 Task: Find connections with filter location Kandahār with filter topic #DigitalMarketingwith filter profile language English with filter current company ICICI Bank with filter school University Grants Commission (ugc) with filter industry Civic and Social Organizations with filter service category FIle Management with filter keywords title Executive Assistant
Action: Mouse moved to (625, 134)
Screenshot: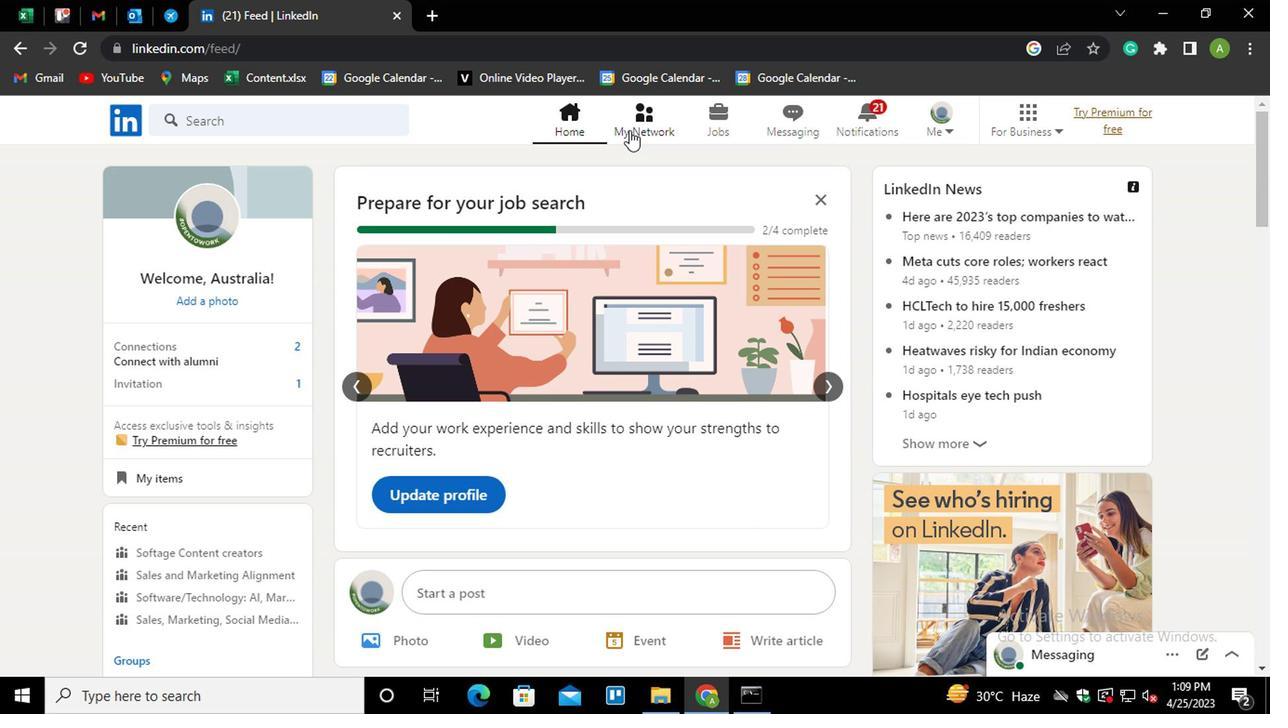 
Action: Mouse pressed left at (625, 134)
Screenshot: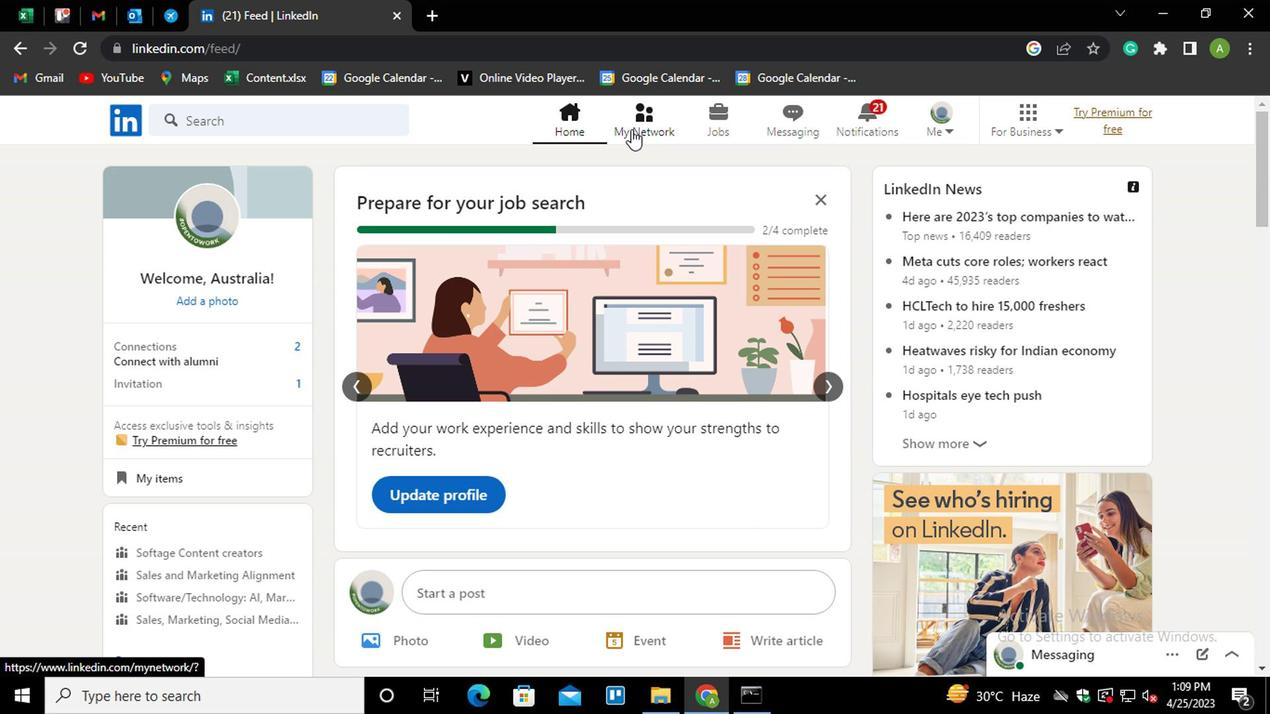 
Action: Mouse moved to (233, 225)
Screenshot: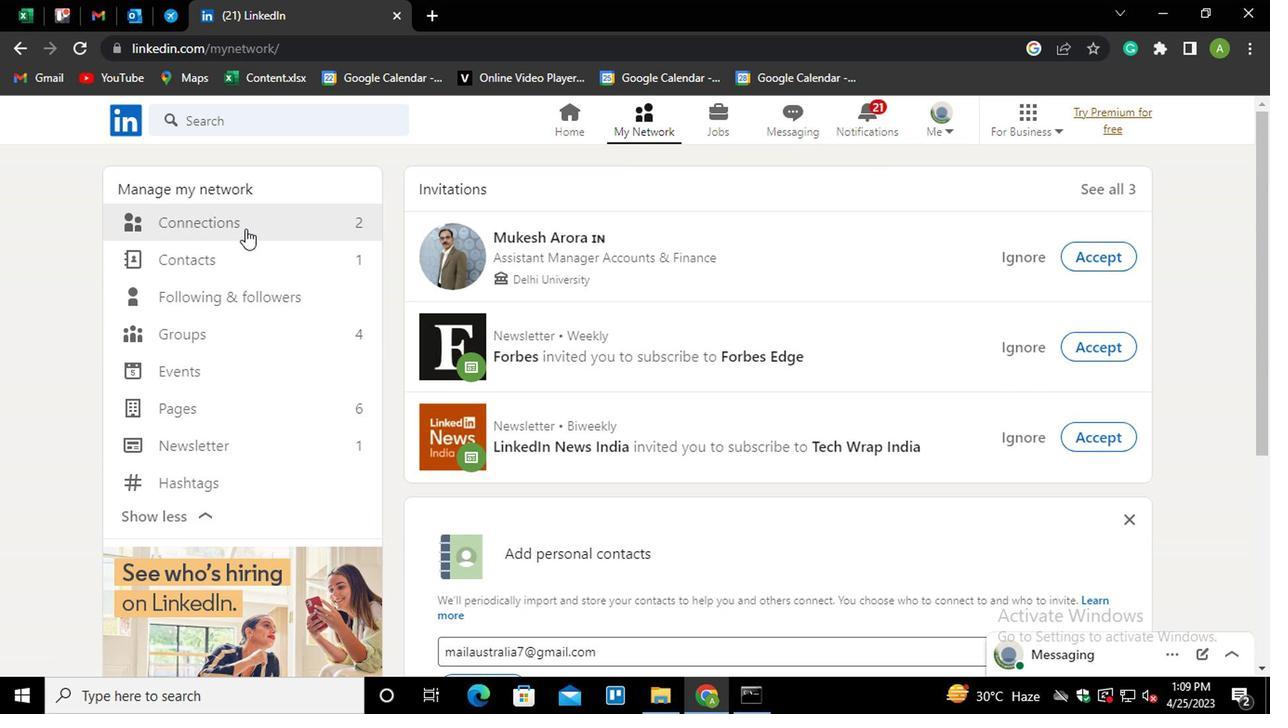 
Action: Mouse pressed left at (233, 225)
Screenshot: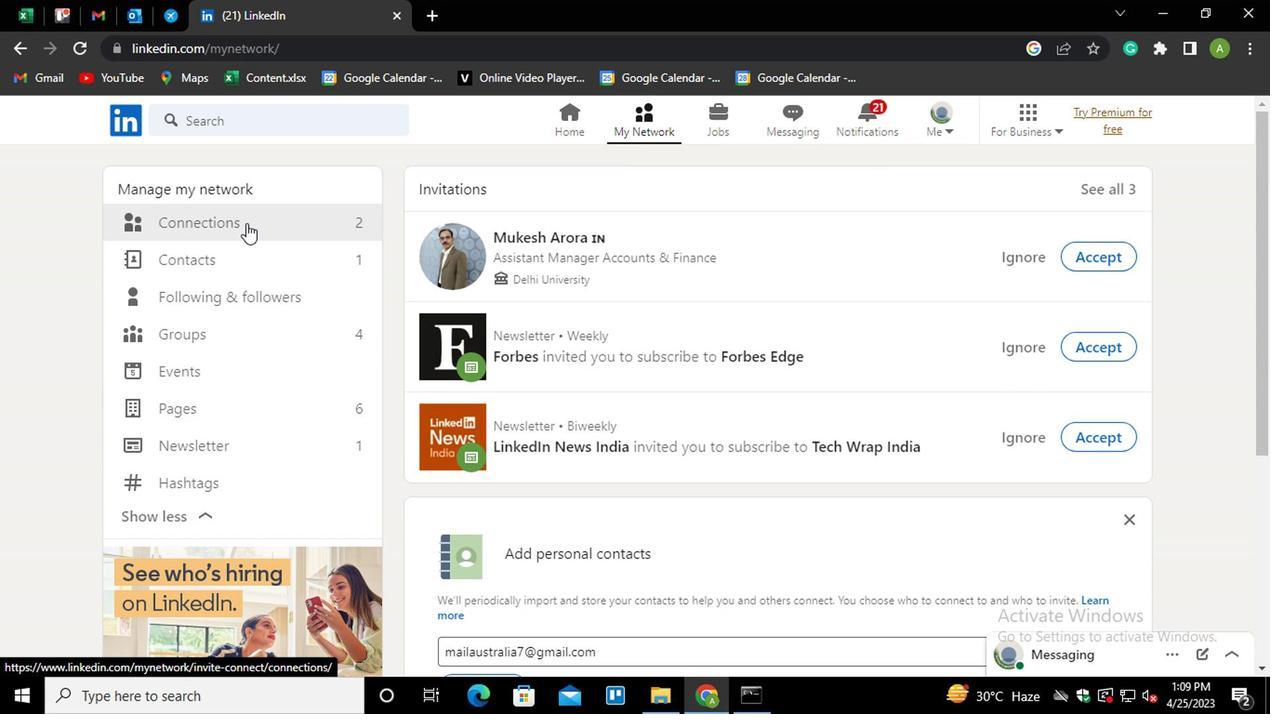 
Action: Mouse moved to (730, 223)
Screenshot: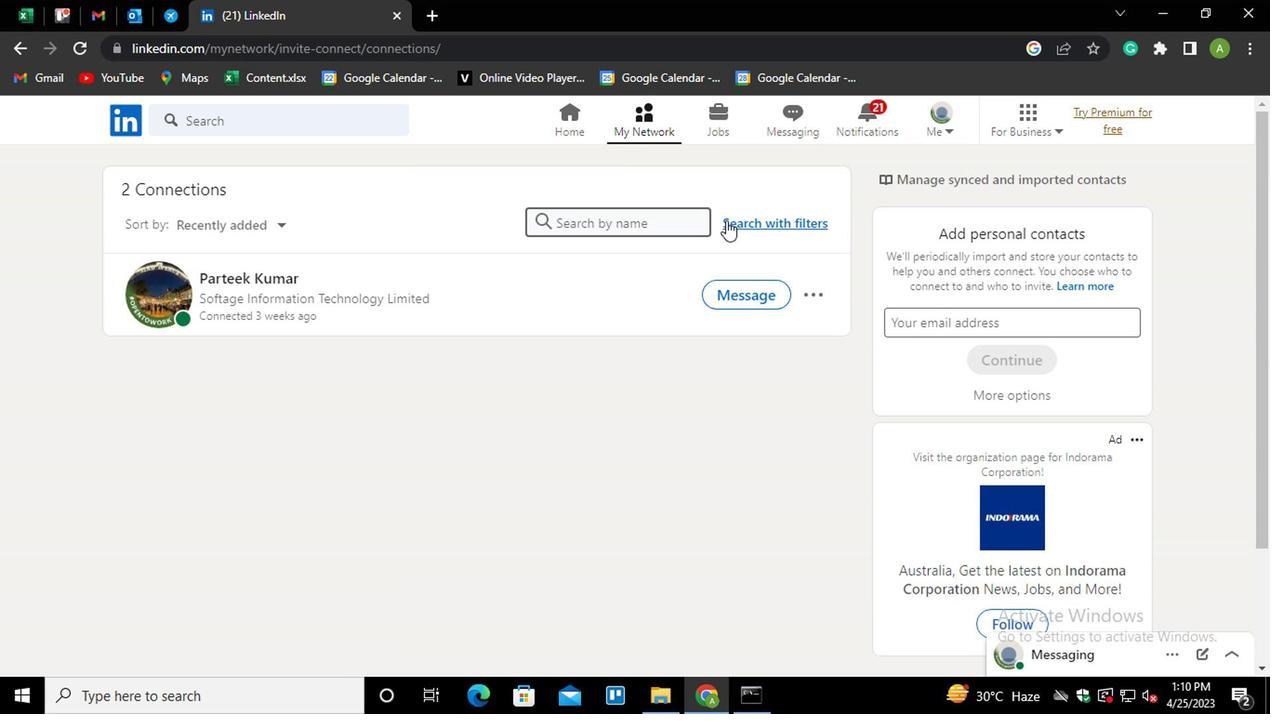 
Action: Mouse pressed left at (730, 223)
Screenshot: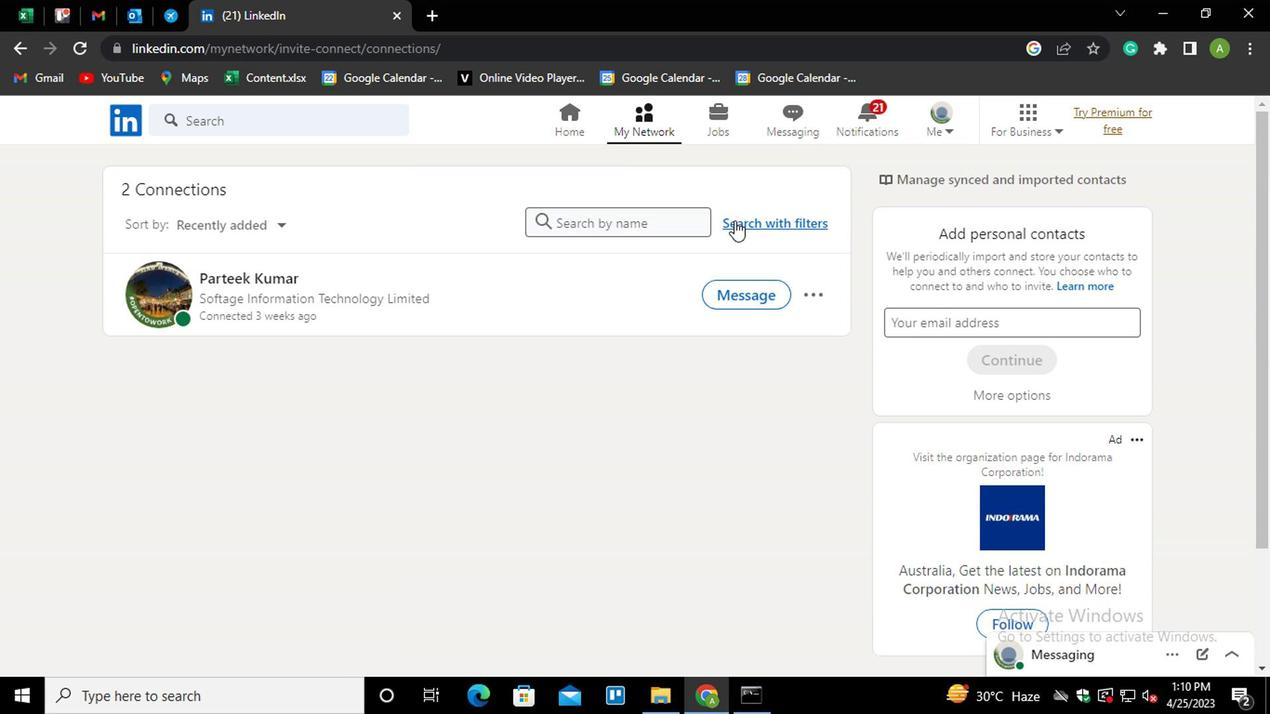 
Action: Mouse moved to (616, 173)
Screenshot: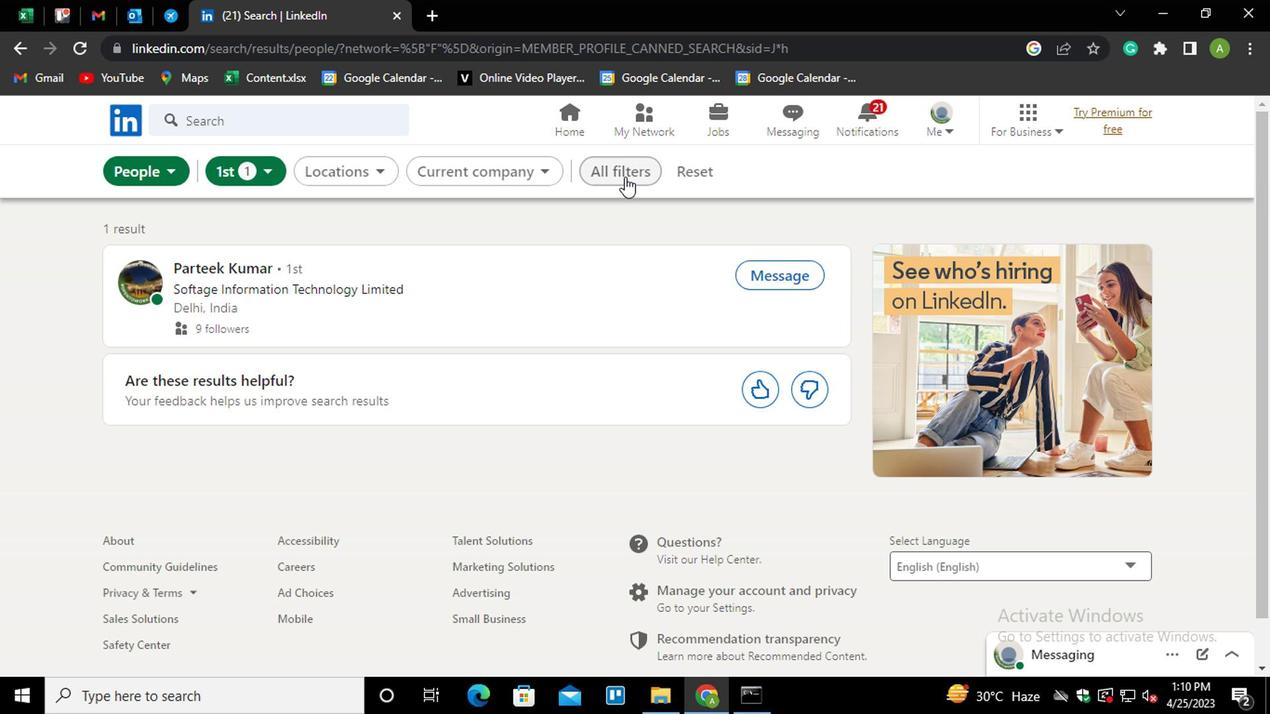 
Action: Mouse pressed left at (616, 173)
Screenshot: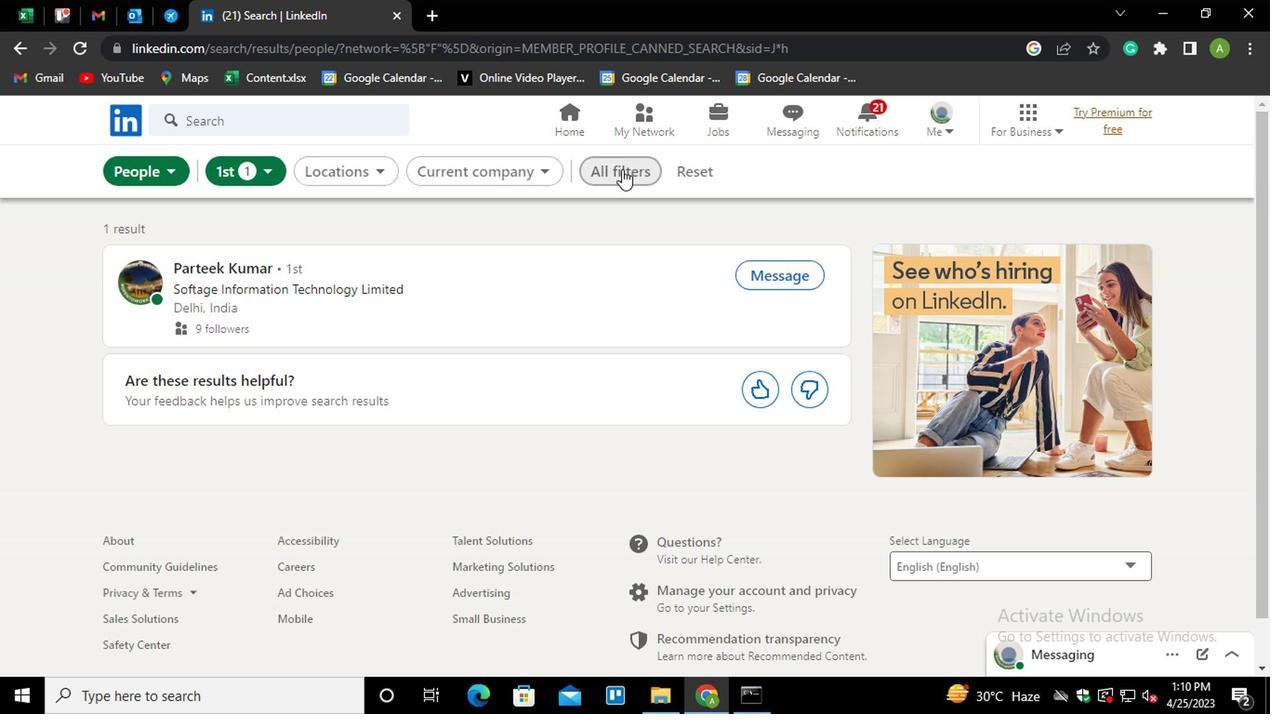 
Action: Mouse moved to (863, 379)
Screenshot: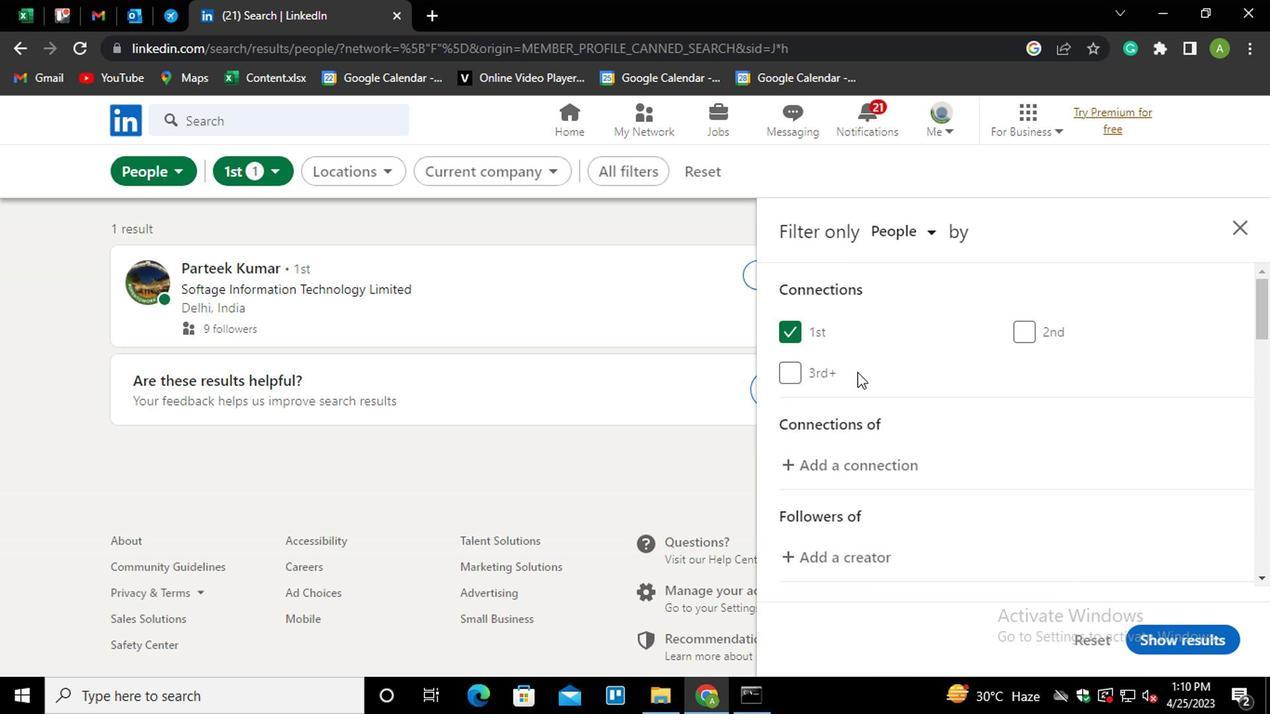 
Action: Mouse scrolled (863, 379) with delta (0, 0)
Screenshot: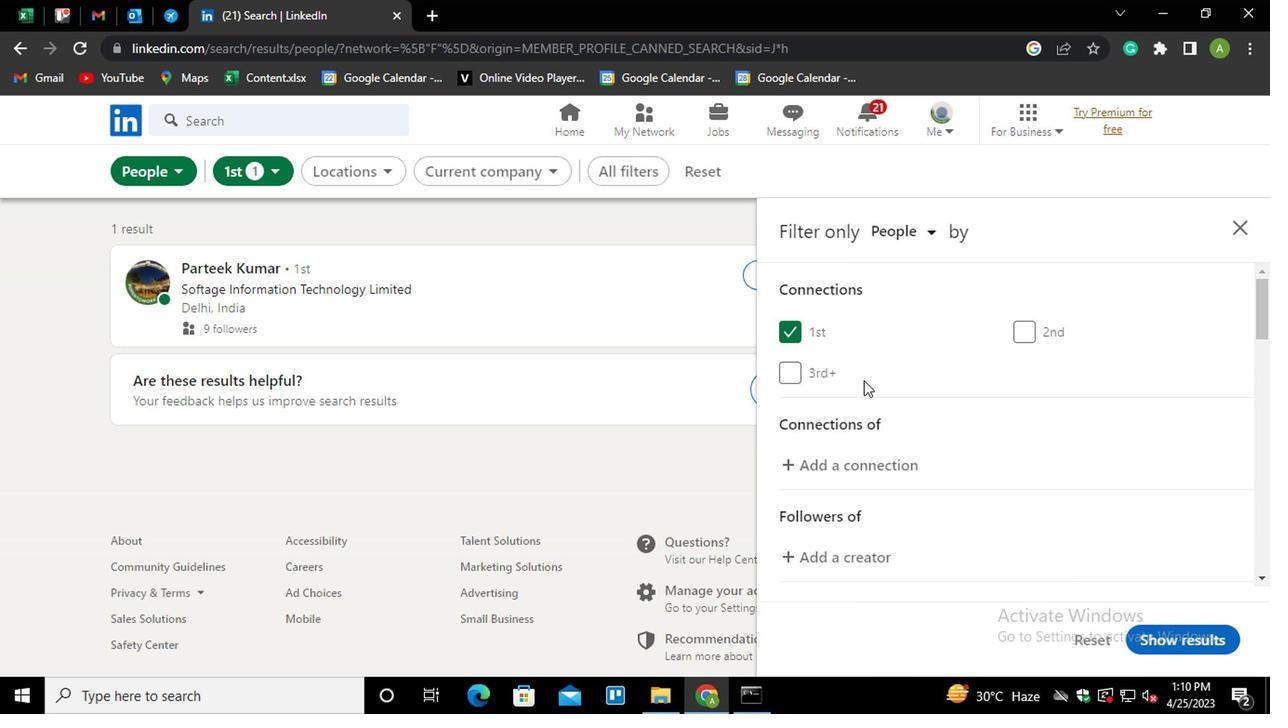 
Action: Mouse scrolled (863, 379) with delta (0, 0)
Screenshot: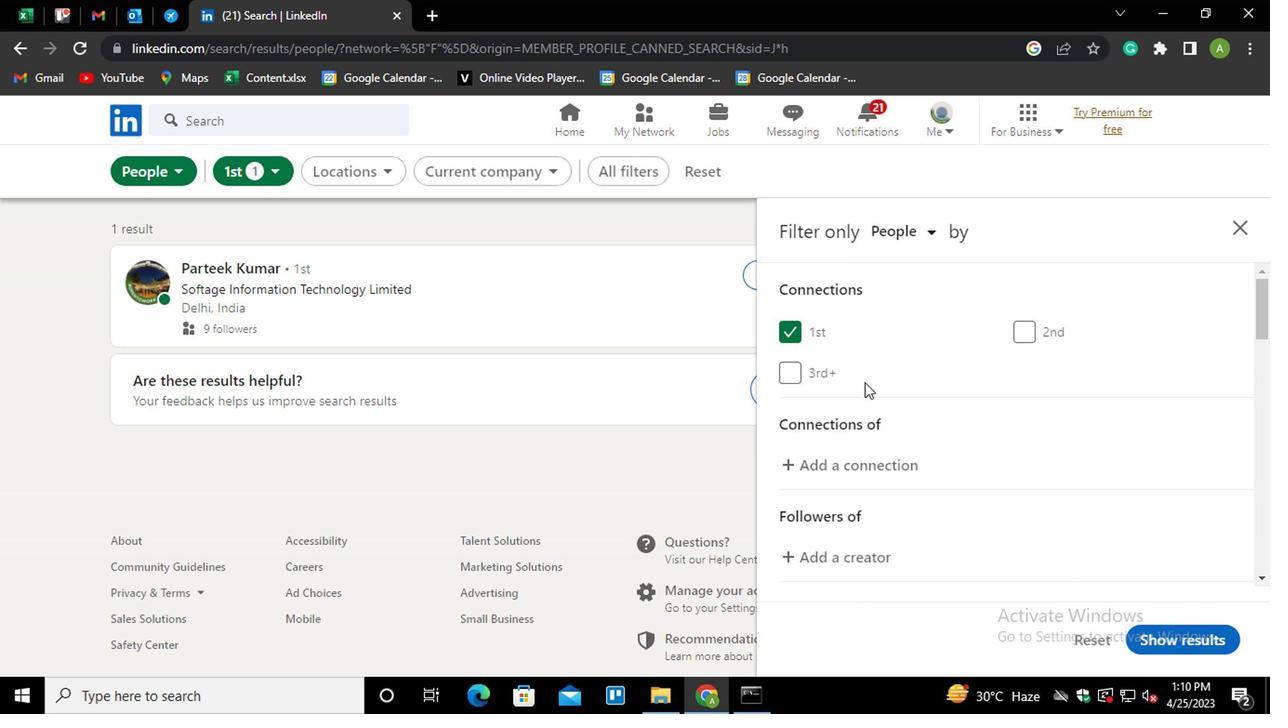 
Action: Mouse moved to (857, 534)
Screenshot: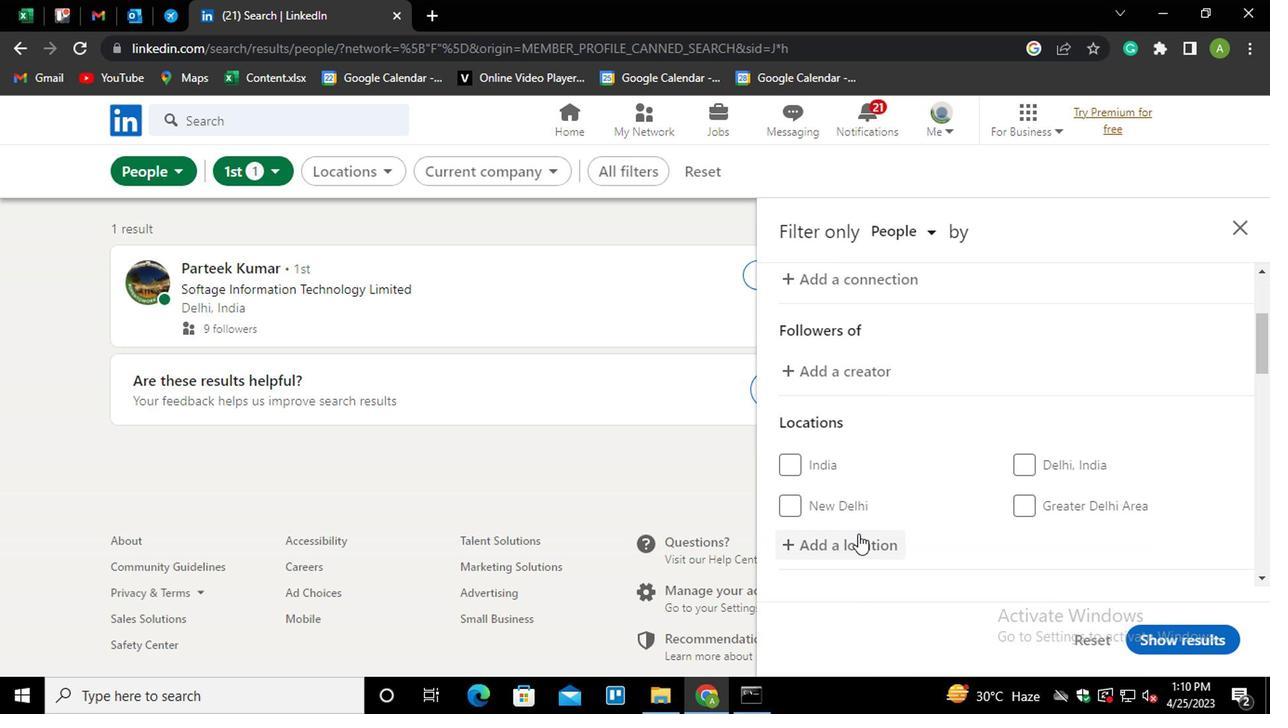
Action: Mouse pressed left at (857, 534)
Screenshot: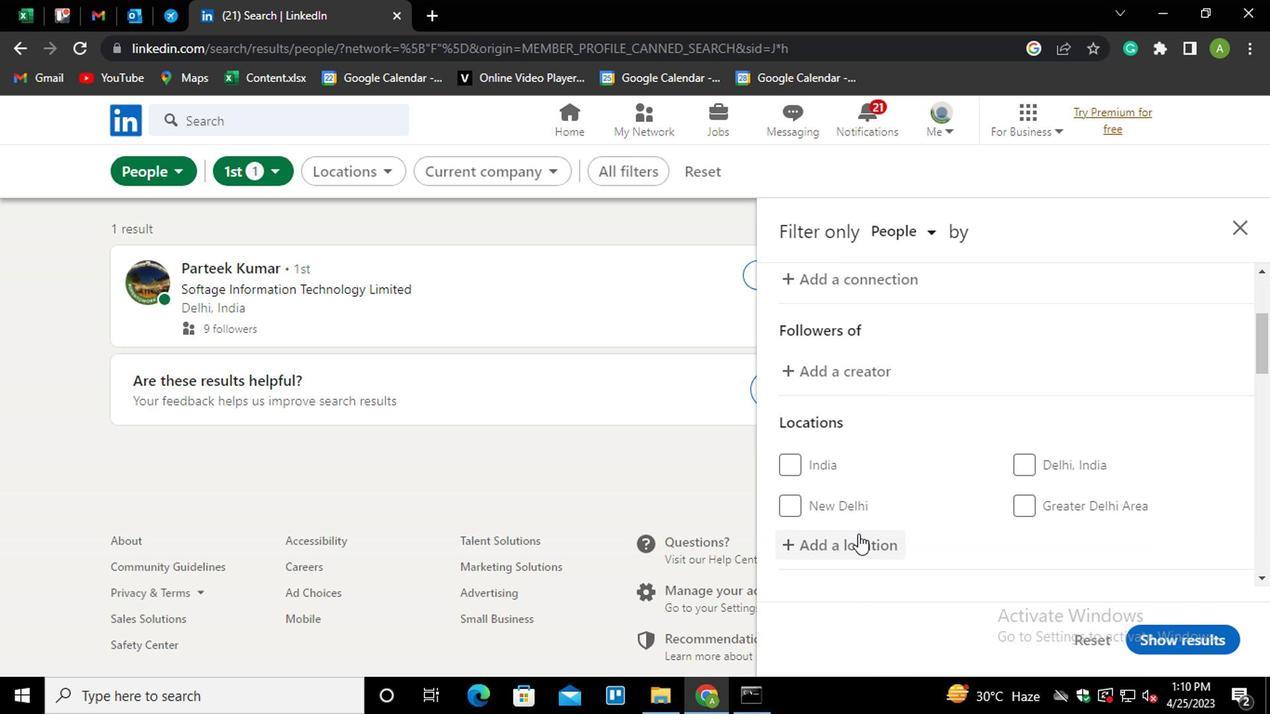
Action: Mouse moved to (855, 534)
Screenshot: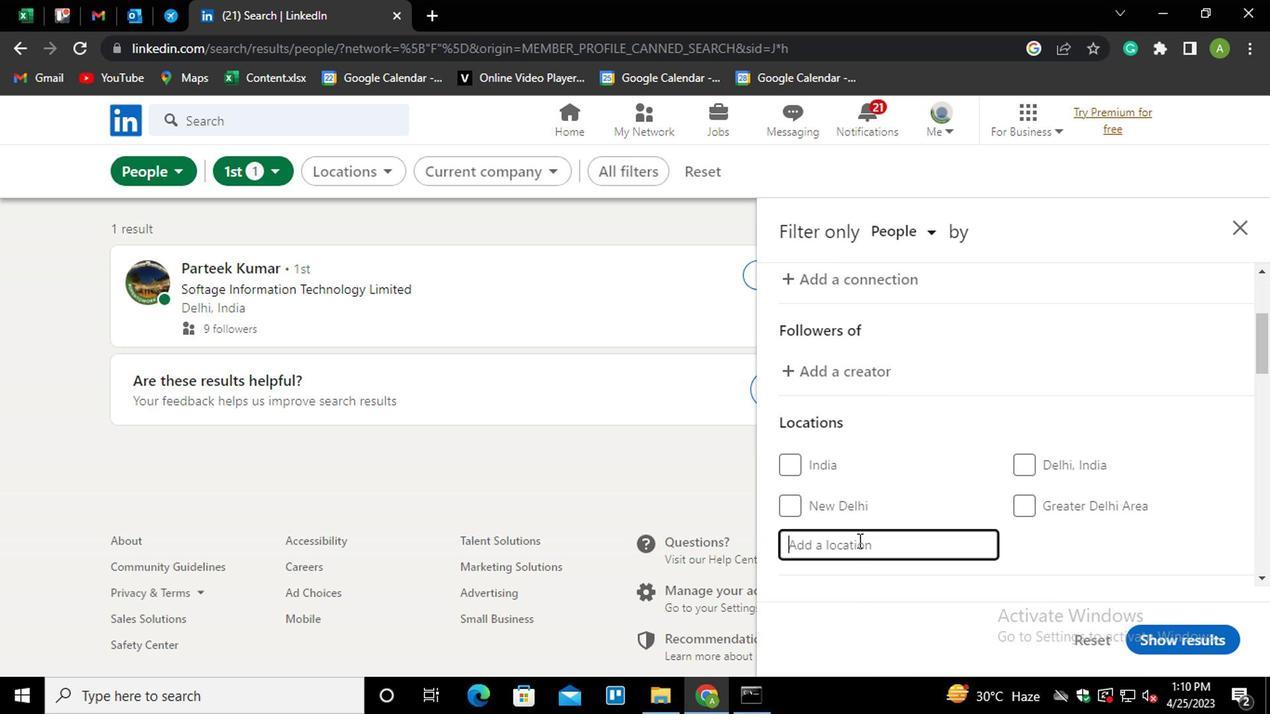 
Action: Mouse pressed left at (855, 534)
Screenshot: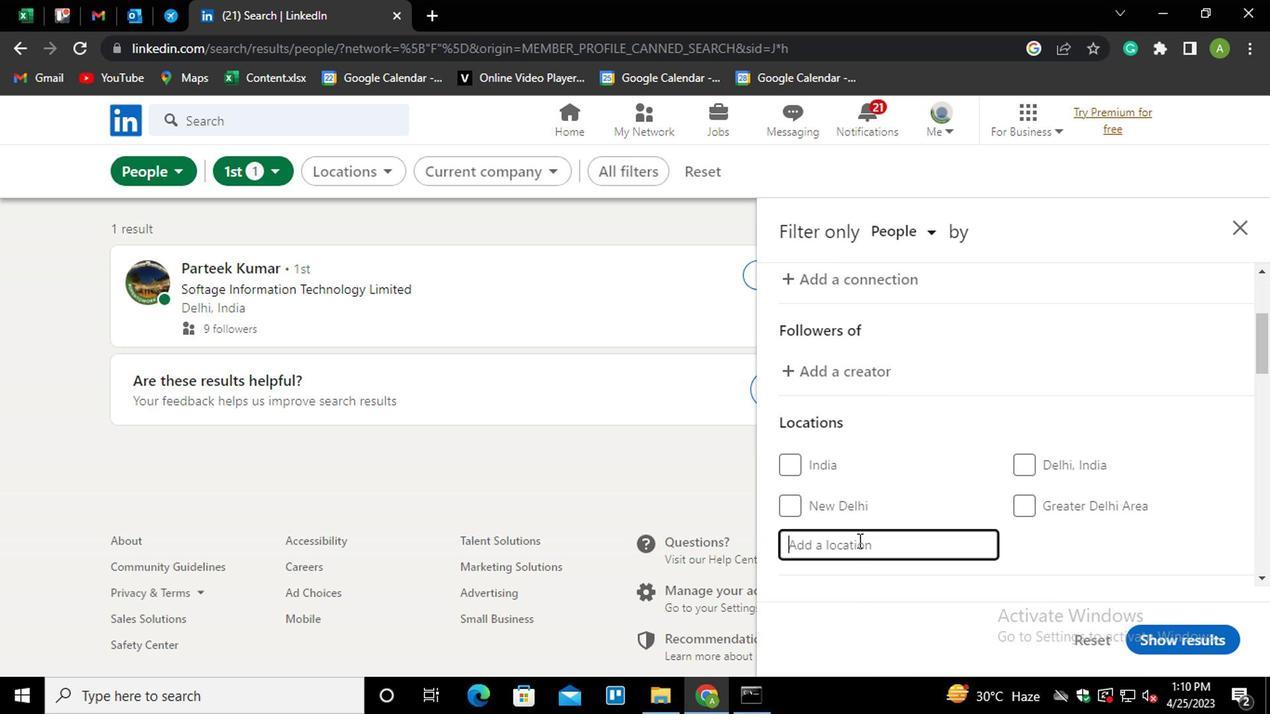 
Action: Mouse moved to (855, 529)
Screenshot: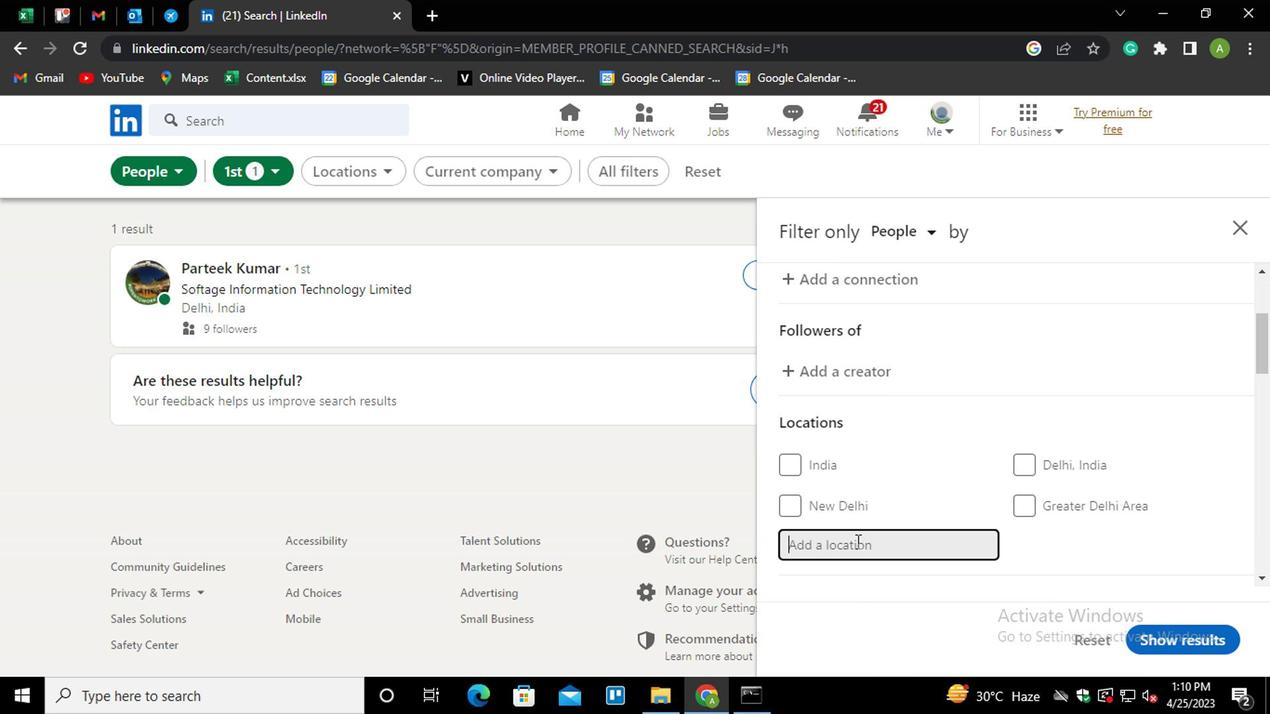 
Action: Mouse scrolled (855, 528) with delta (0, -1)
Screenshot: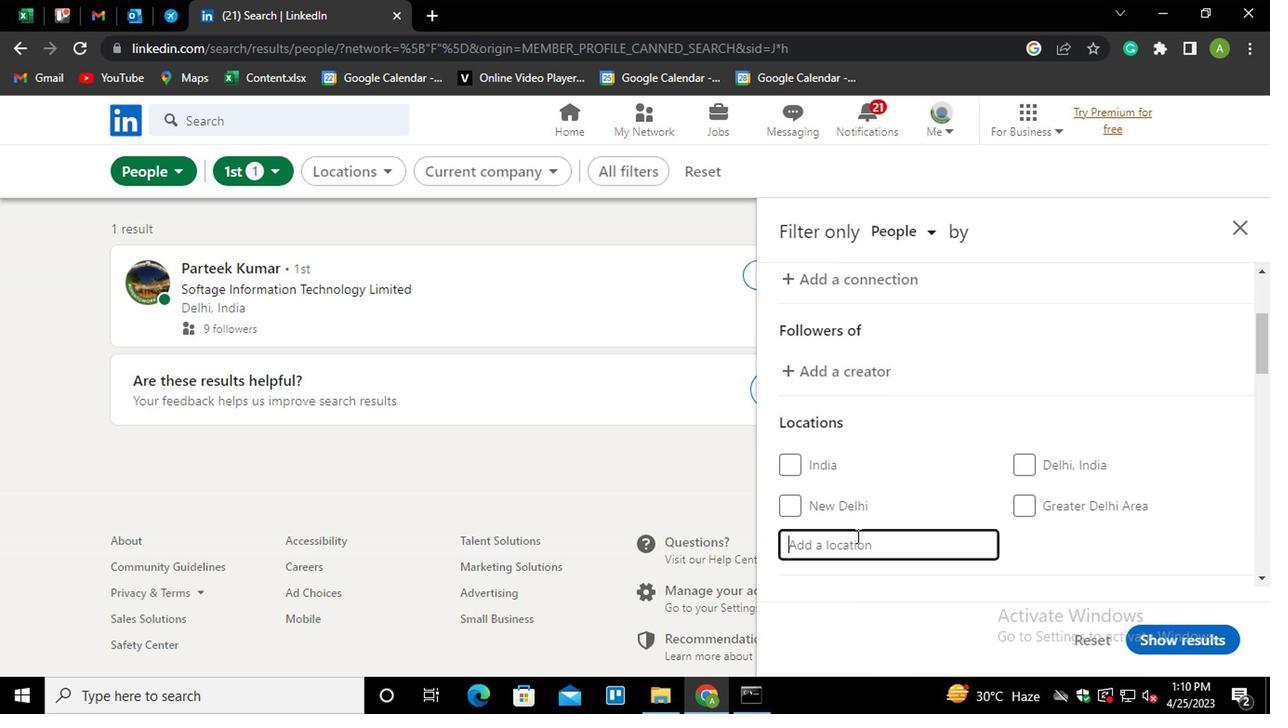 
Action: Mouse moved to (852, 443)
Screenshot: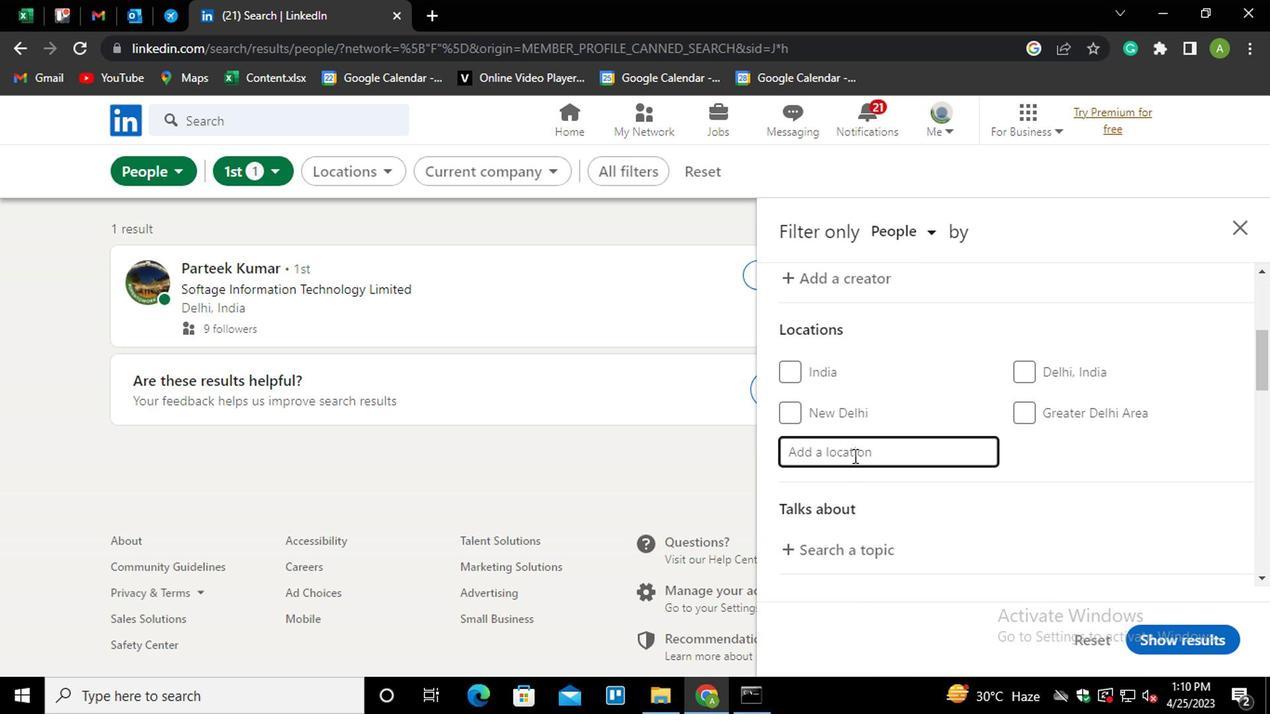 
Action: Key pressed <Key.shift_r>Kandahar
Screenshot: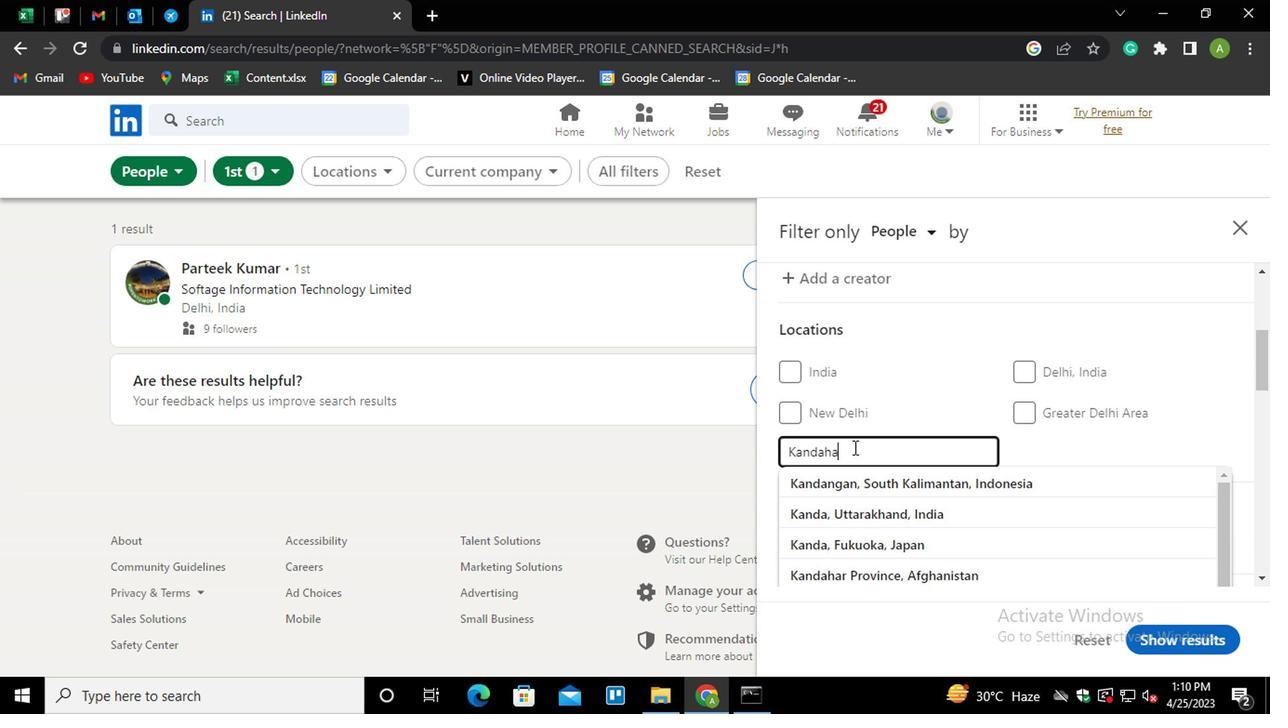 
Action: Mouse moved to (861, 473)
Screenshot: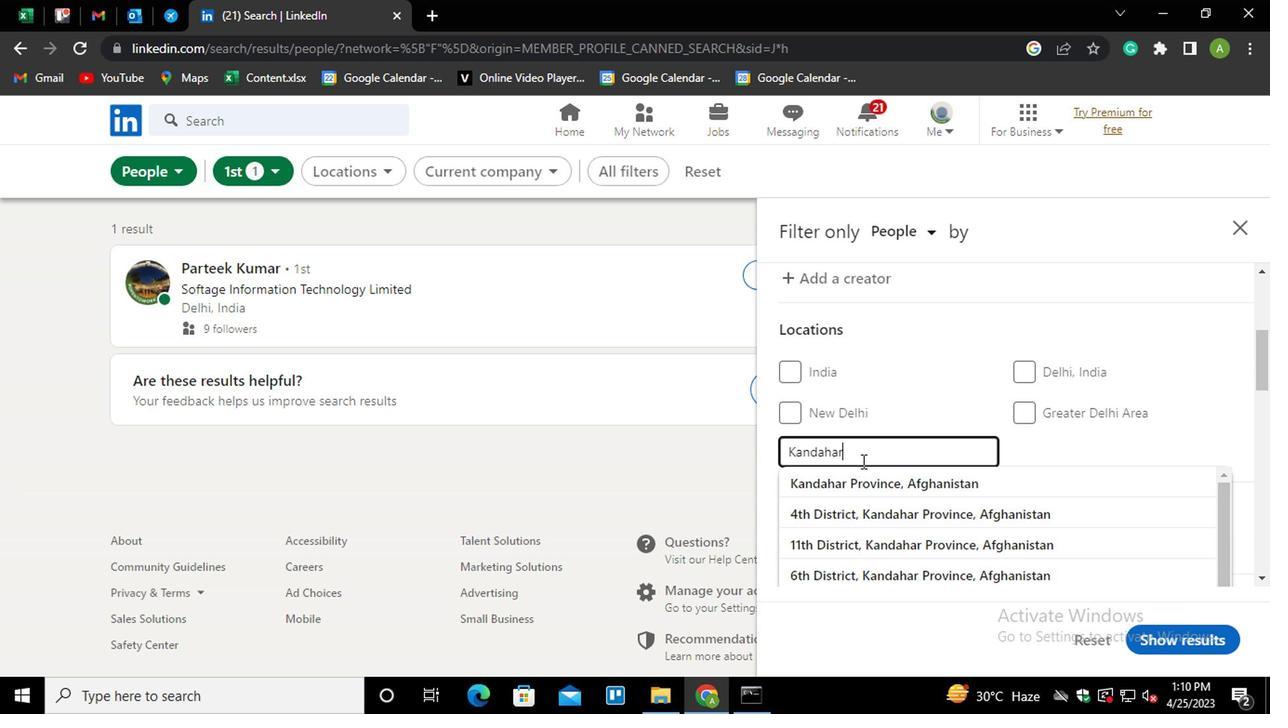 
Action: Mouse pressed left at (861, 473)
Screenshot: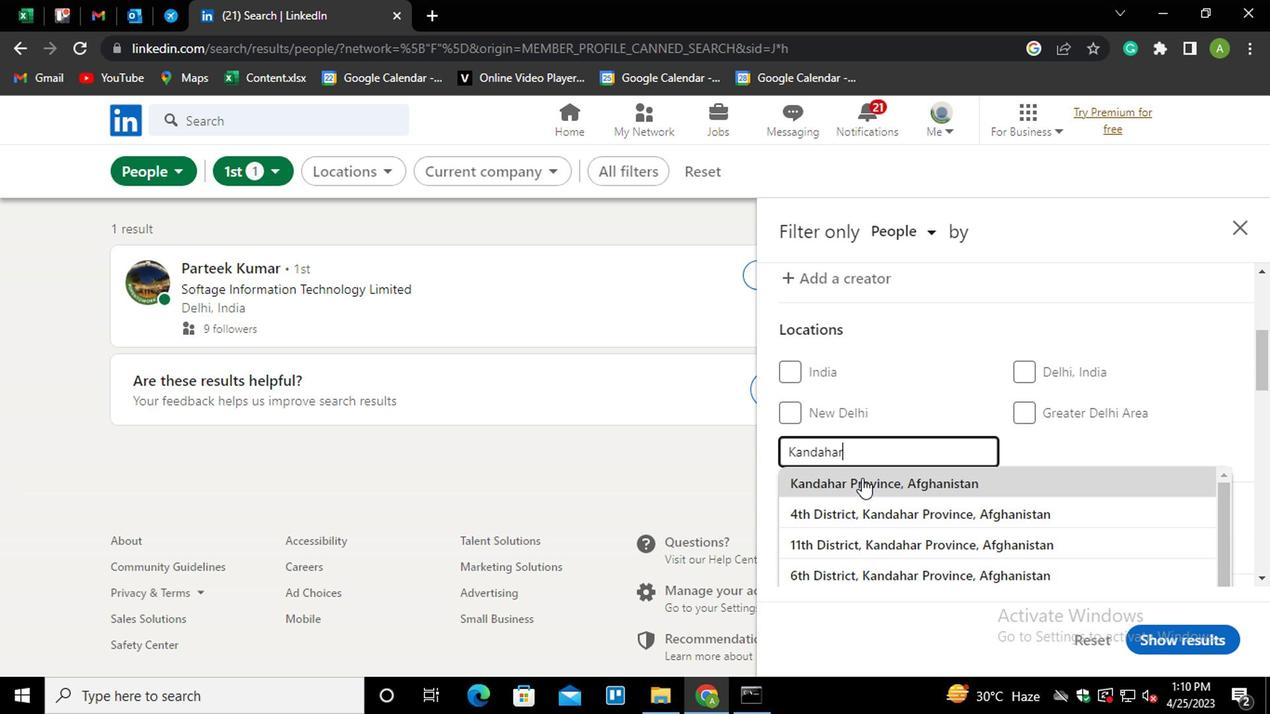 
Action: Mouse moved to (903, 466)
Screenshot: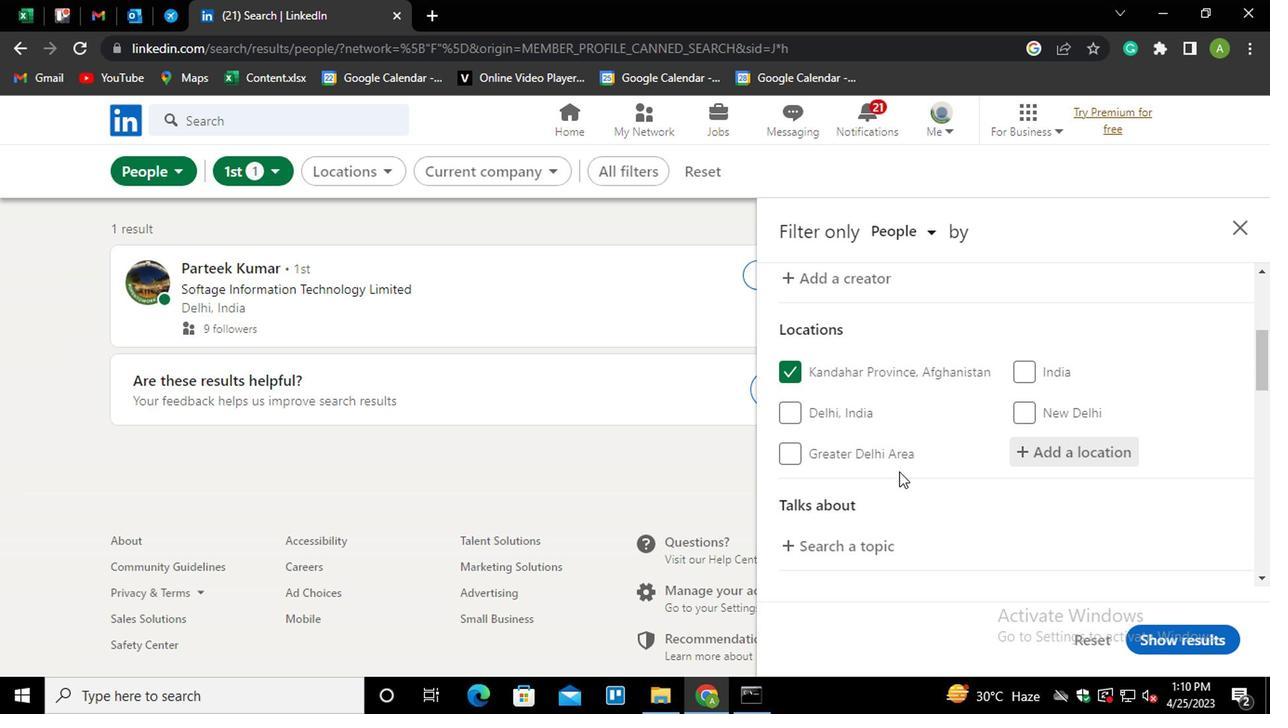 
Action: Mouse scrolled (903, 466) with delta (0, 0)
Screenshot: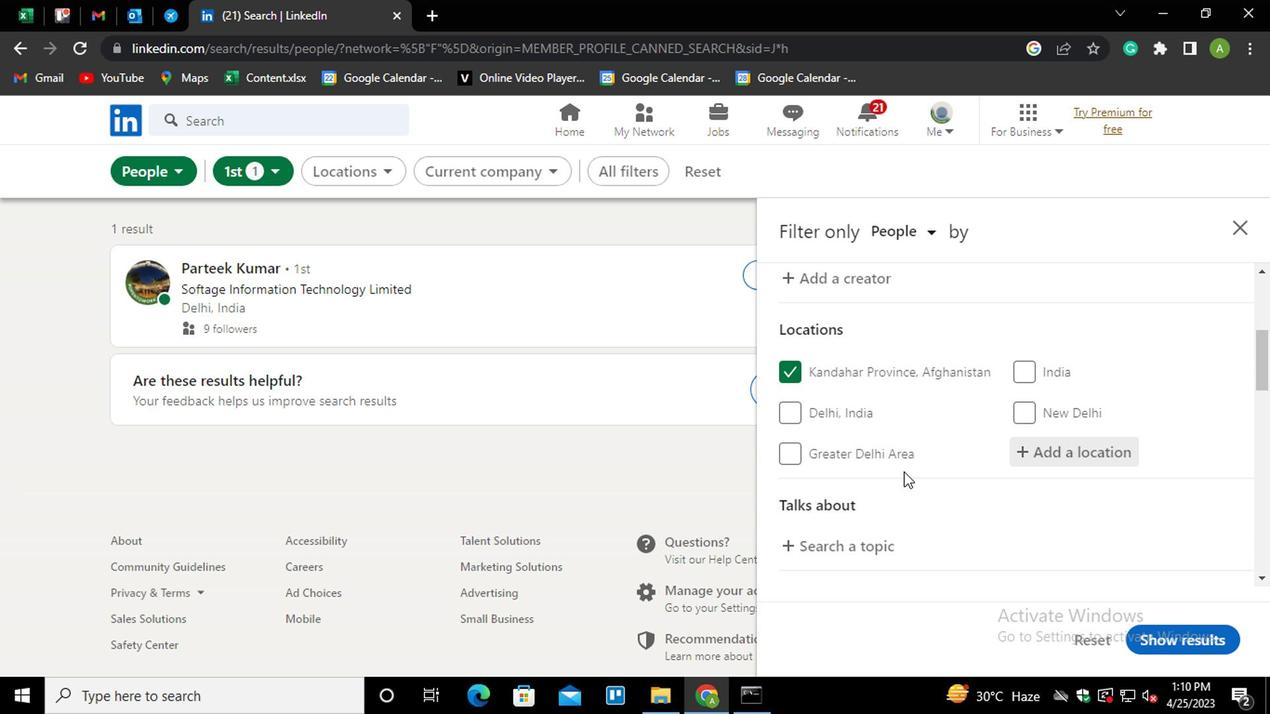 
Action: Mouse moved to (841, 441)
Screenshot: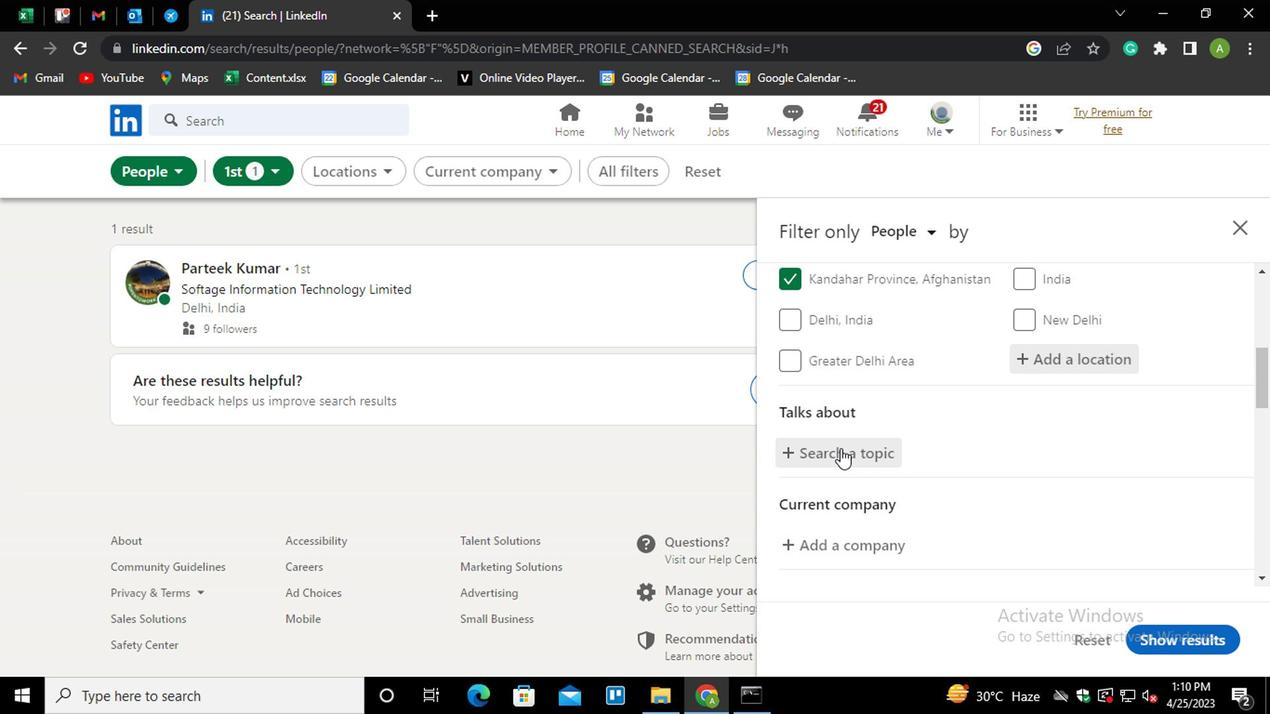 
Action: Mouse scrolled (841, 440) with delta (0, 0)
Screenshot: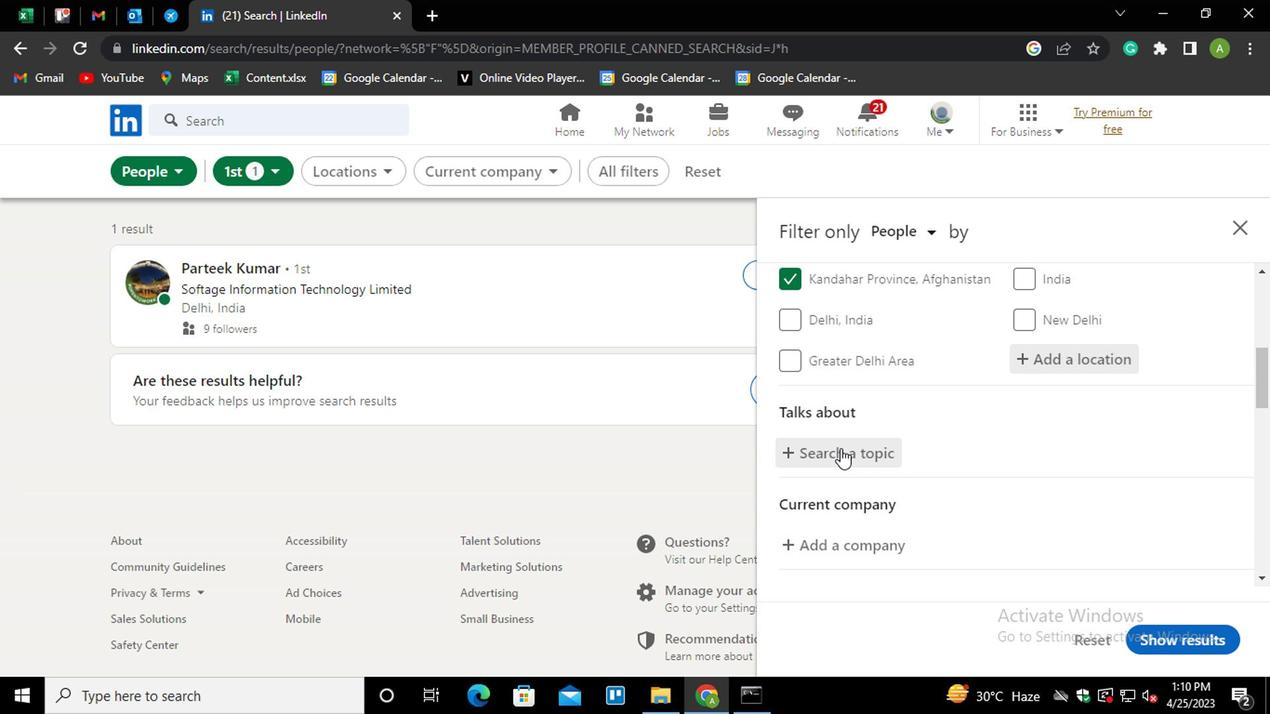 
Action: Mouse moved to (852, 366)
Screenshot: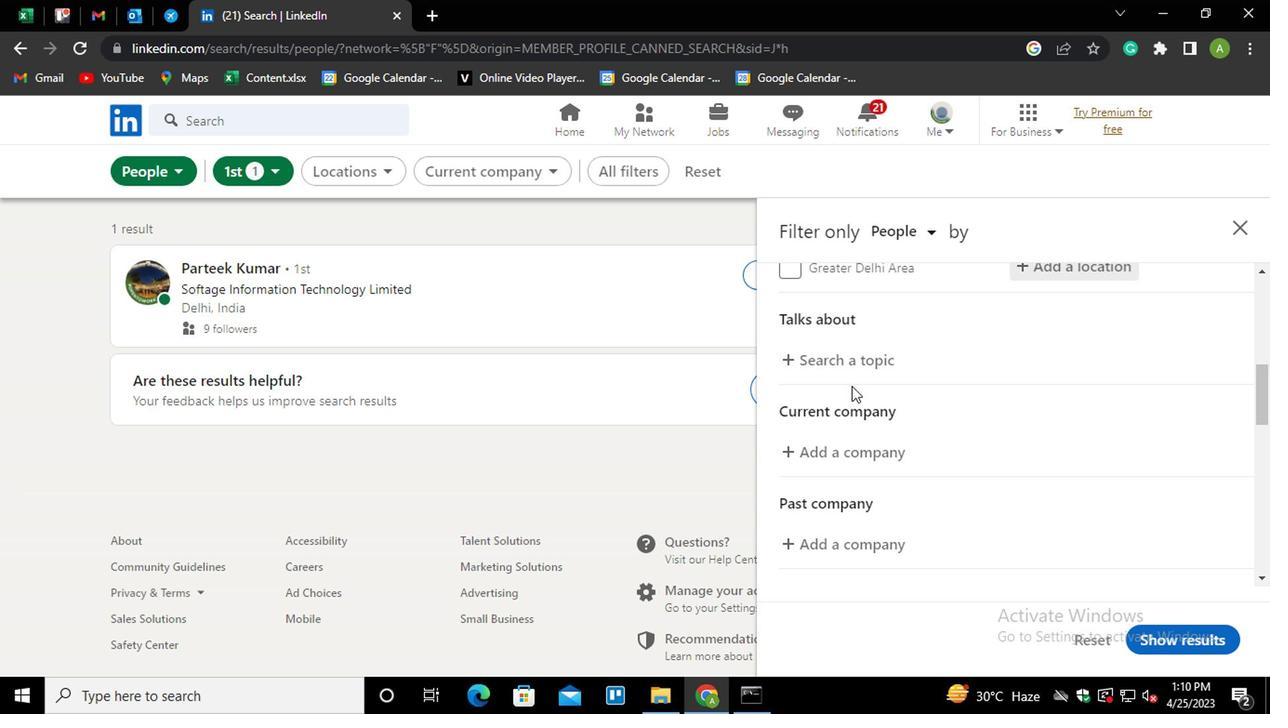 
Action: Mouse pressed left at (852, 366)
Screenshot: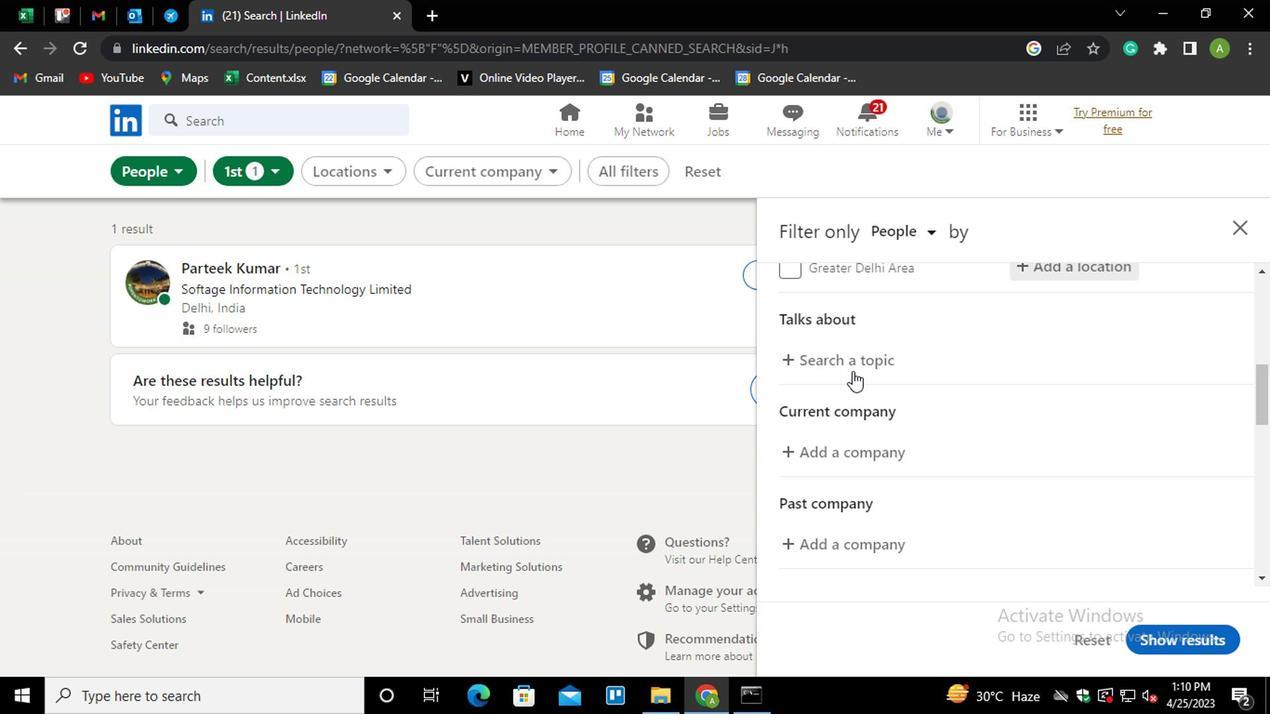 
Action: Mouse moved to (852, 364)
Screenshot: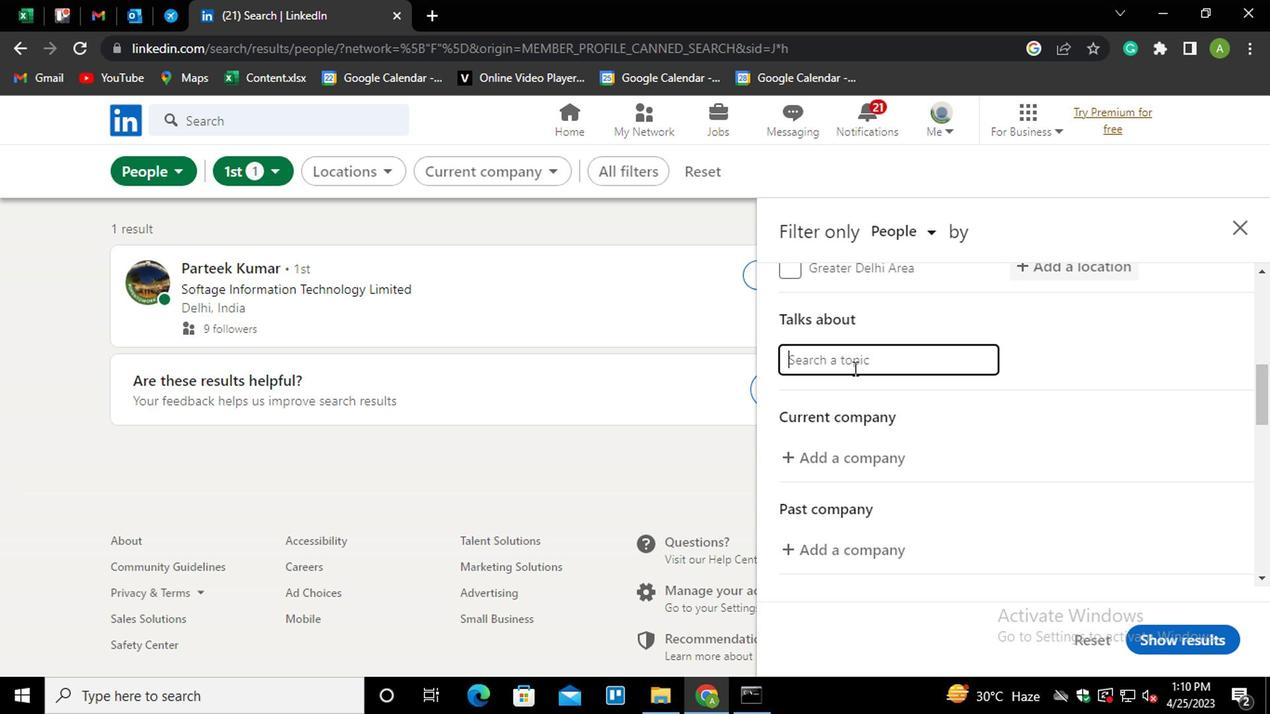 
Action: Key pressed <Key.shift>#<Key.shift>DIGITAL<Key.shift_r>MARKETINGWITH
Screenshot: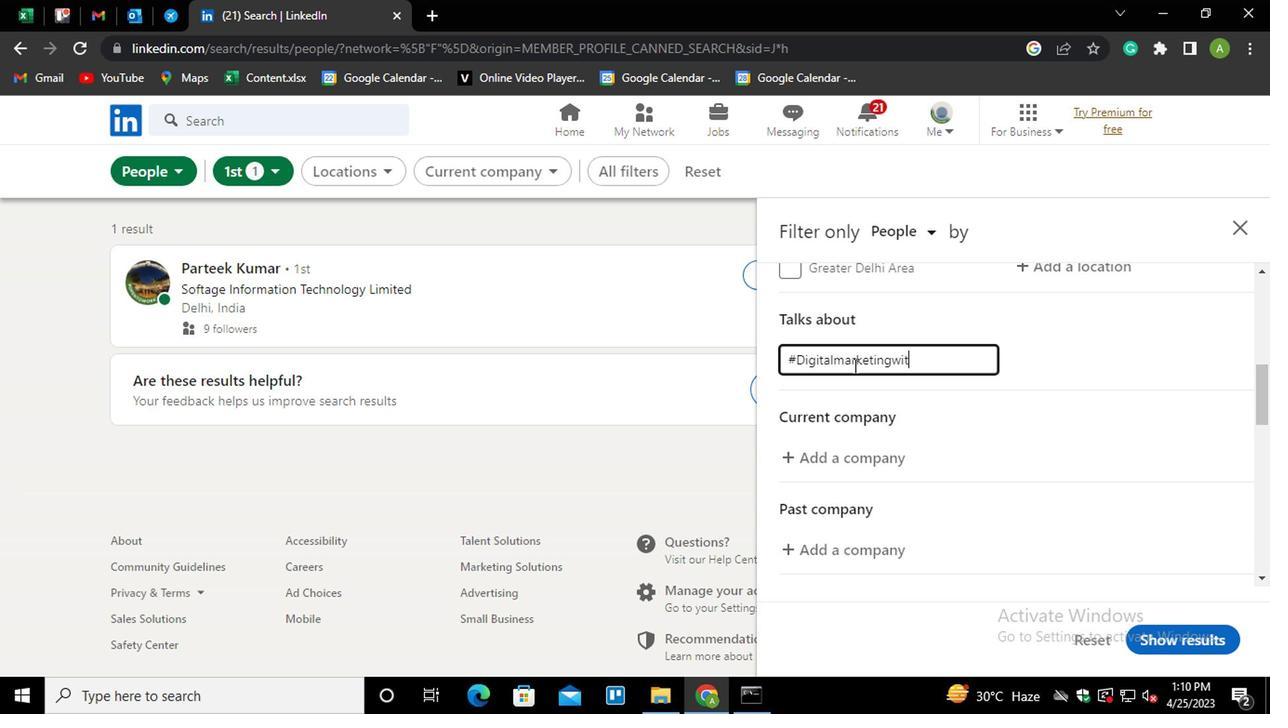 
Action: Mouse moved to (1059, 359)
Screenshot: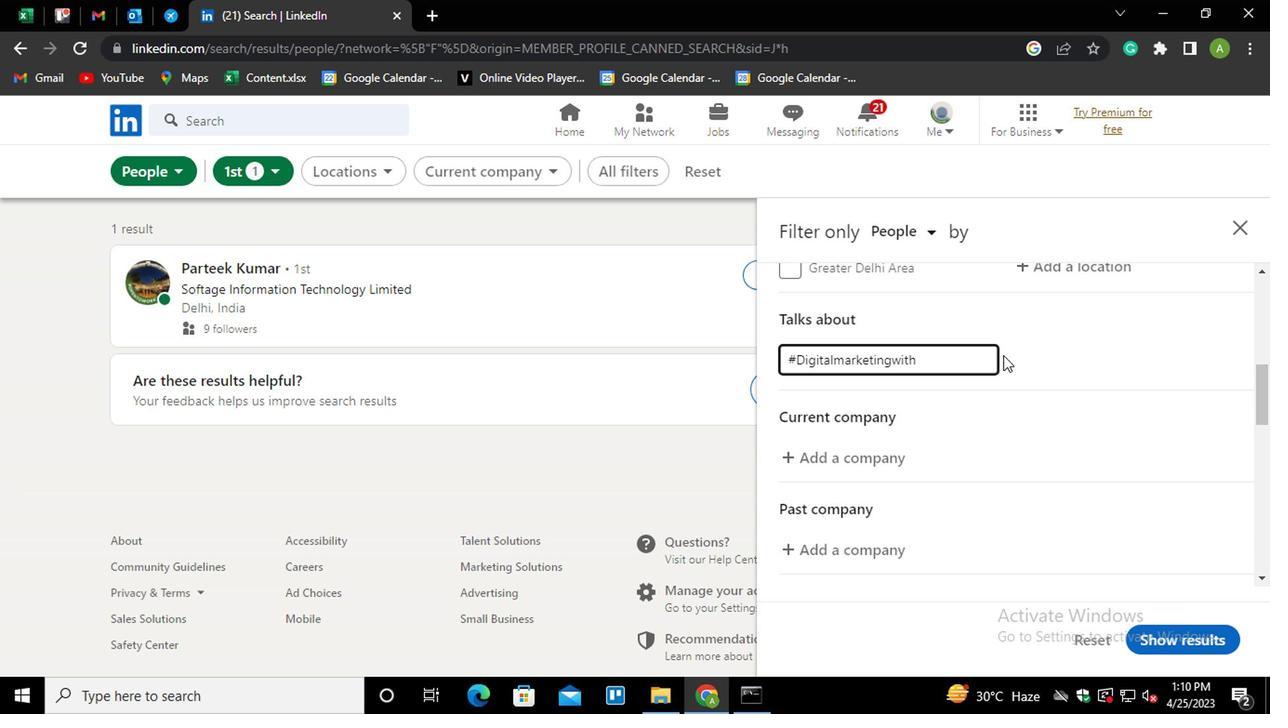 
Action: Mouse pressed left at (1059, 359)
Screenshot: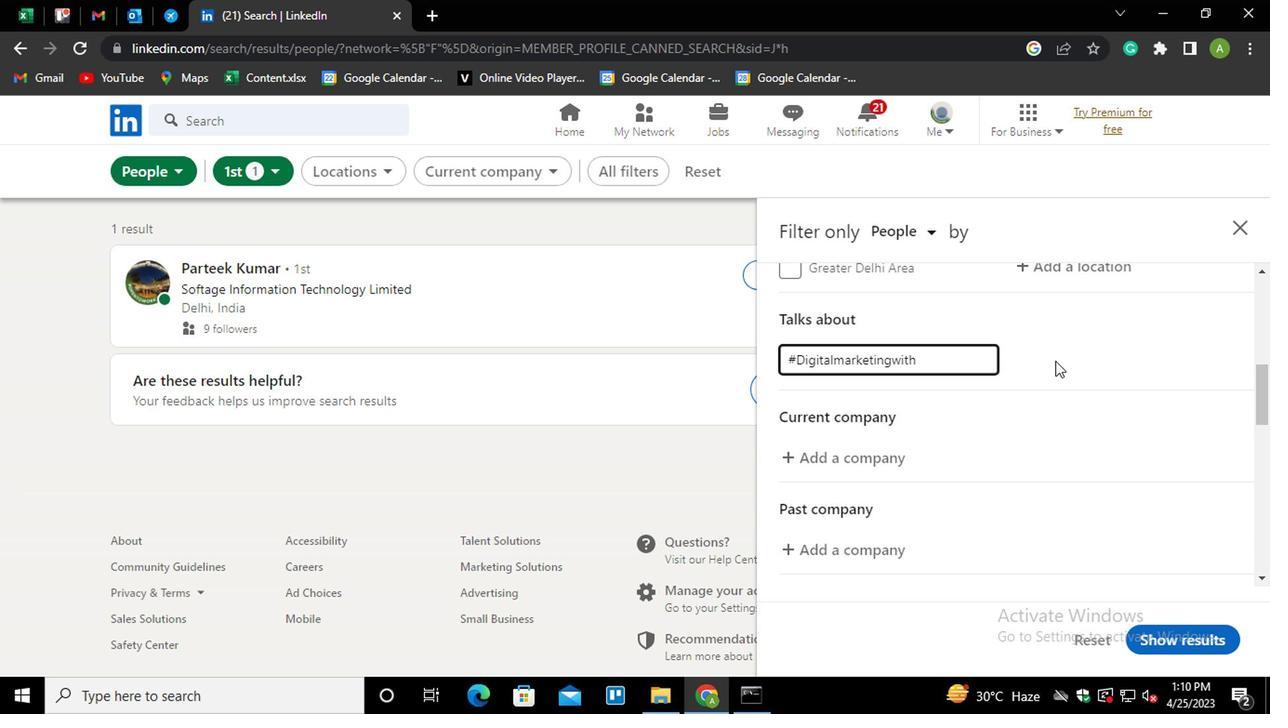 
Action: Mouse moved to (1059, 359)
Screenshot: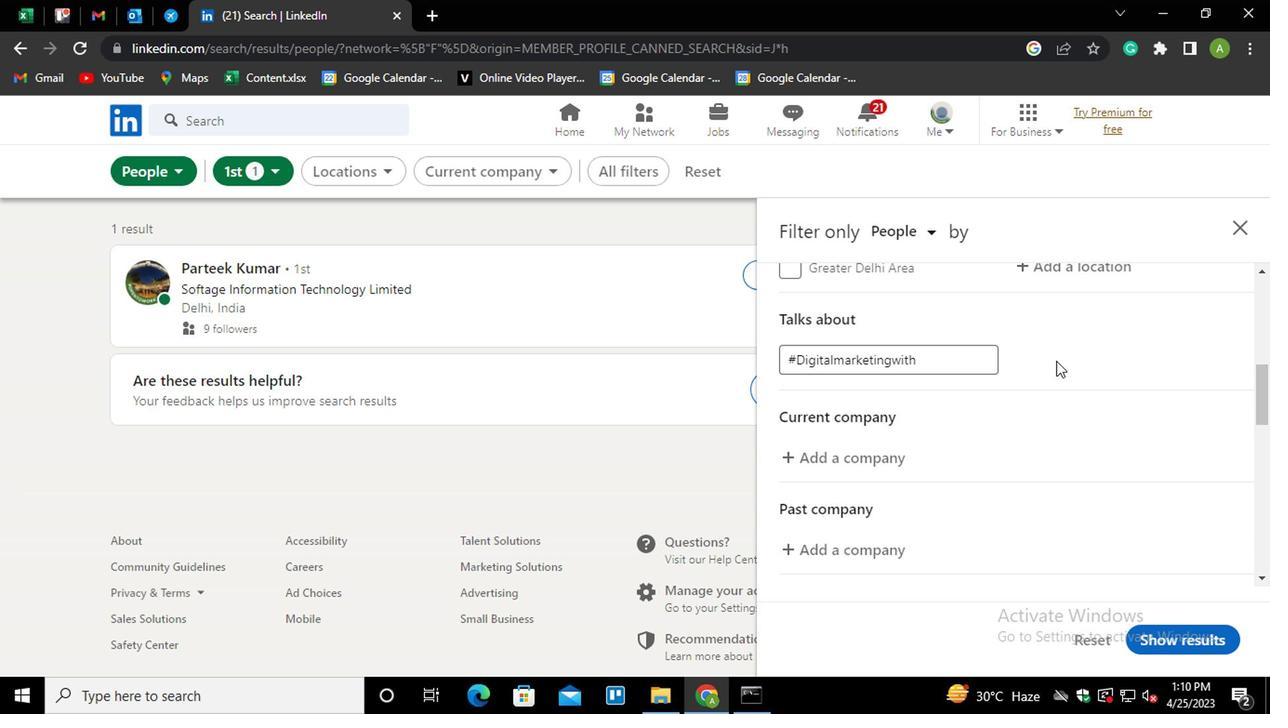 
Action: Mouse scrolled (1059, 358) with delta (0, 0)
Screenshot: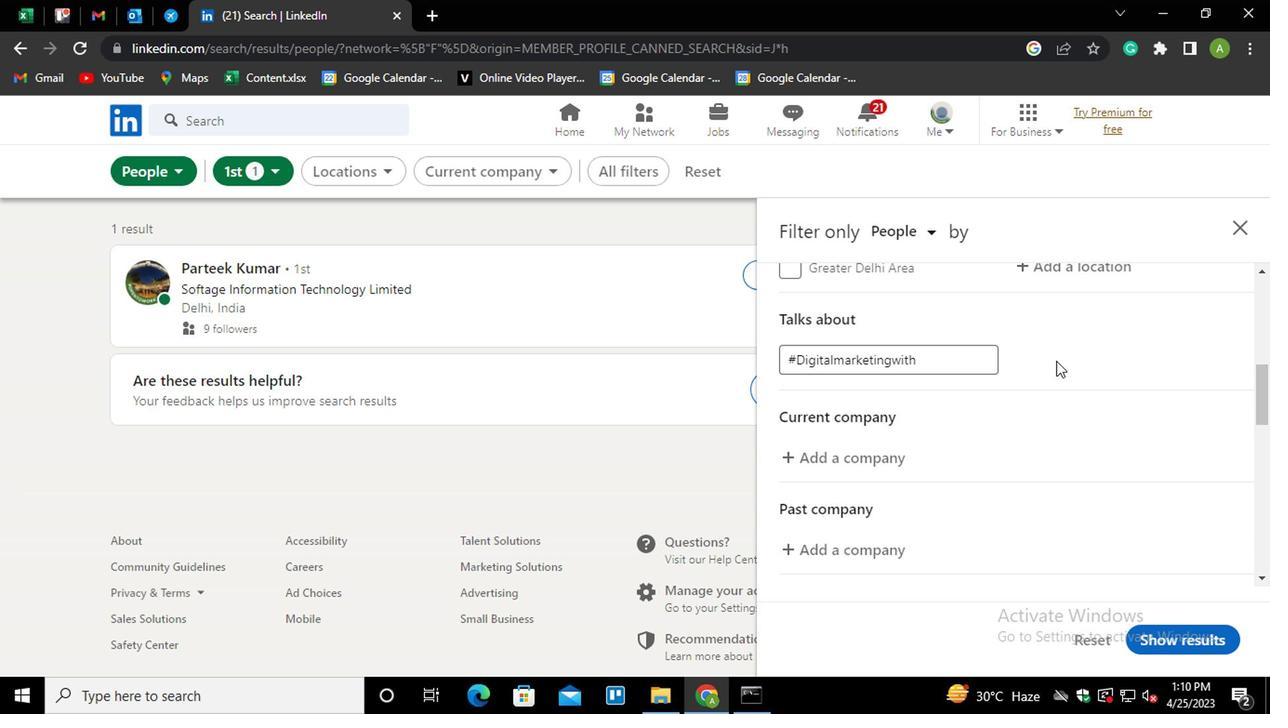 
Action: Mouse scrolled (1059, 358) with delta (0, 0)
Screenshot: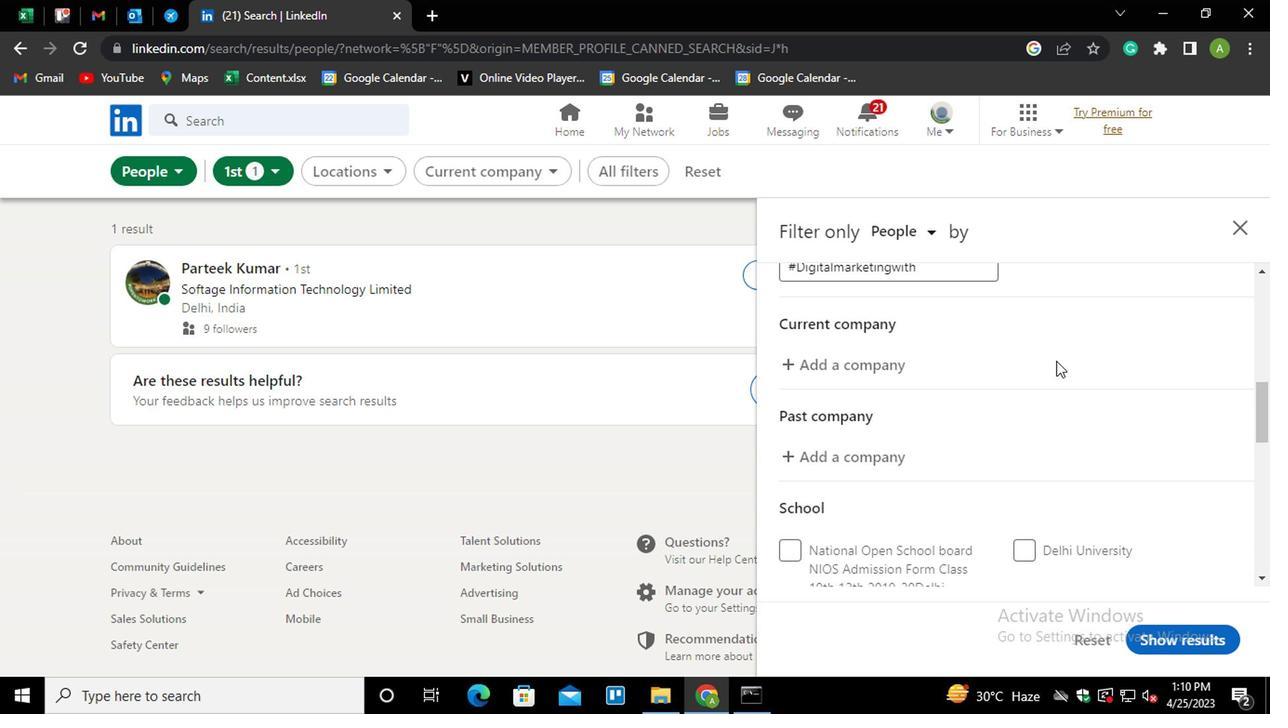 
Action: Mouse scrolled (1059, 358) with delta (0, 0)
Screenshot: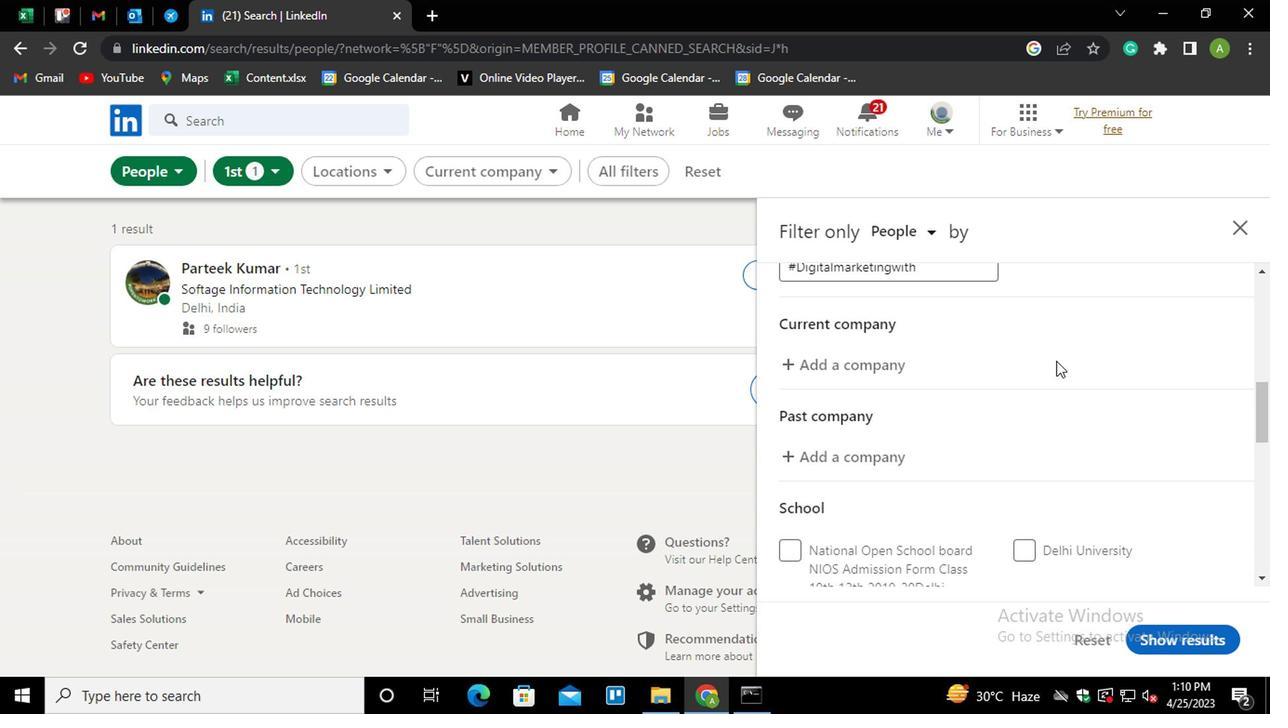 
Action: Mouse scrolled (1059, 358) with delta (0, 0)
Screenshot: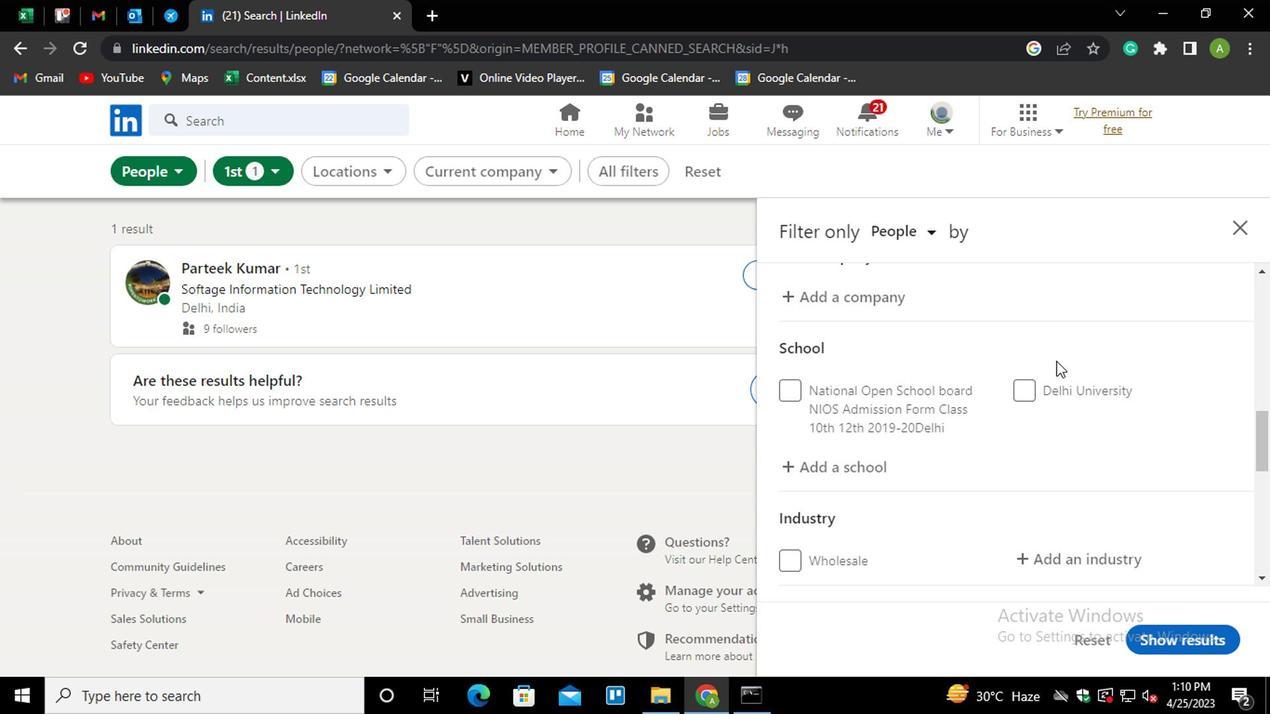 
Action: Mouse moved to (1058, 362)
Screenshot: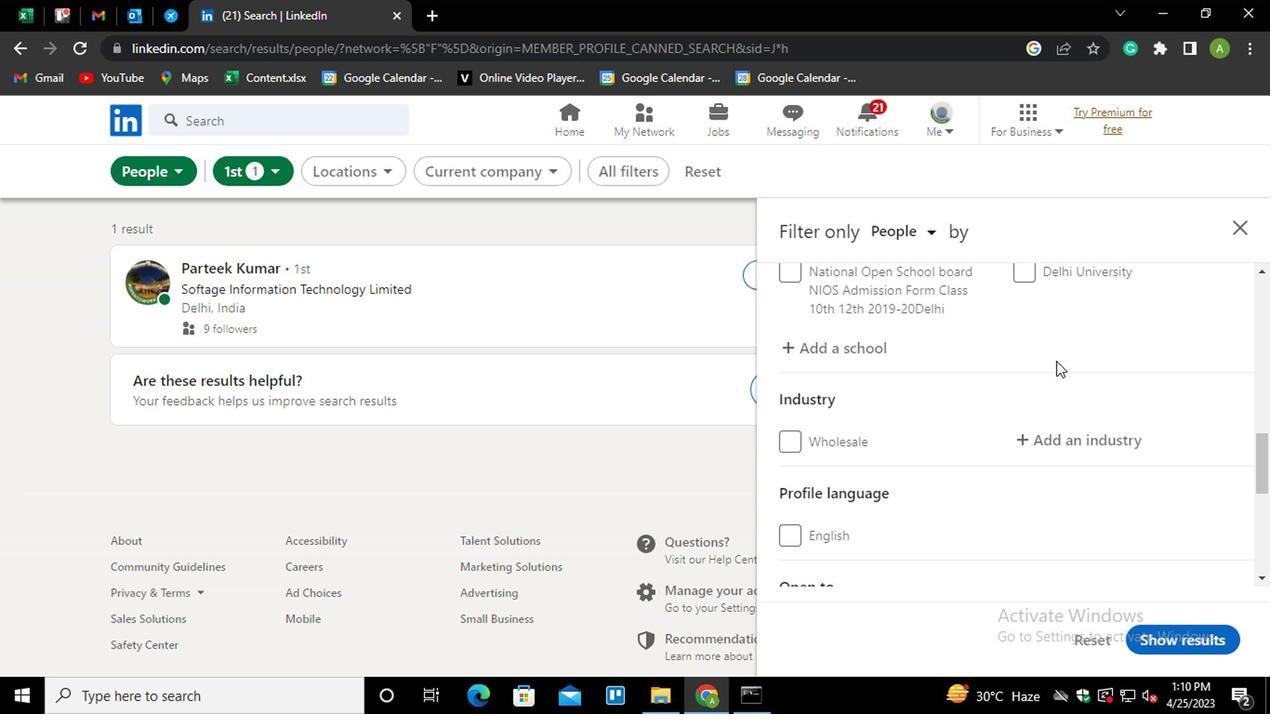 
Action: Mouse scrolled (1058, 362) with delta (0, 0)
Screenshot: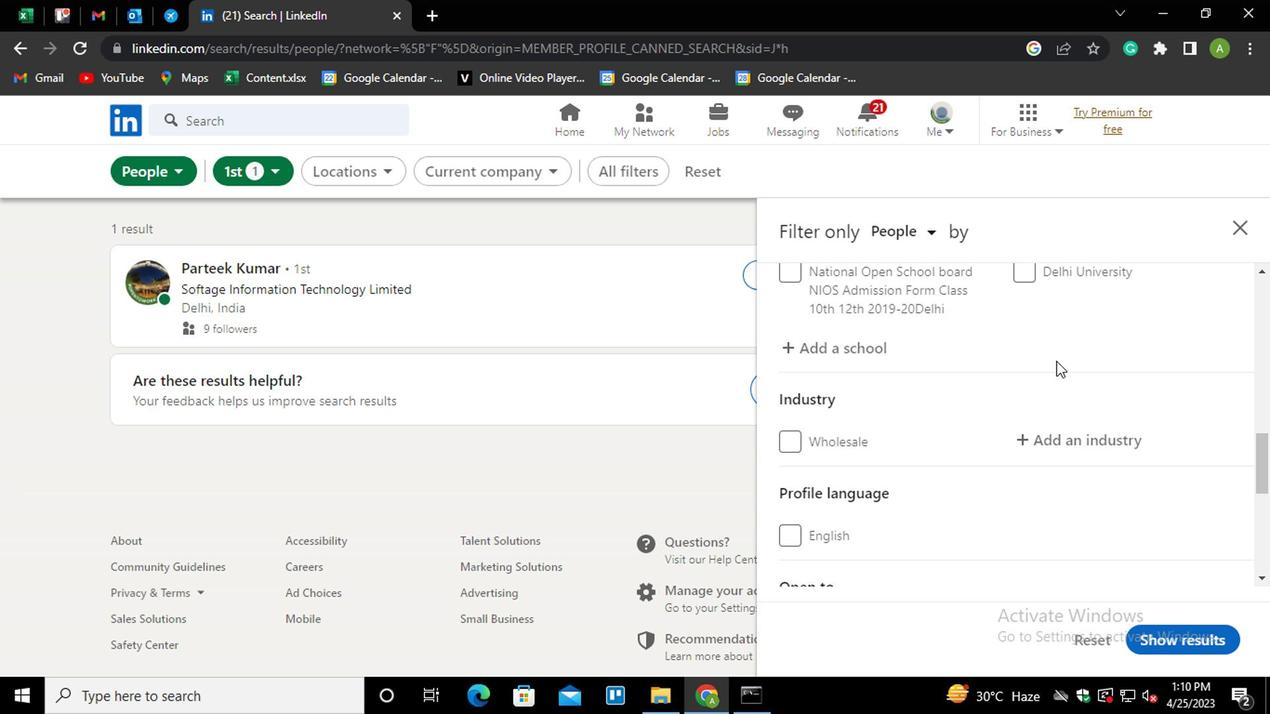 
Action: Mouse moved to (793, 438)
Screenshot: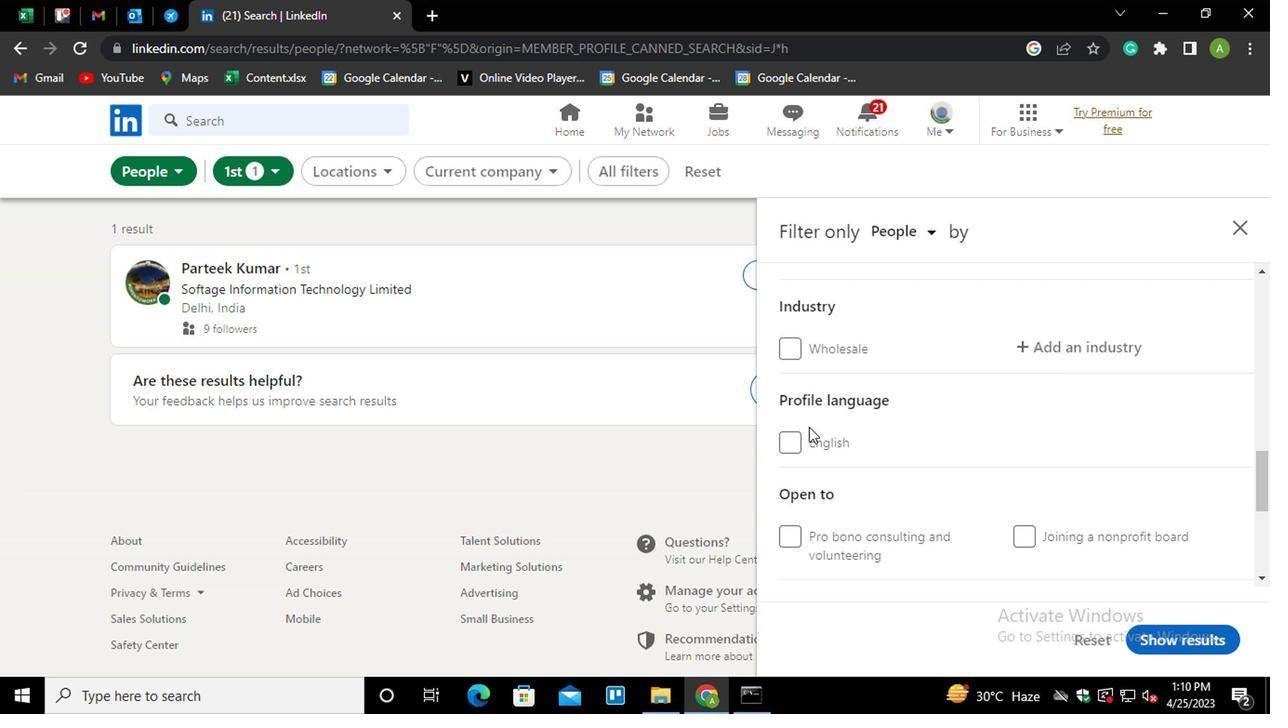 
Action: Mouse pressed left at (793, 438)
Screenshot: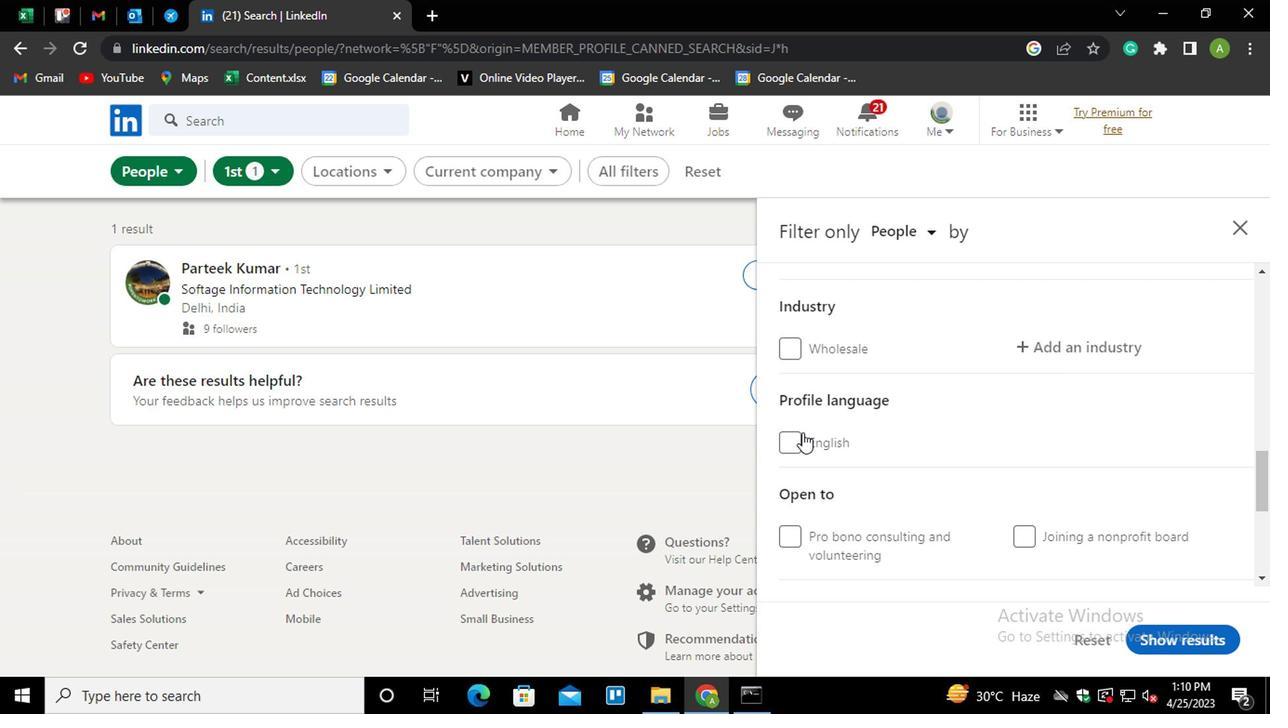 
Action: Mouse moved to (956, 450)
Screenshot: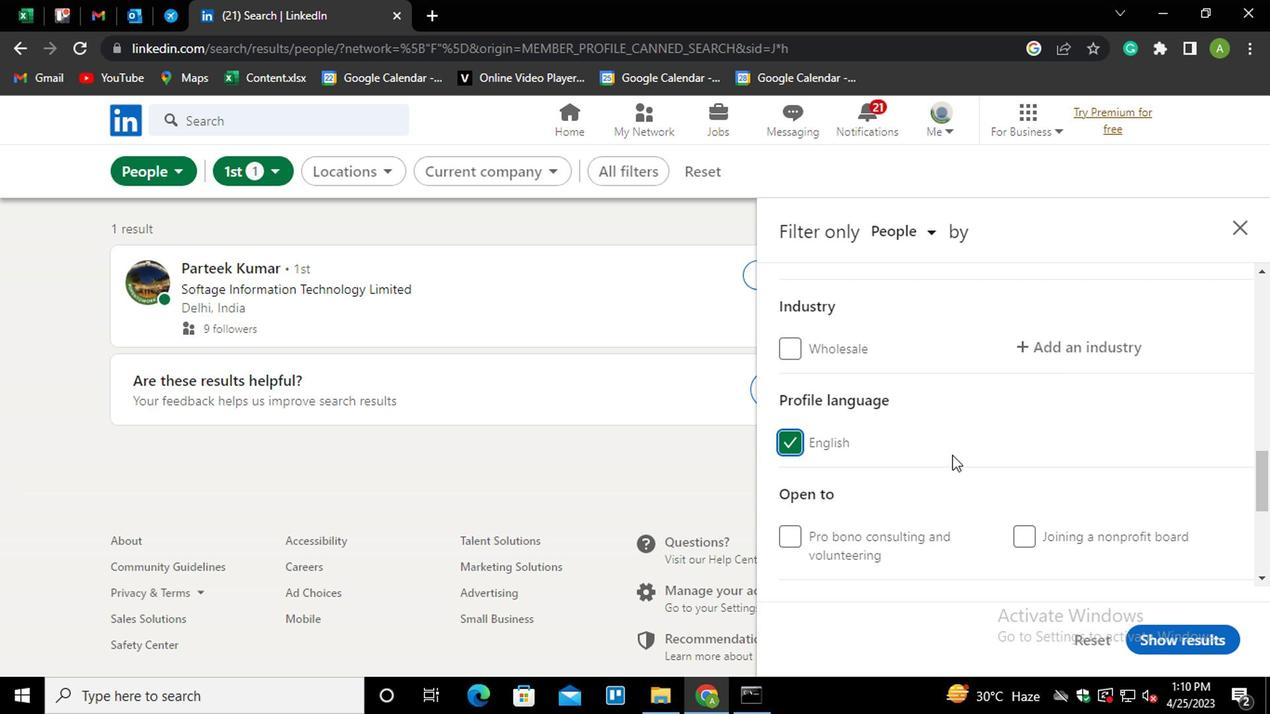 
Action: Mouse scrolled (956, 451) with delta (0, 0)
Screenshot: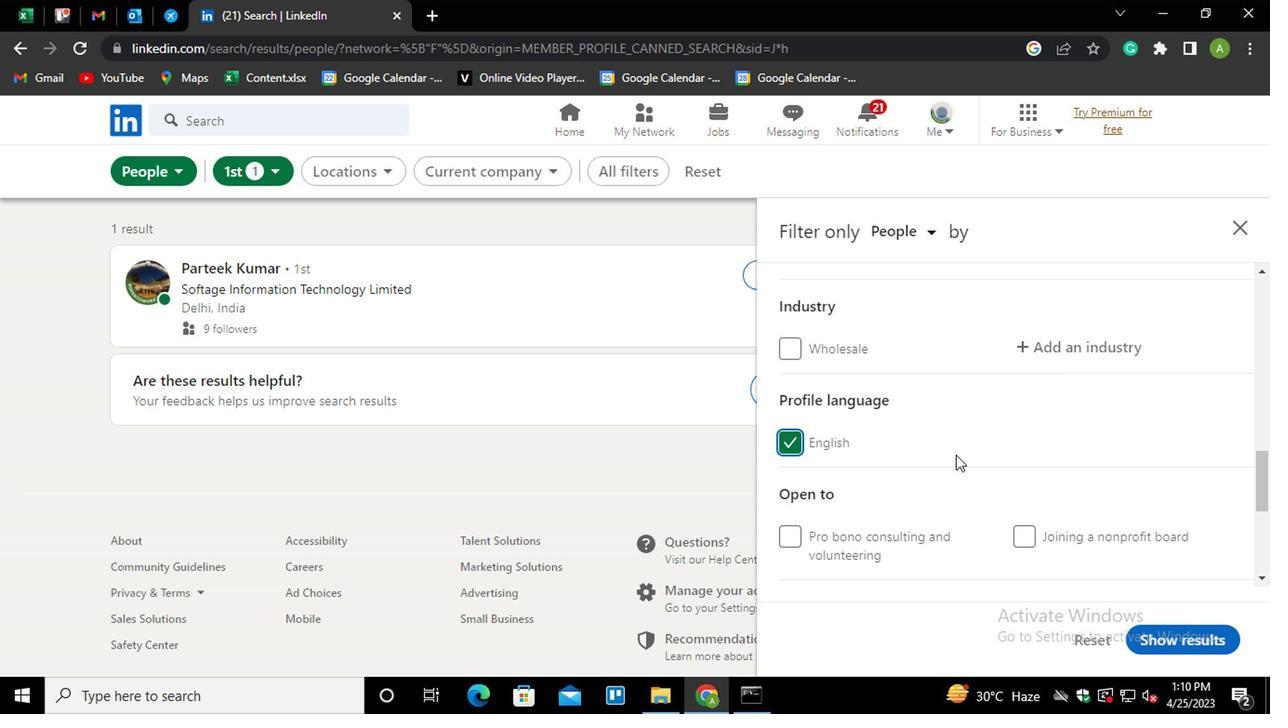 
Action: Mouse scrolled (956, 451) with delta (0, 0)
Screenshot: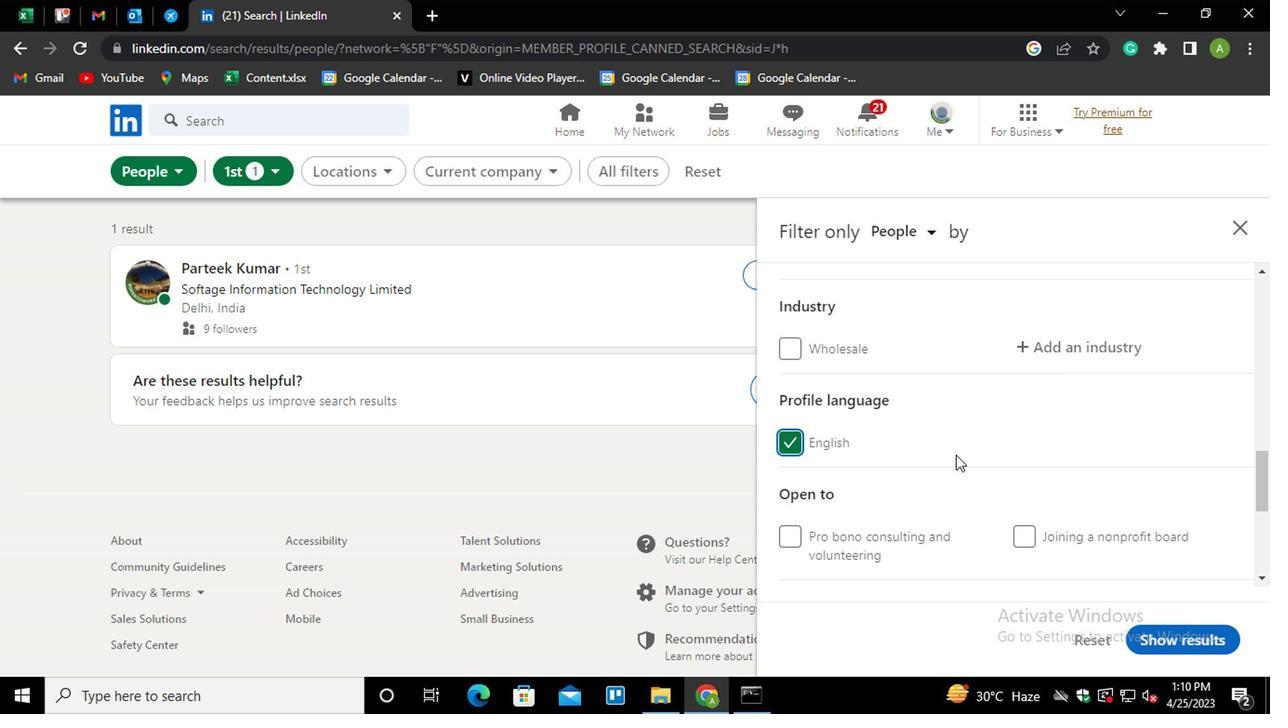 
Action: Mouse scrolled (956, 451) with delta (0, 0)
Screenshot: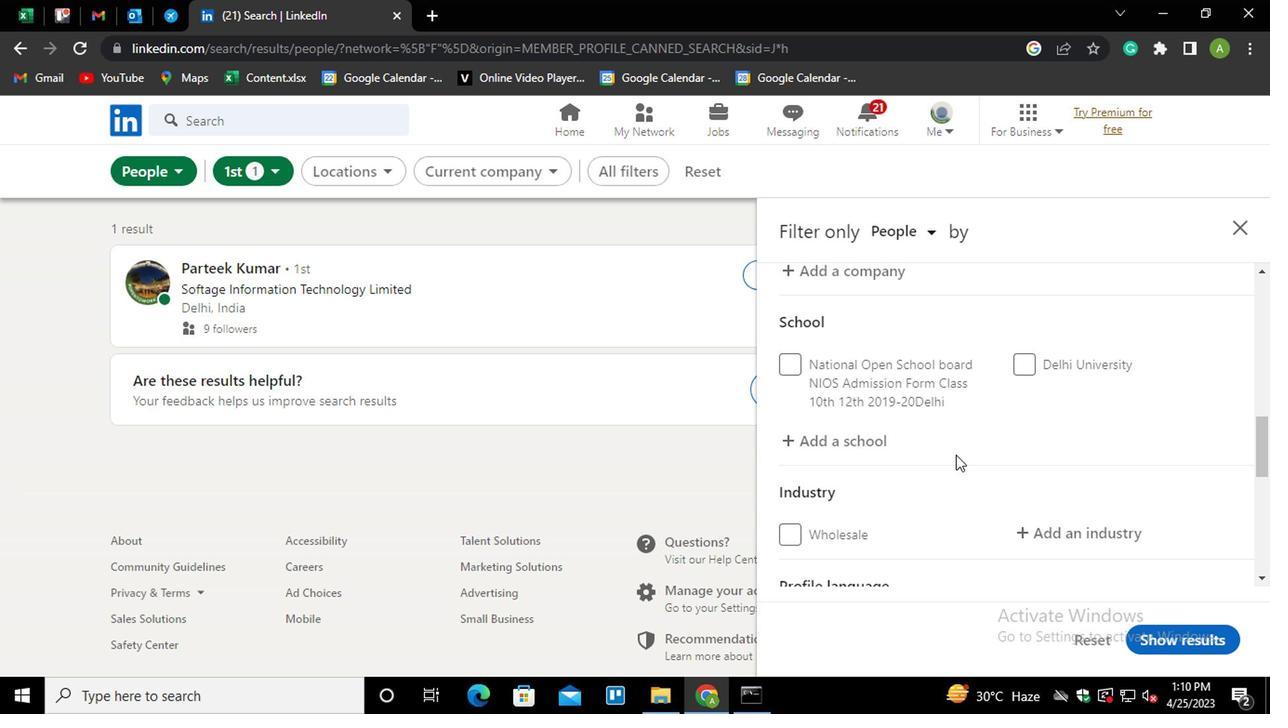 
Action: Mouse scrolled (956, 451) with delta (0, 0)
Screenshot: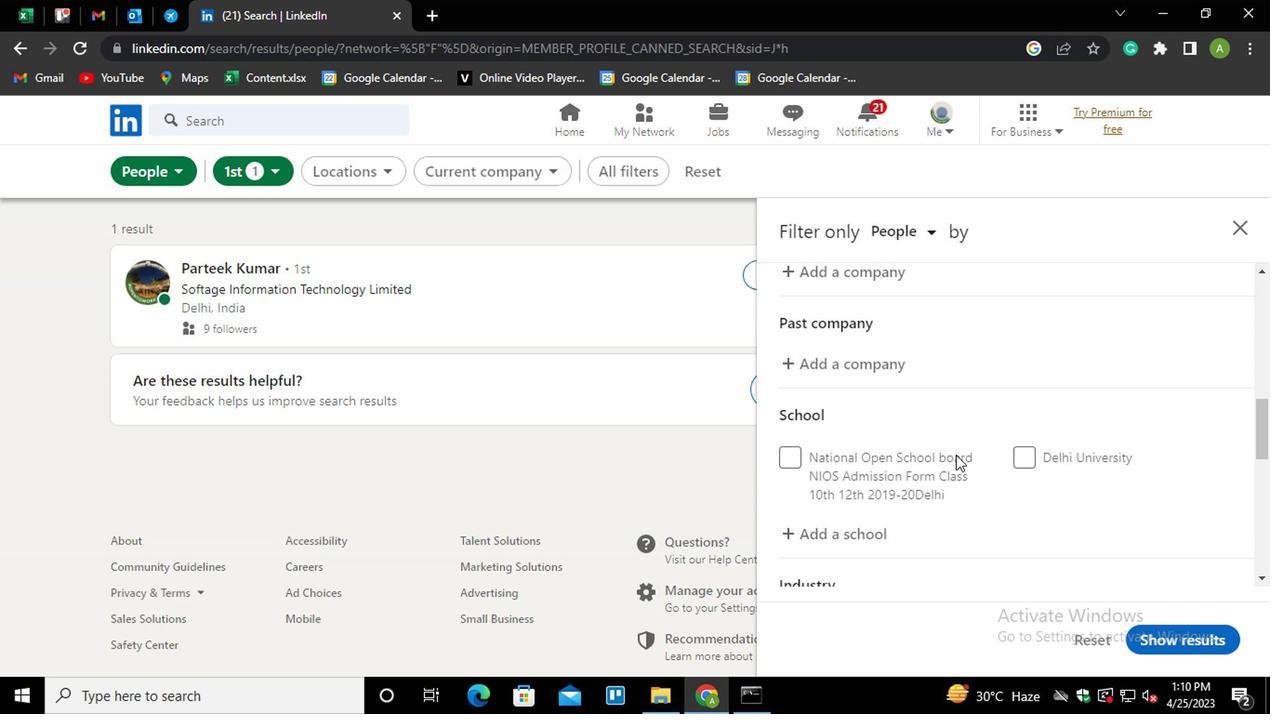 
Action: Mouse scrolled (956, 451) with delta (0, 0)
Screenshot: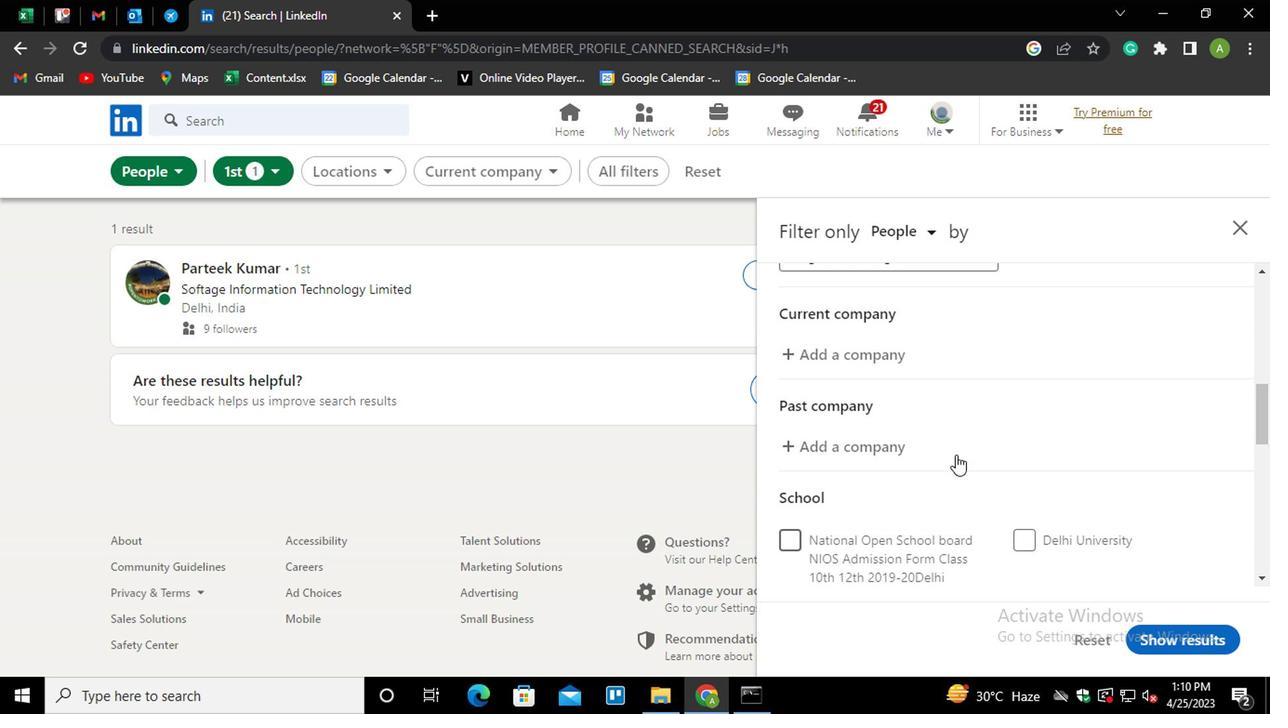 
Action: Mouse moved to (905, 452)
Screenshot: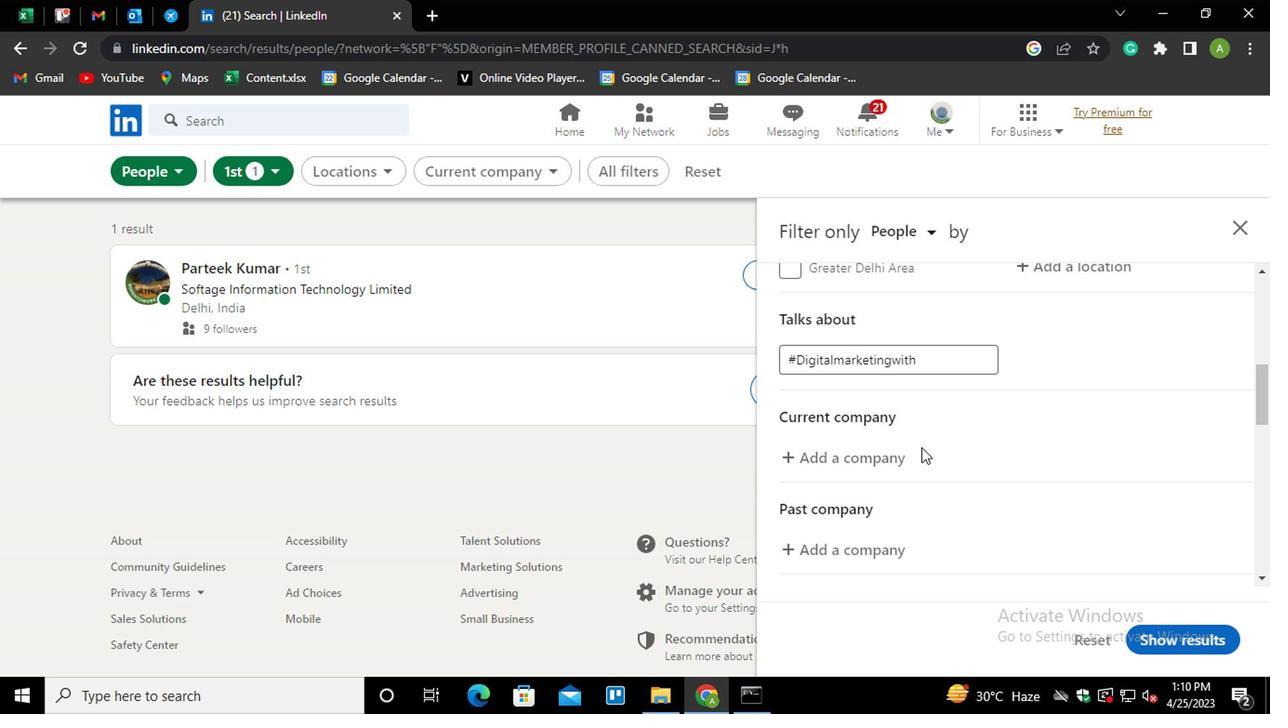 
Action: Mouse pressed left at (905, 452)
Screenshot: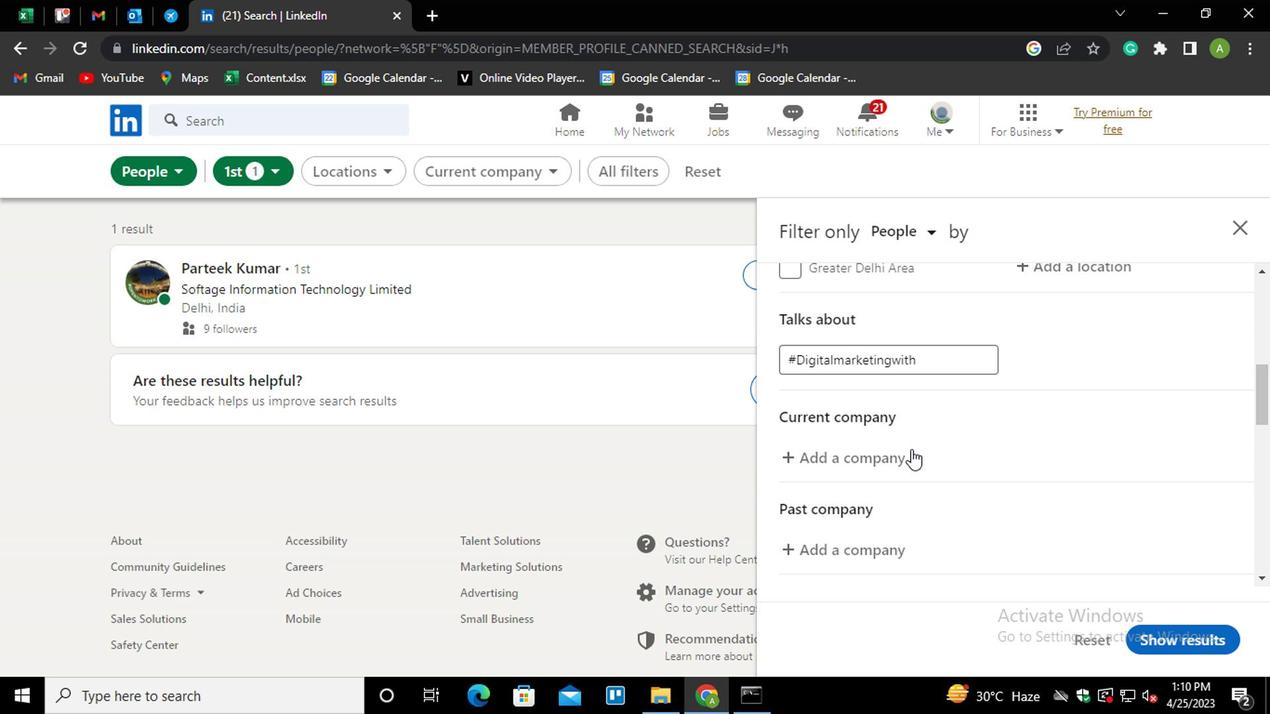 
Action: Key pressed <Key.shift><Key.shift><Key.shift><Key.shift><Key.shift><Key.shift>ICI<Key.down><Key.enter>
Screenshot: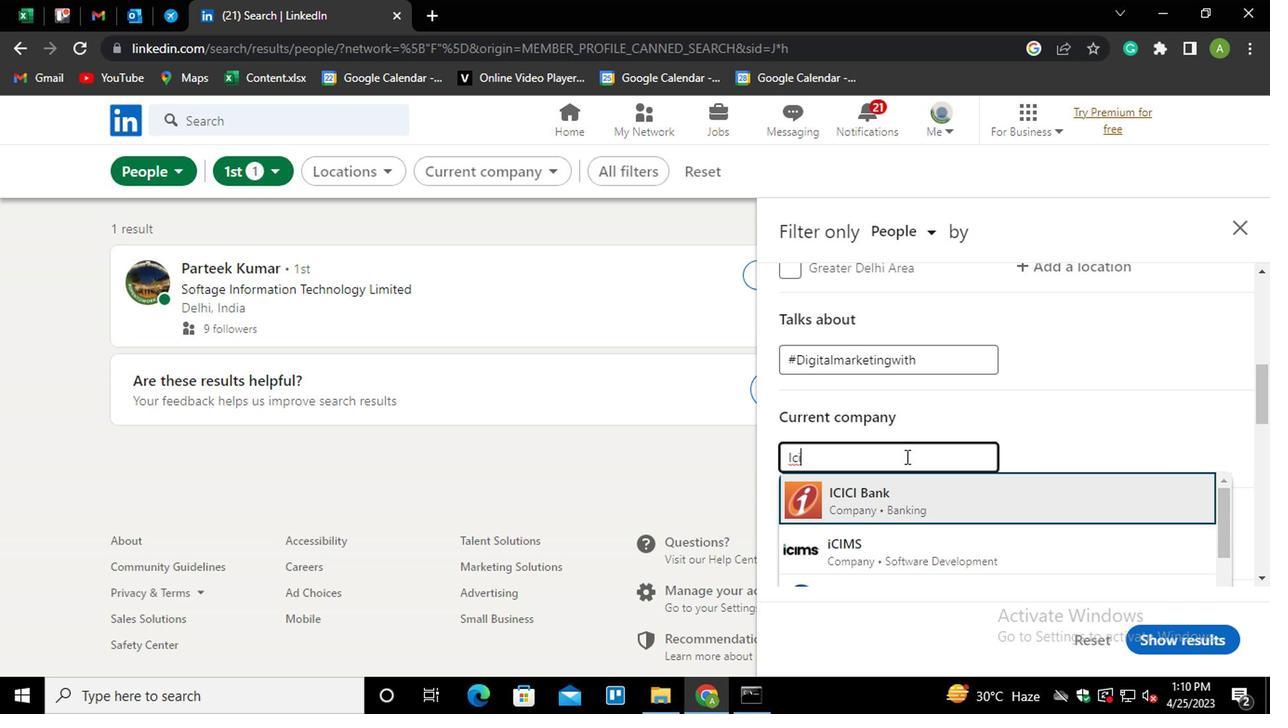 
Action: Mouse moved to (900, 463)
Screenshot: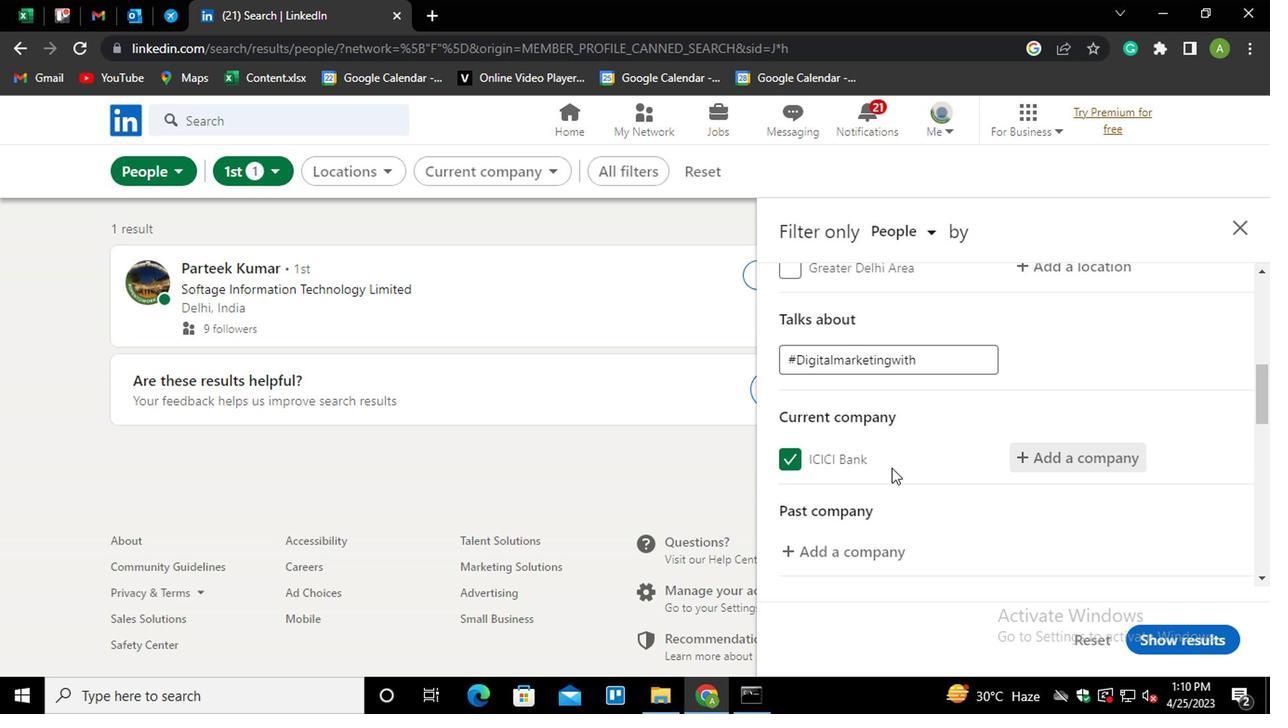 
Action: Mouse scrolled (900, 462) with delta (0, 0)
Screenshot: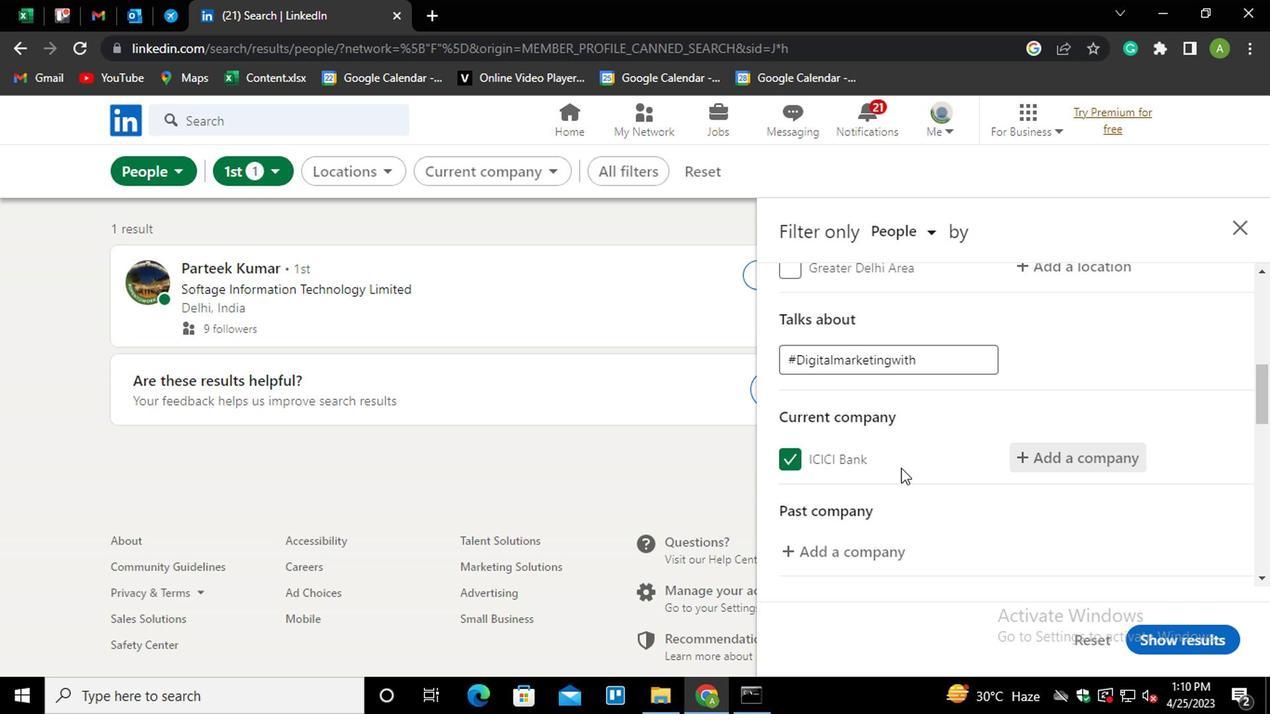 
Action: Mouse scrolled (900, 462) with delta (0, 0)
Screenshot: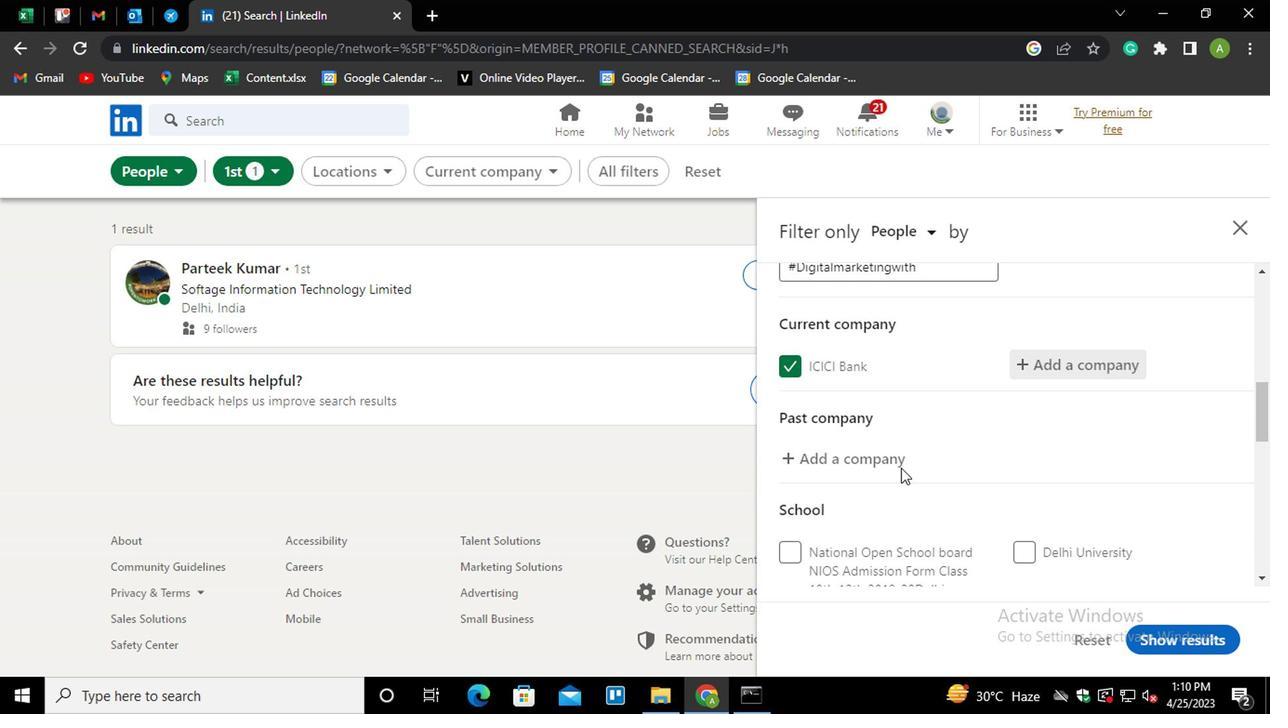 
Action: Mouse moved to (906, 473)
Screenshot: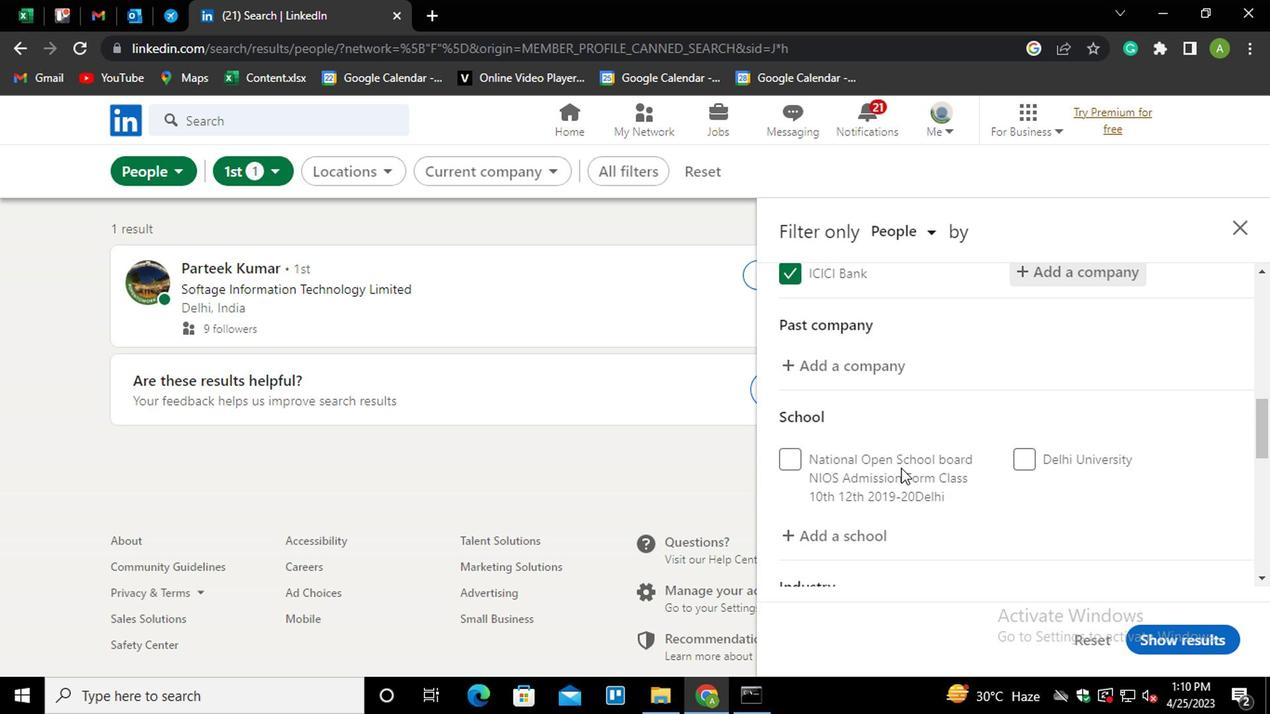
Action: Mouse scrolled (906, 472) with delta (0, 0)
Screenshot: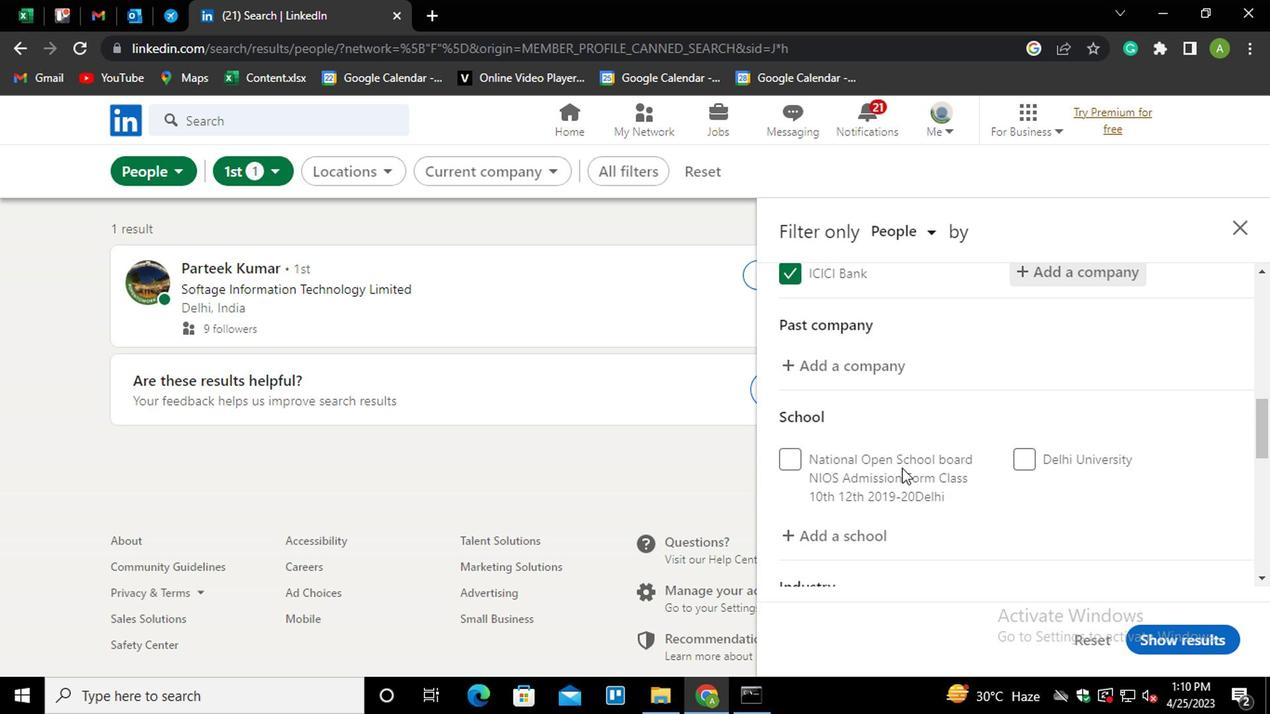 
Action: Mouse moved to (855, 444)
Screenshot: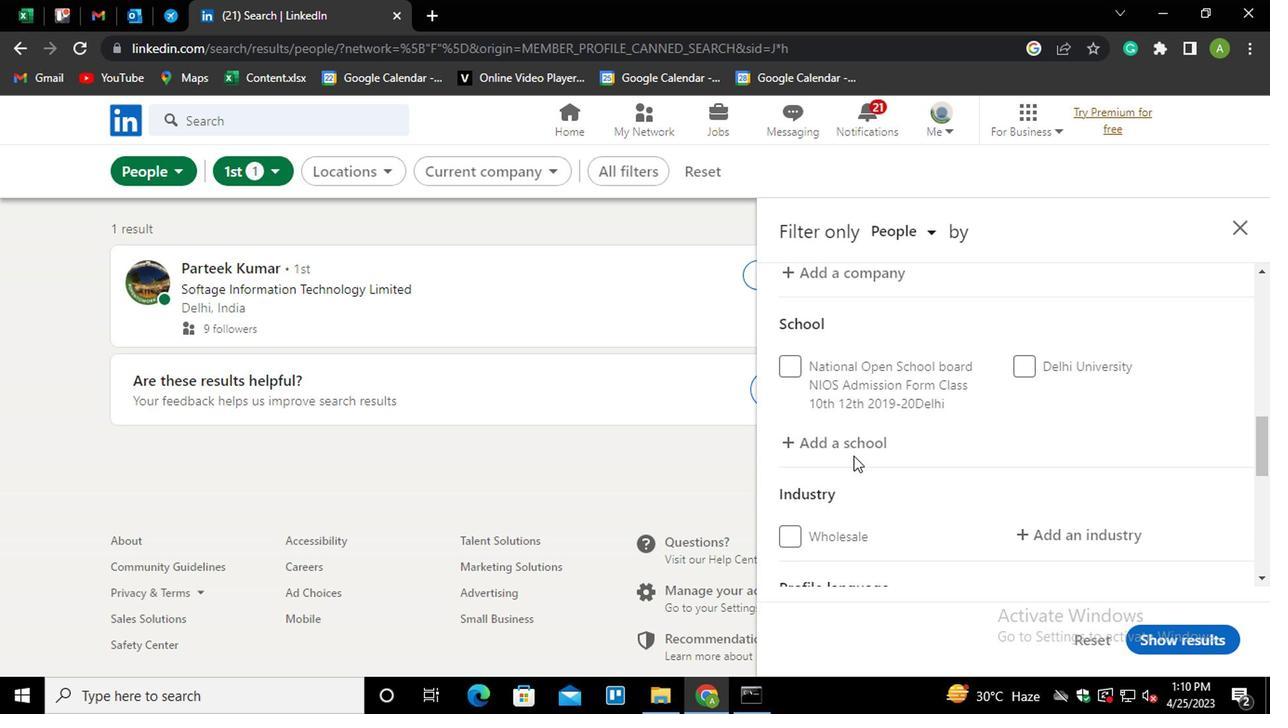 
Action: Mouse pressed left at (855, 444)
Screenshot: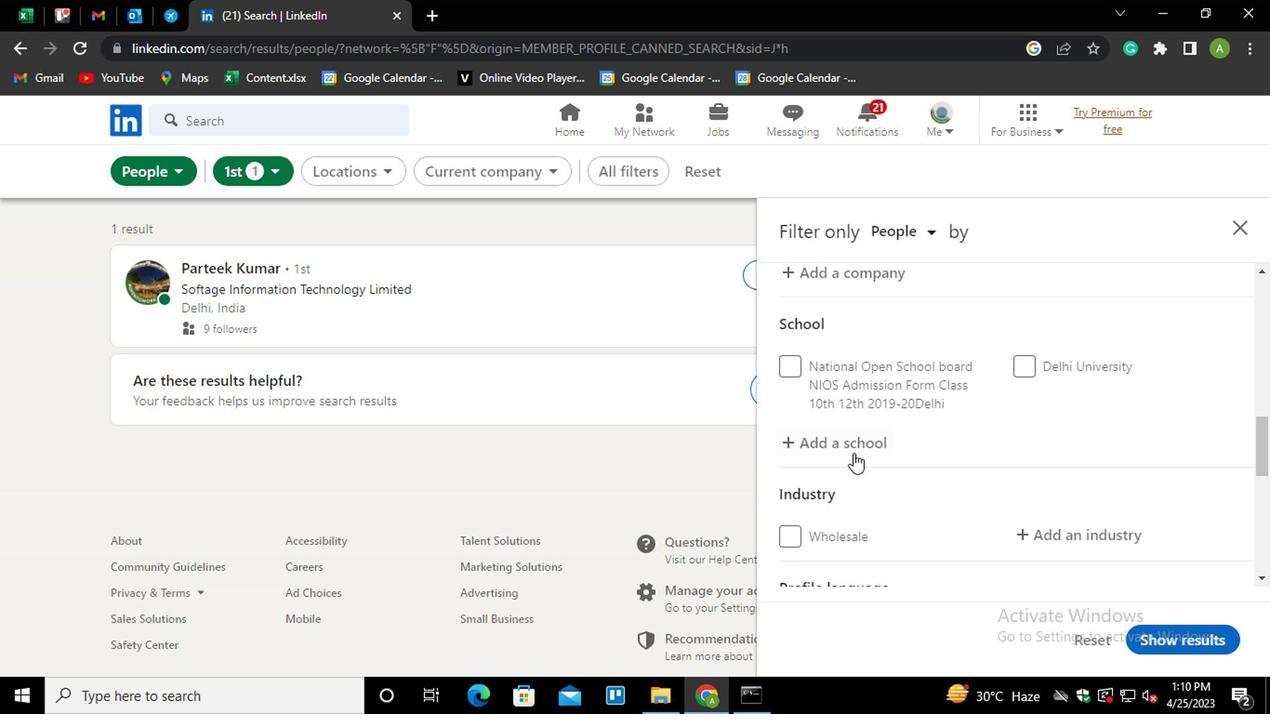 
Action: Mouse moved to (889, 443)
Screenshot: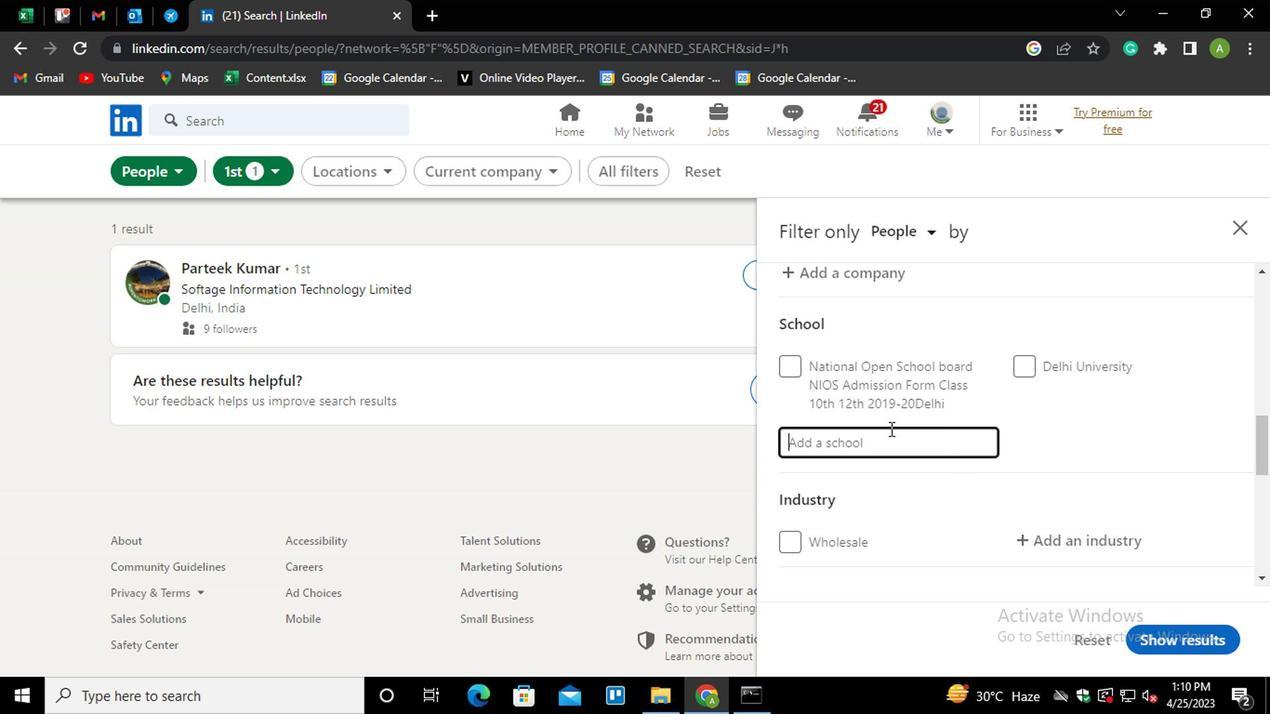 
Action: Mouse pressed left at (889, 443)
Screenshot: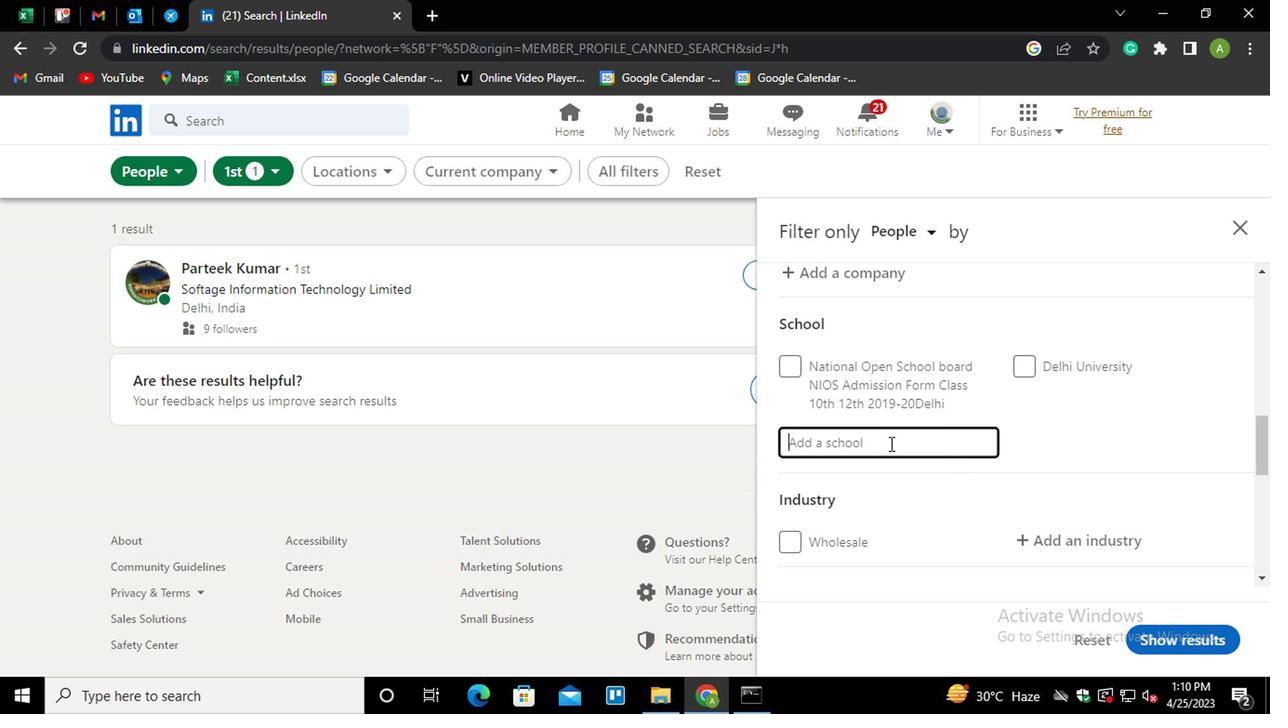
Action: Key pressed <Key.shift>ctrl+U<Key.shift>GC
Screenshot: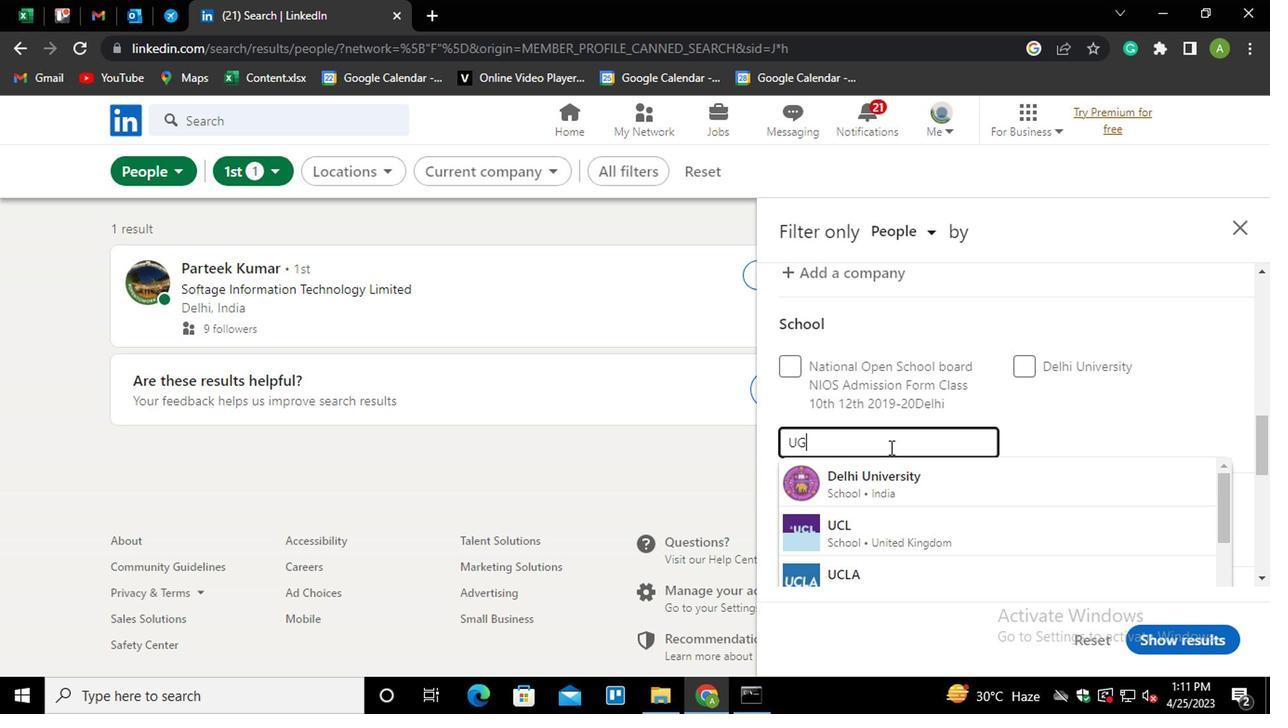 
Action: Mouse moved to (898, 488)
Screenshot: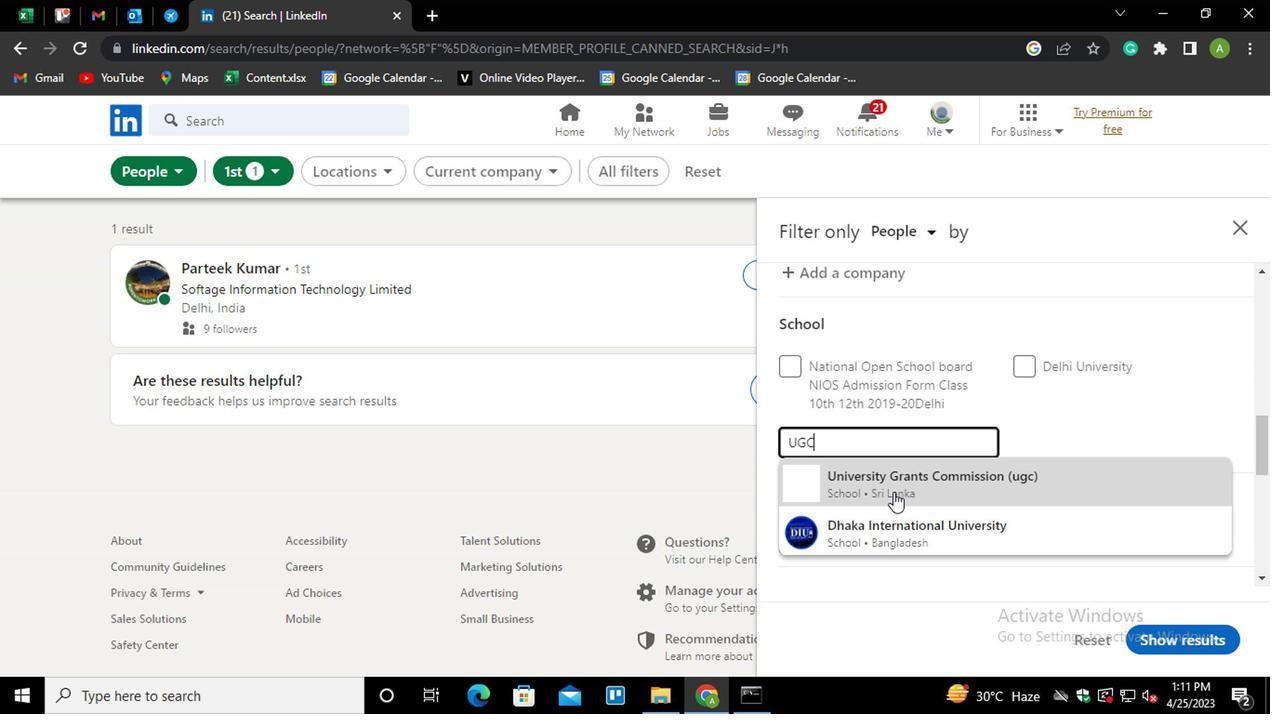 
Action: Mouse pressed left at (898, 488)
Screenshot: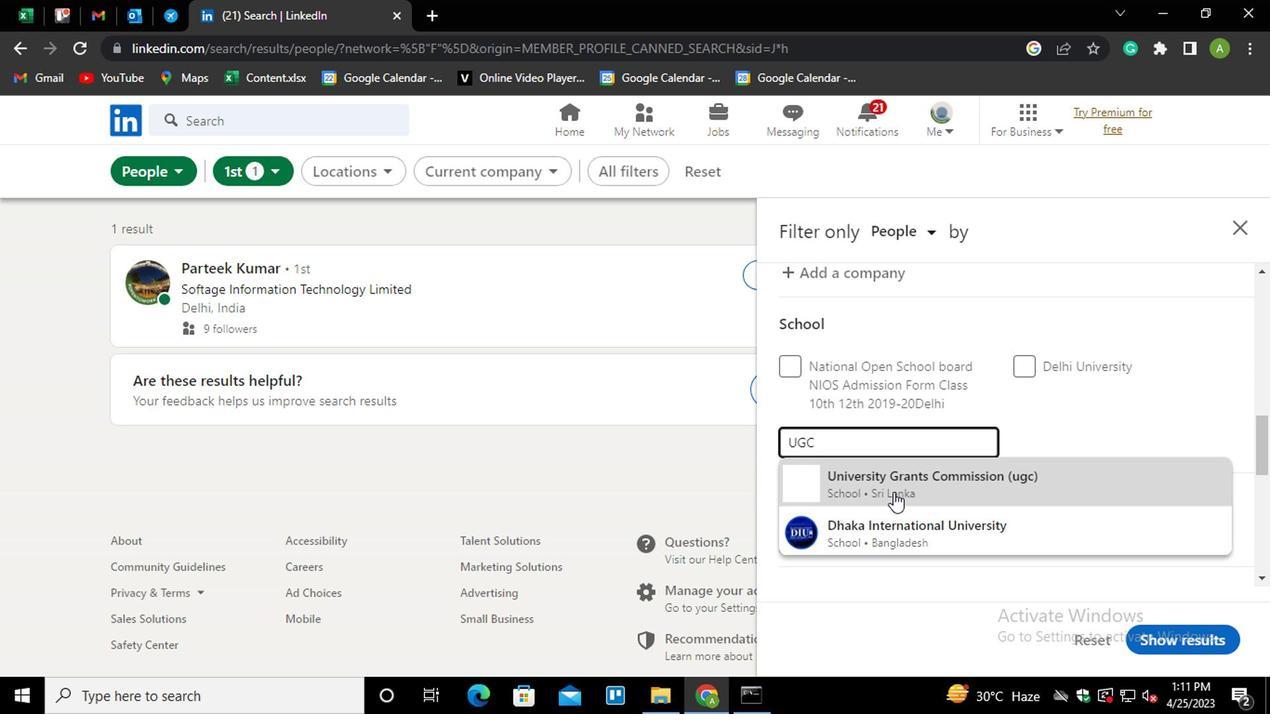 
Action: Mouse moved to (909, 464)
Screenshot: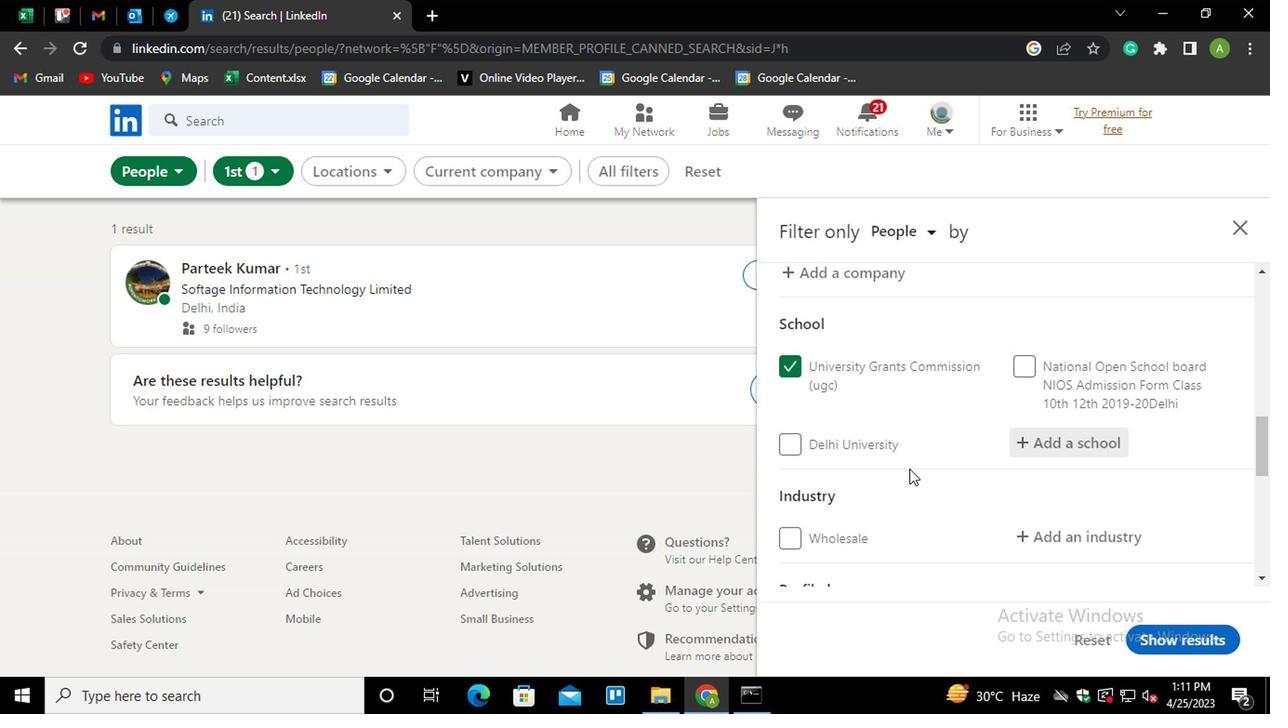 
Action: Mouse scrolled (909, 463) with delta (0, 0)
Screenshot: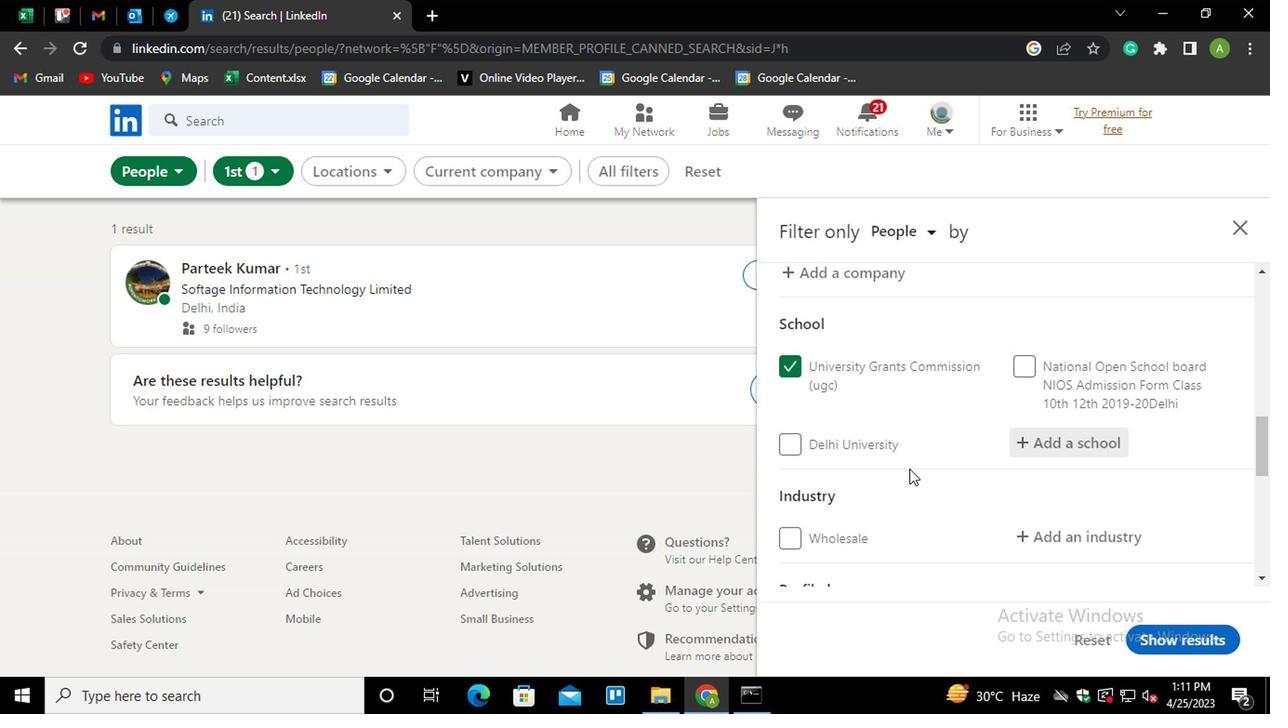 
Action: Mouse scrolled (909, 463) with delta (0, 0)
Screenshot: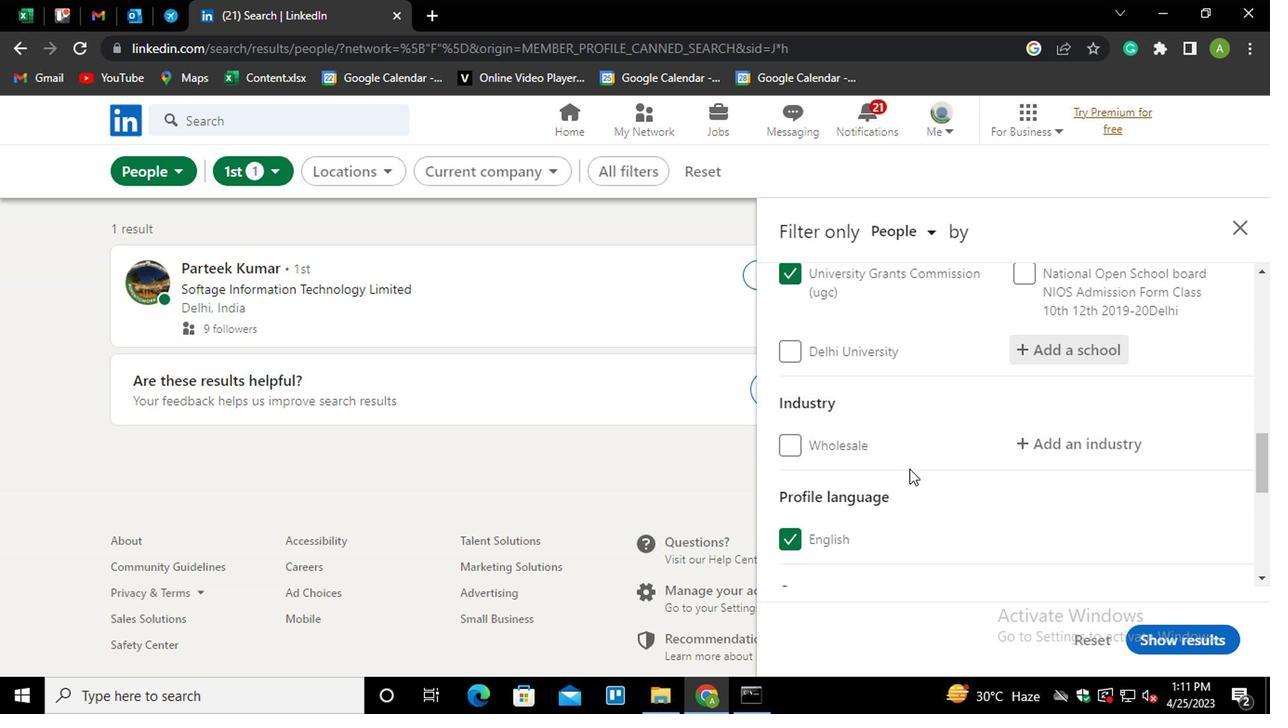 
Action: Mouse scrolled (909, 463) with delta (0, 0)
Screenshot: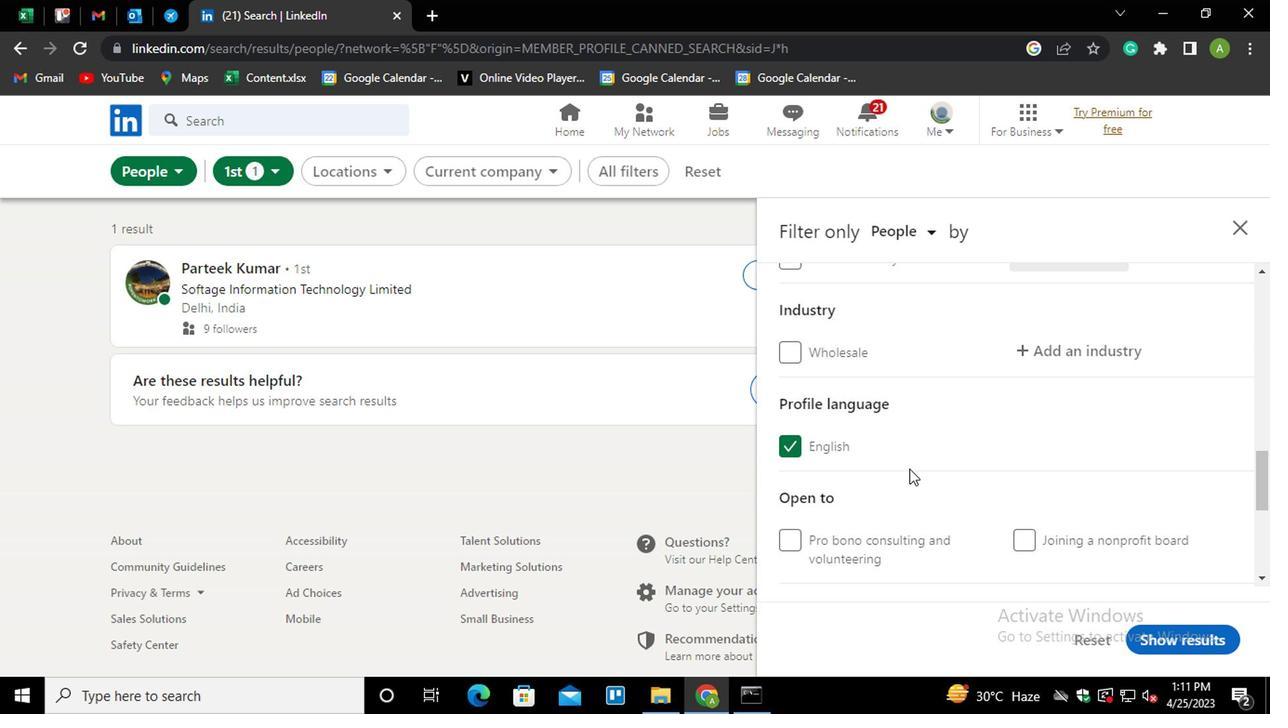 
Action: Mouse scrolled (909, 465) with delta (0, 1)
Screenshot: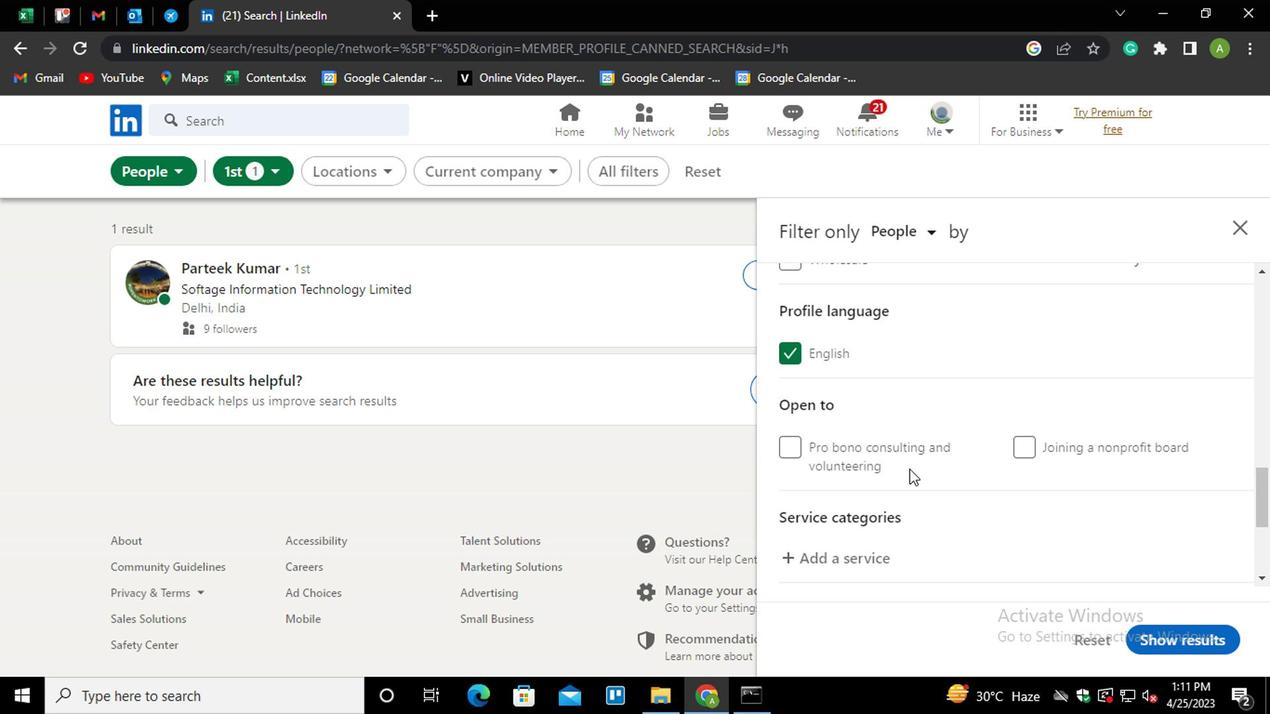 
Action: Mouse moved to (1053, 342)
Screenshot: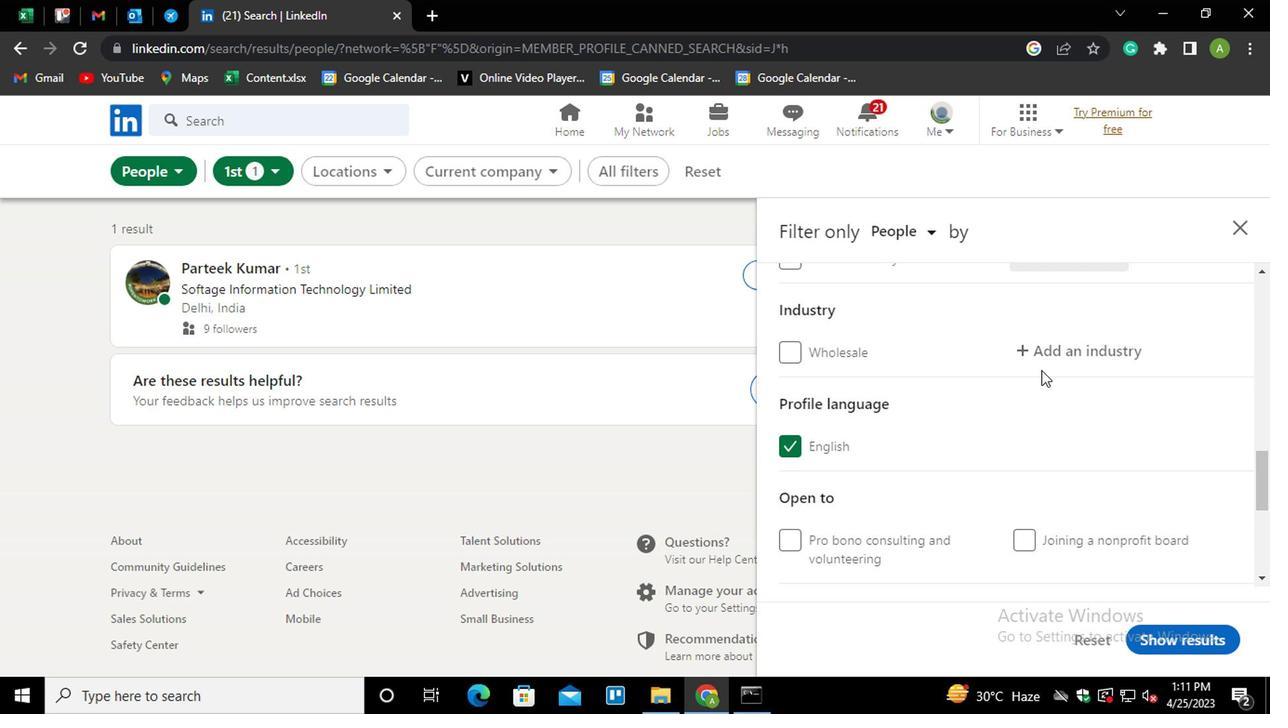 
Action: Mouse pressed left at (1053, 342)
Screenshot: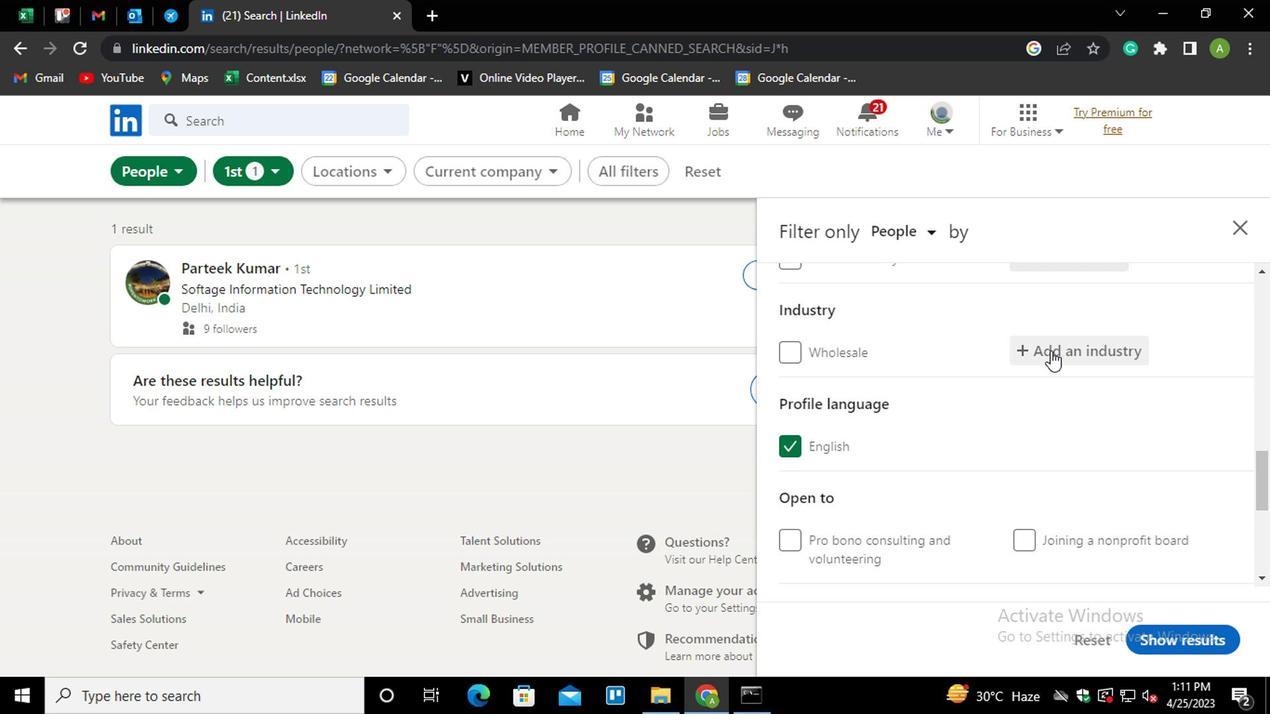 
Action: Mouse moved to (1053, 350)
Screenshot: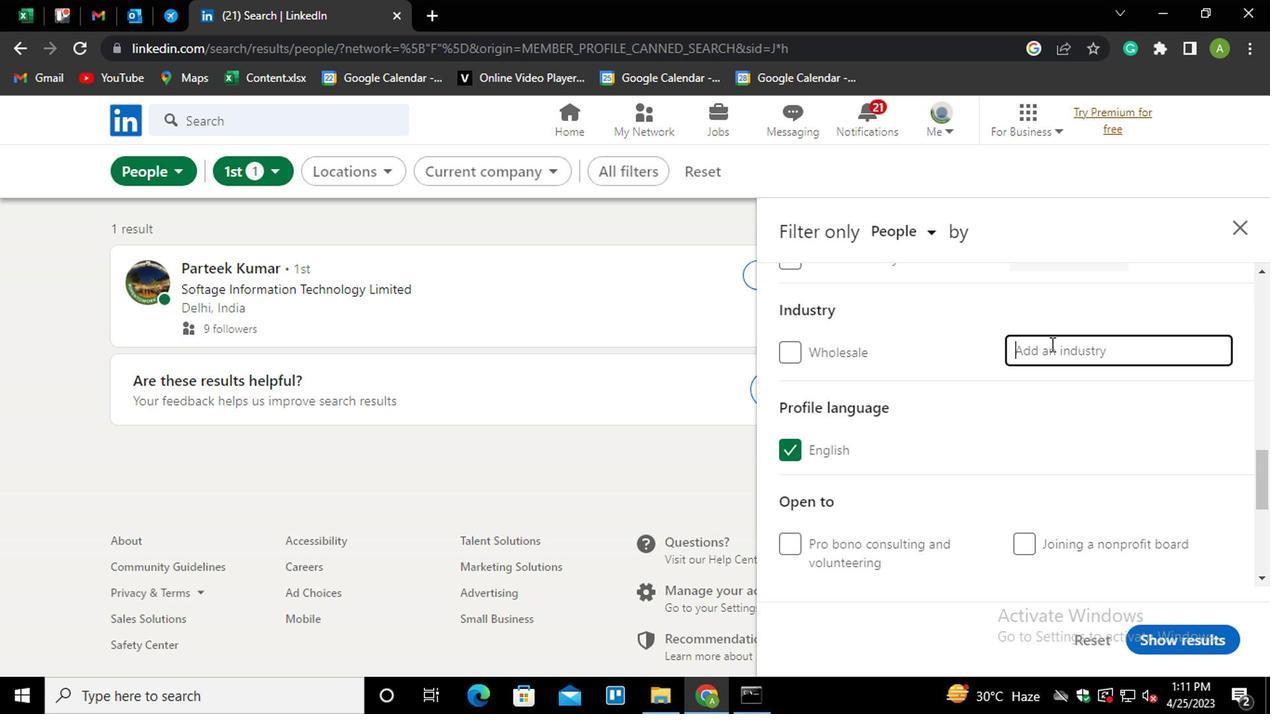 
Action: Mouse pressed left at (1053, 350)
Screenshot: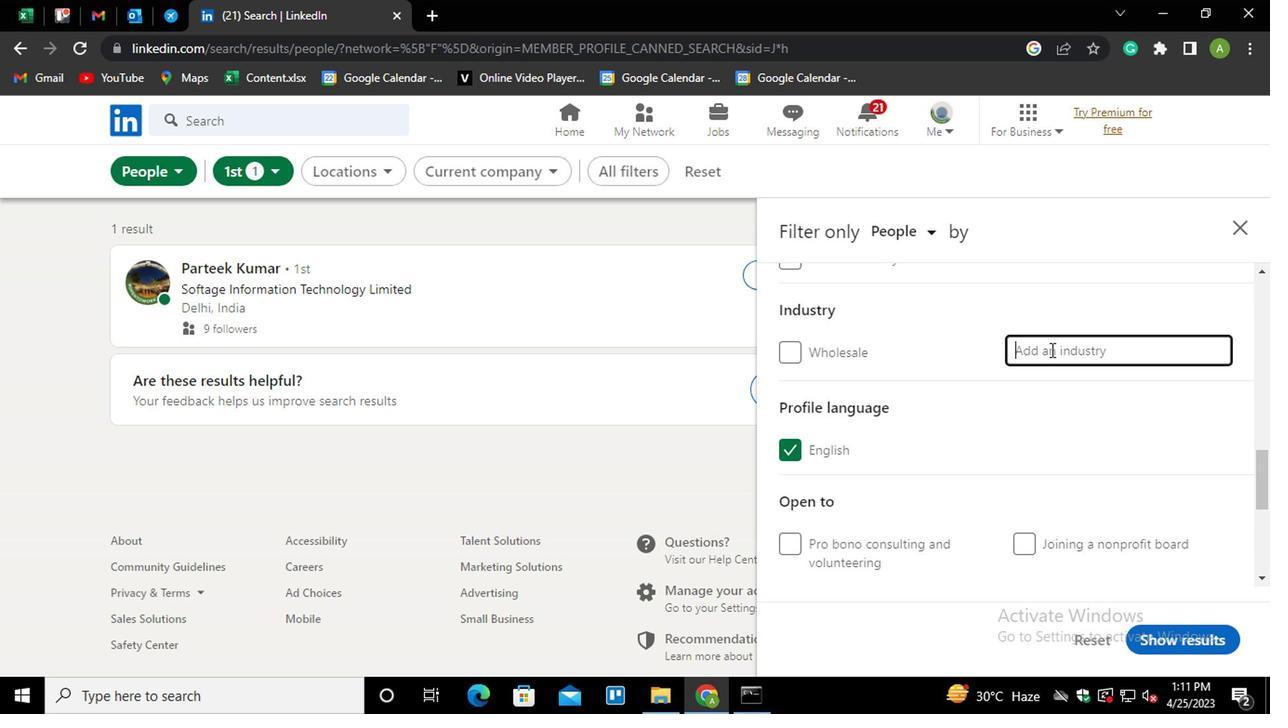 
Action: Key pressed <Key.shift>C<Key.shift_r><Key.shift_r><Key.shift_r><Key.shift_r><Key.shift_r>IVIC<Key.down><Key.down><Key.enter>
Screenshot: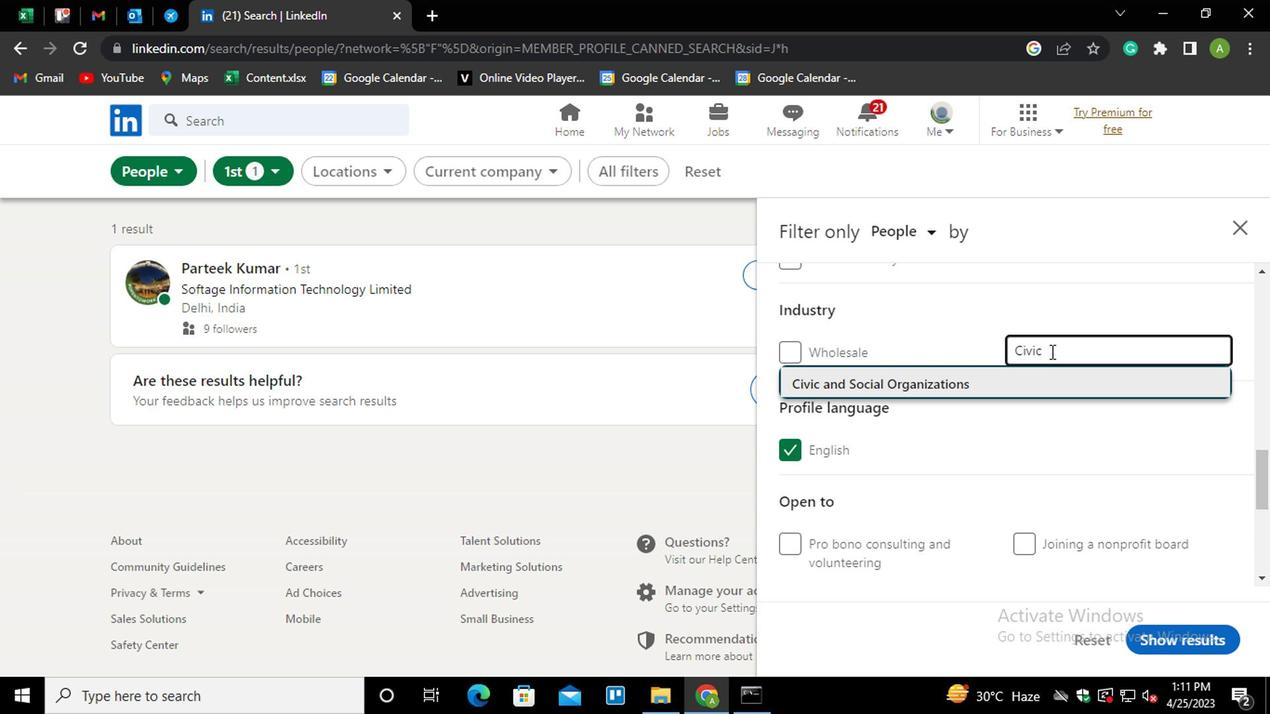 
Action: Mouse moved to (1058, 403)
Screenshot: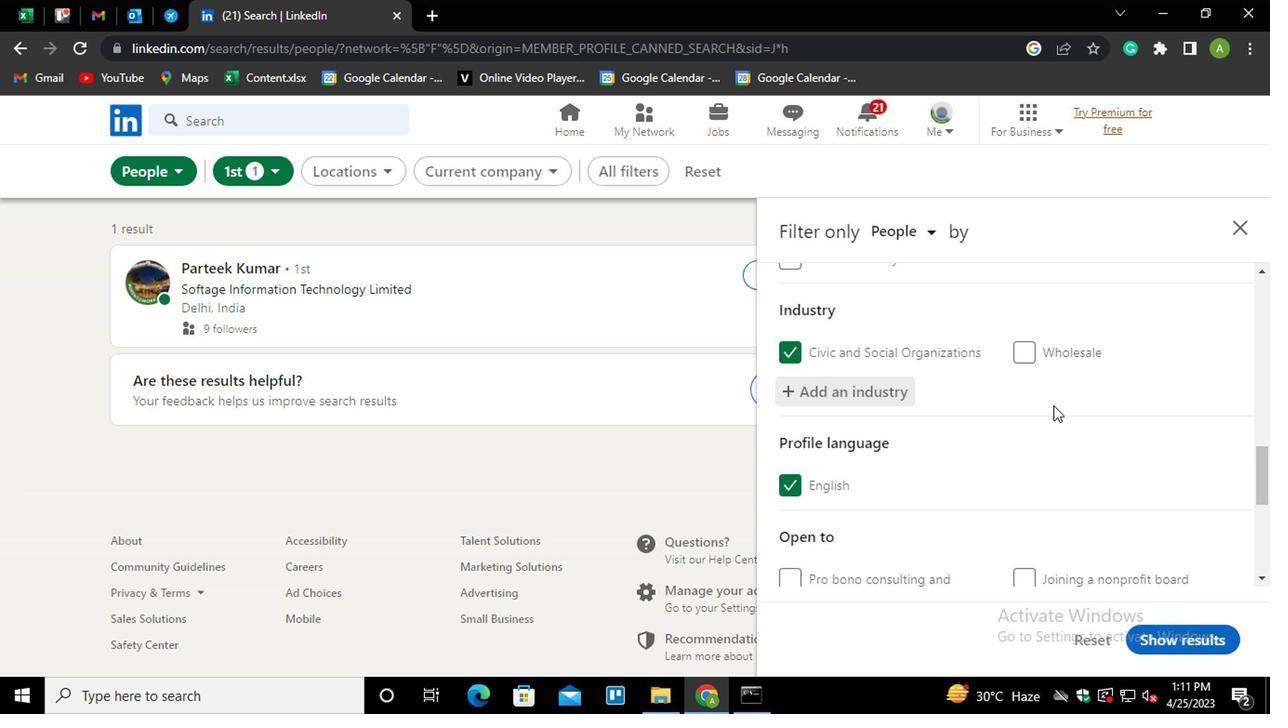 
Action: Mouse scrolled (1058, 402) with delta (0, -1)
Screenshot: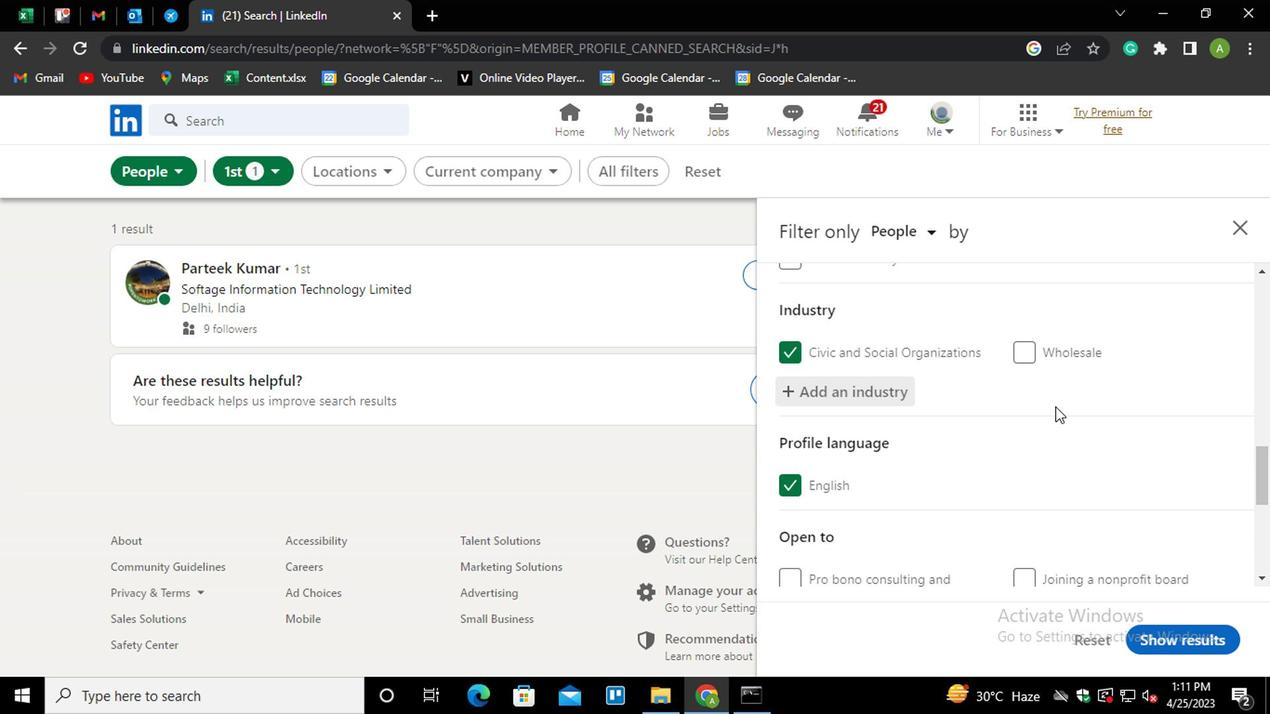 
Action: Mouse moved to (1049, 409)
Screenshot: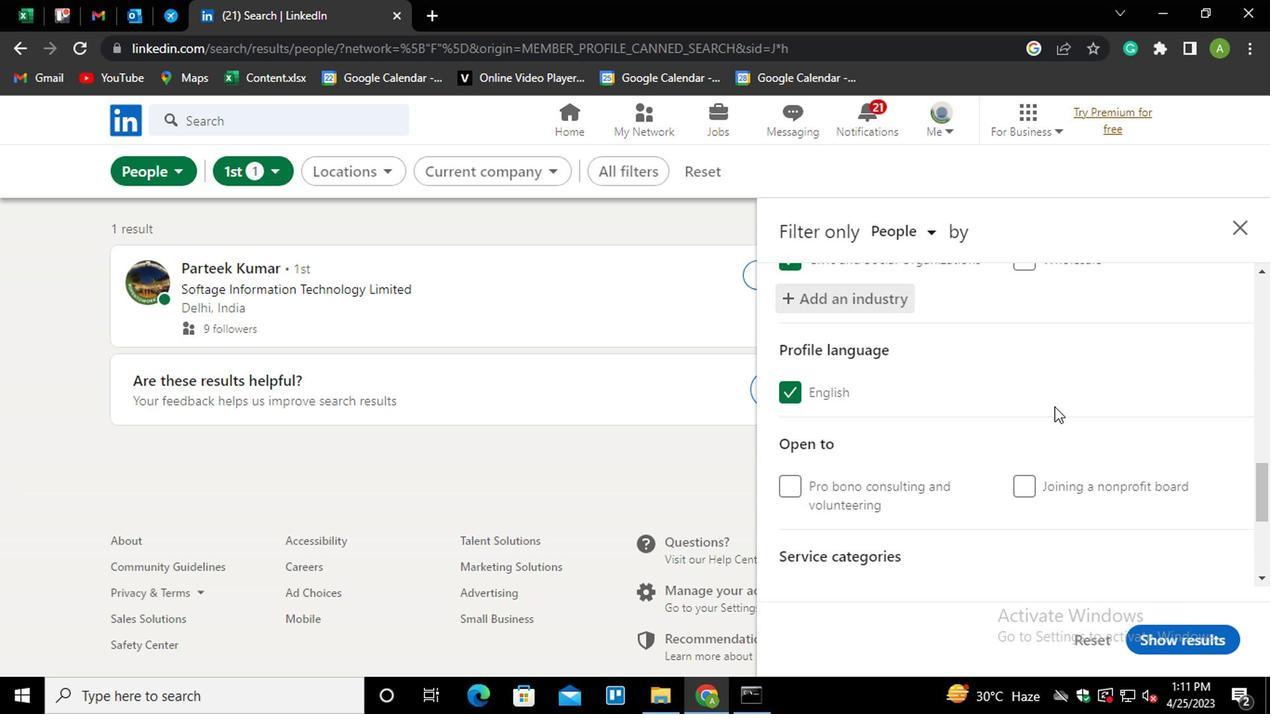 
Action: Mouse scrolled (1049, 408) with delta (0, 0)
Screenshot: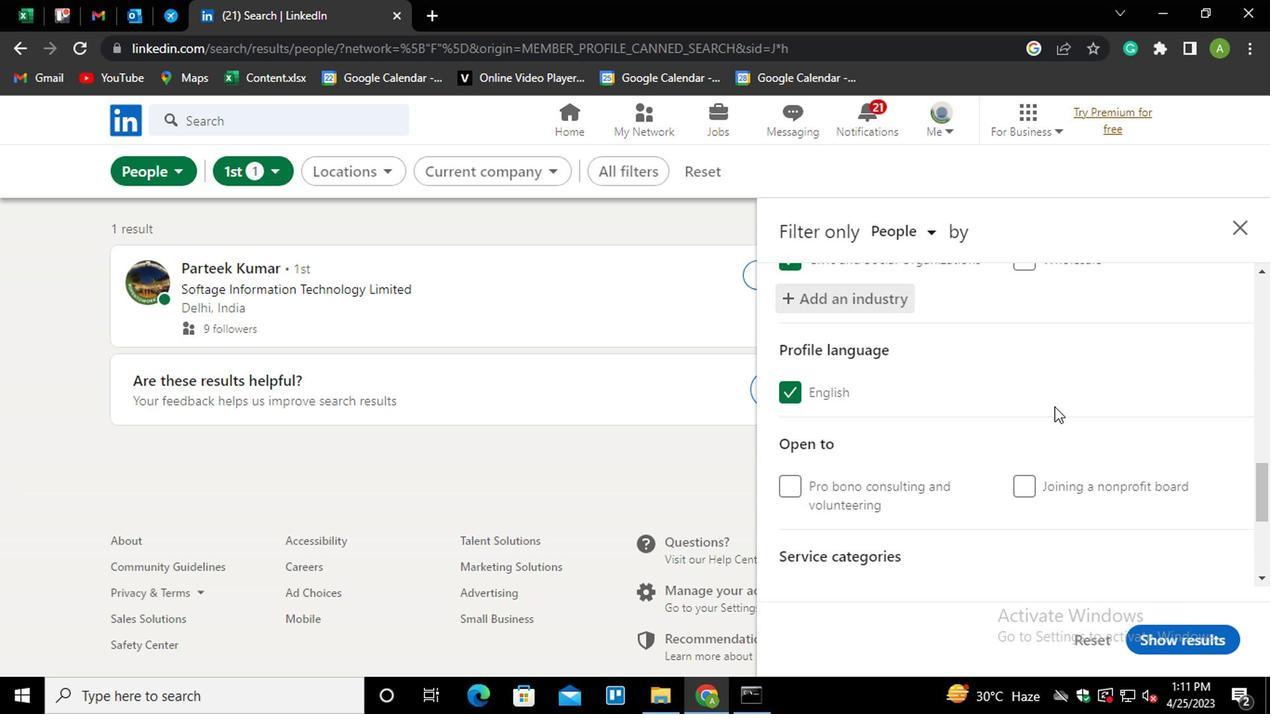 
Action: Mouse moved to (1030, 421)
Screenshot: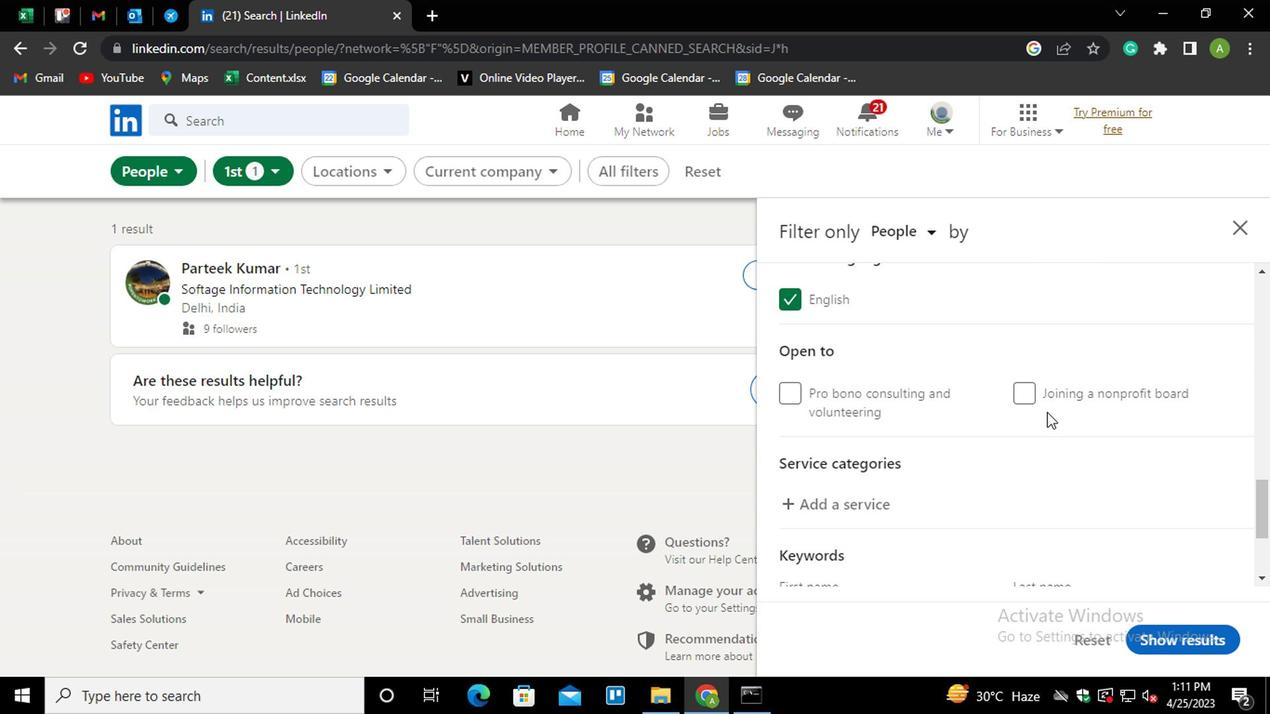 
Action: Mouse scrolled (1030, 421) with delta (0, 0)
Screenshot: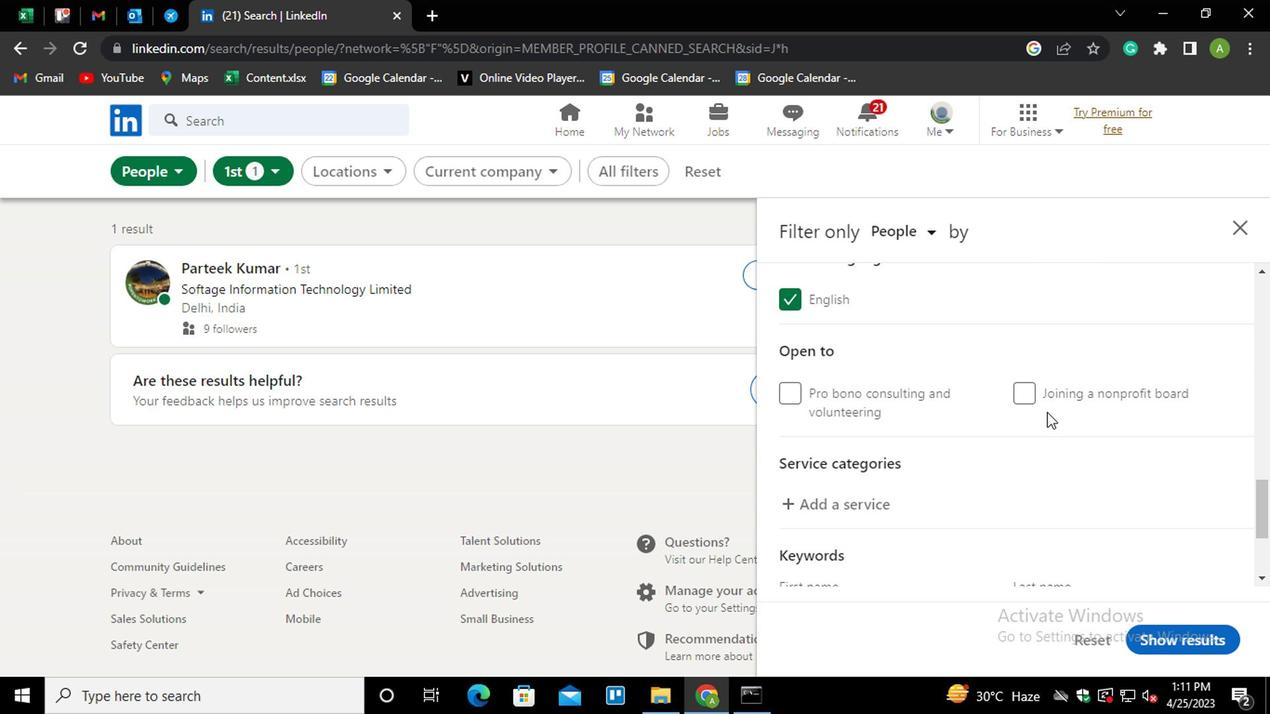 
Action: Mouse moved to (826, 409)
Screenshot: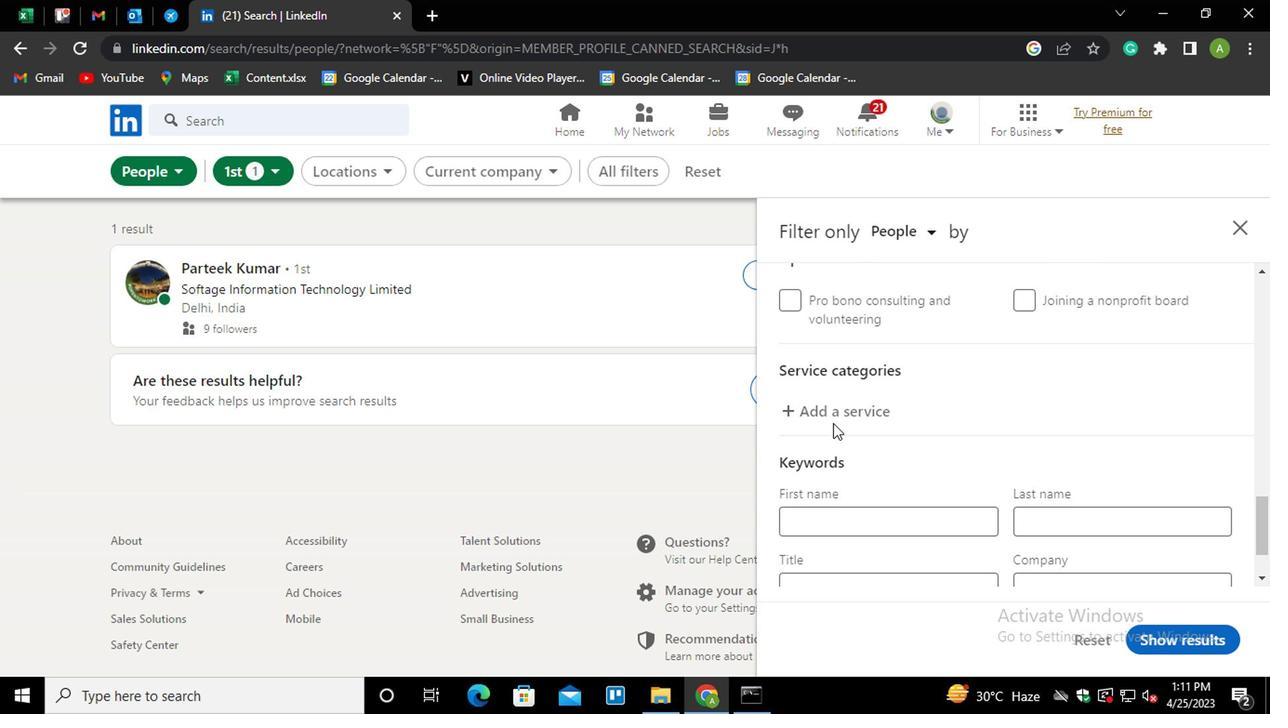 
Action: Mouse pressed left at (826, 409)
Screenshot: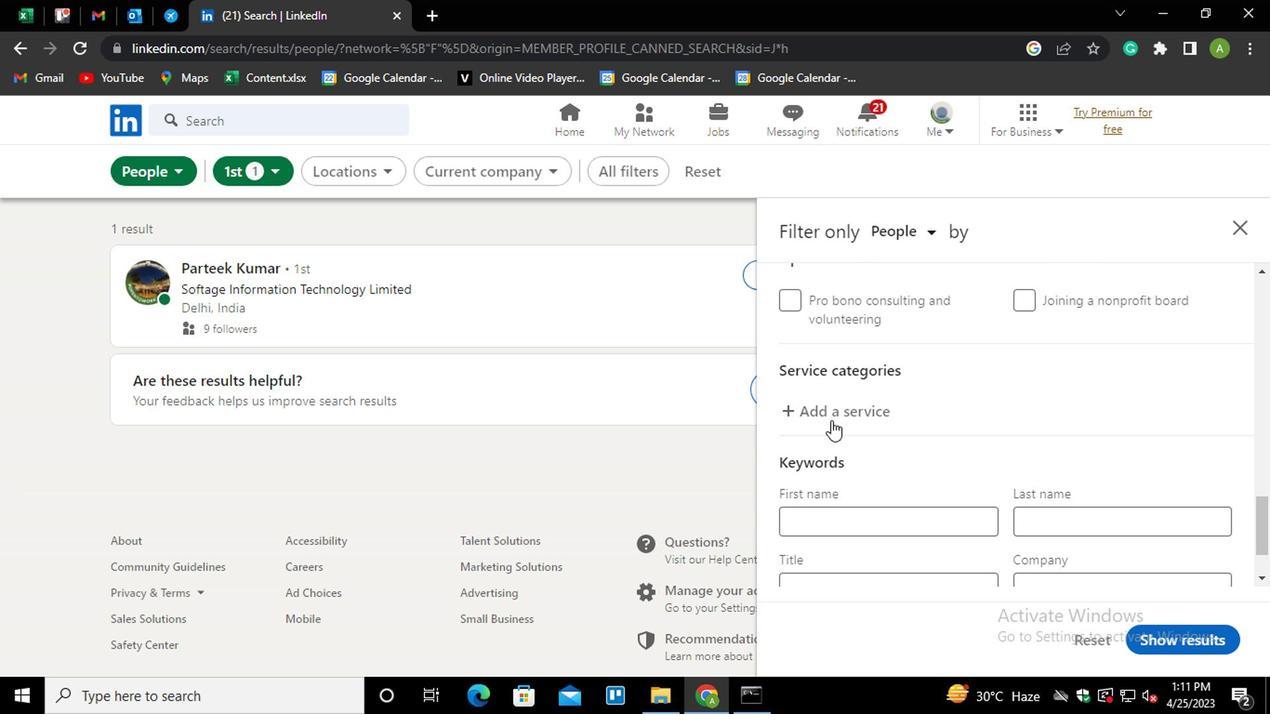 
Action: Mouse moved to (834, 411)
Screenshot: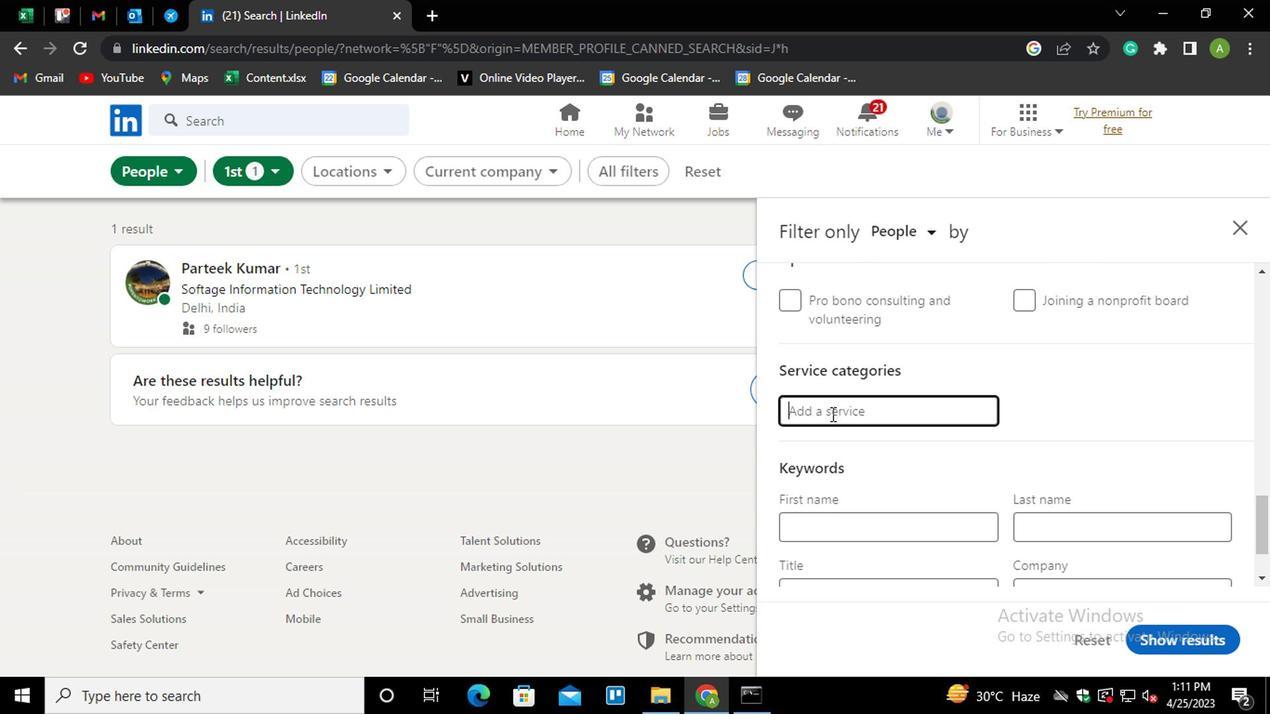 
Action: Mouse pressed left at (834, 411)
Screenshot: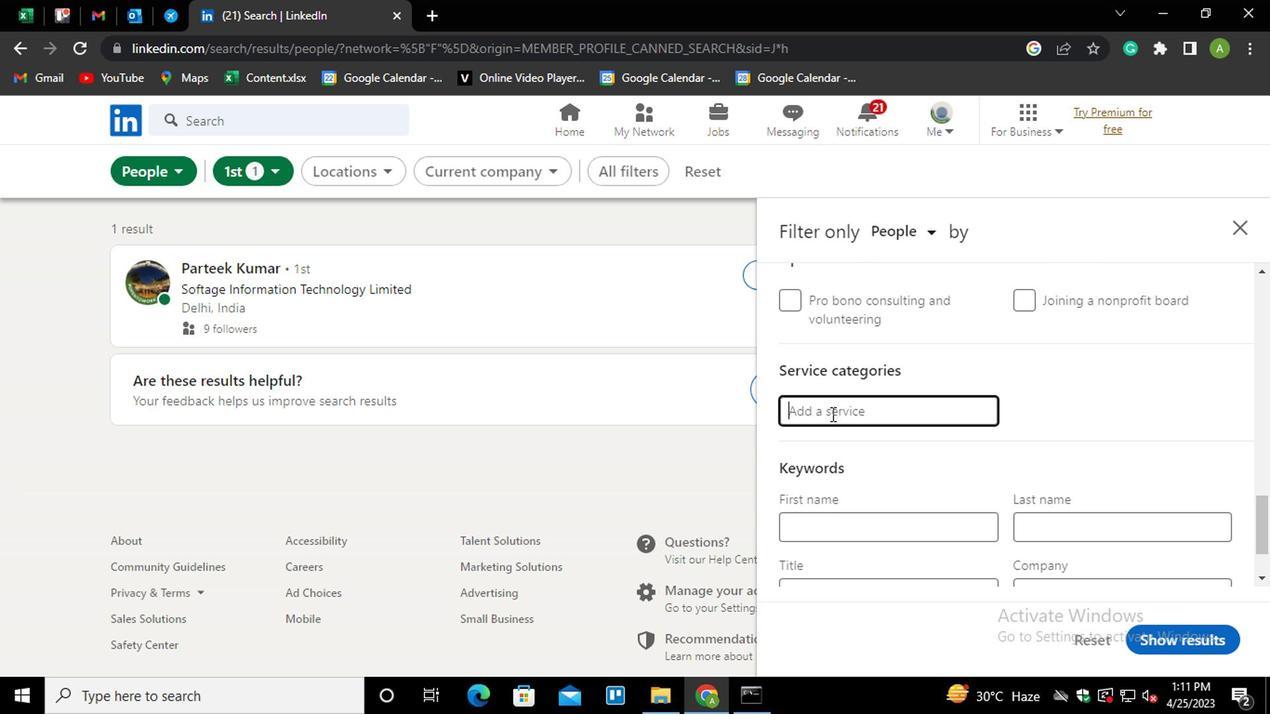 
Action: Key pressed <Key.shift>FILE<Key.down><Key.enter>
Screenshot: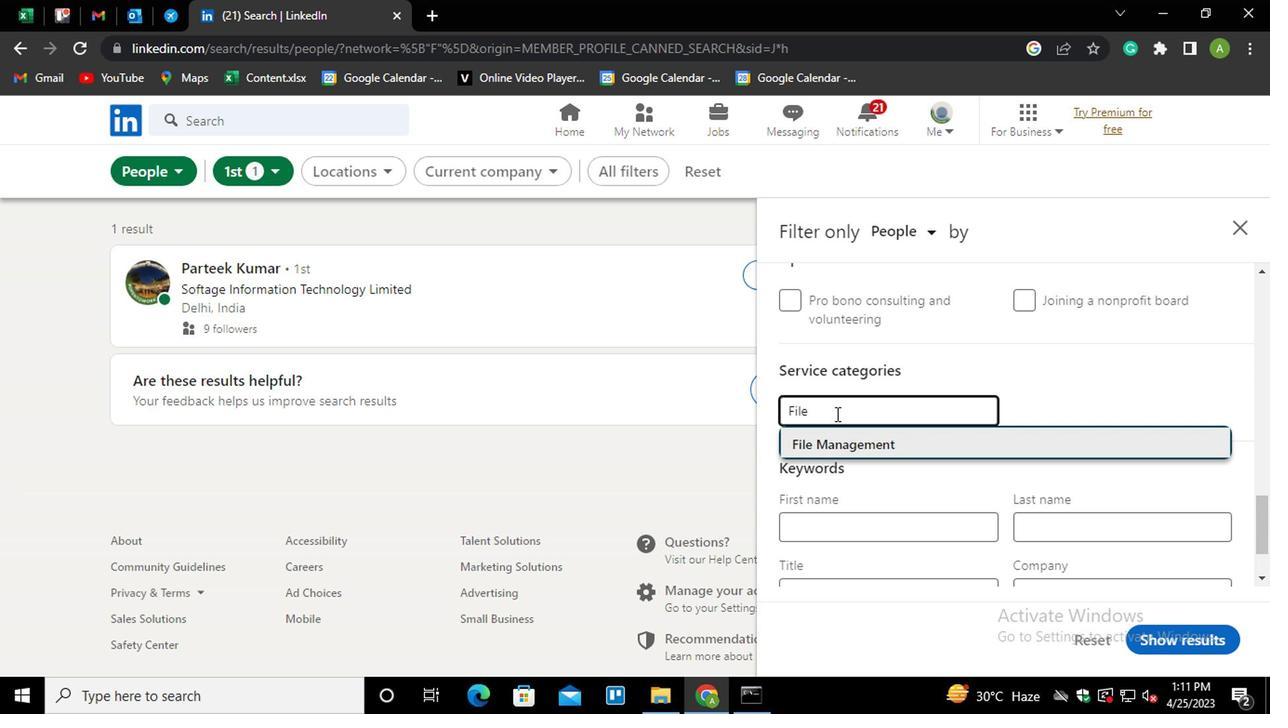 
Action: Mouse moved to (931, 419)
Screenshot: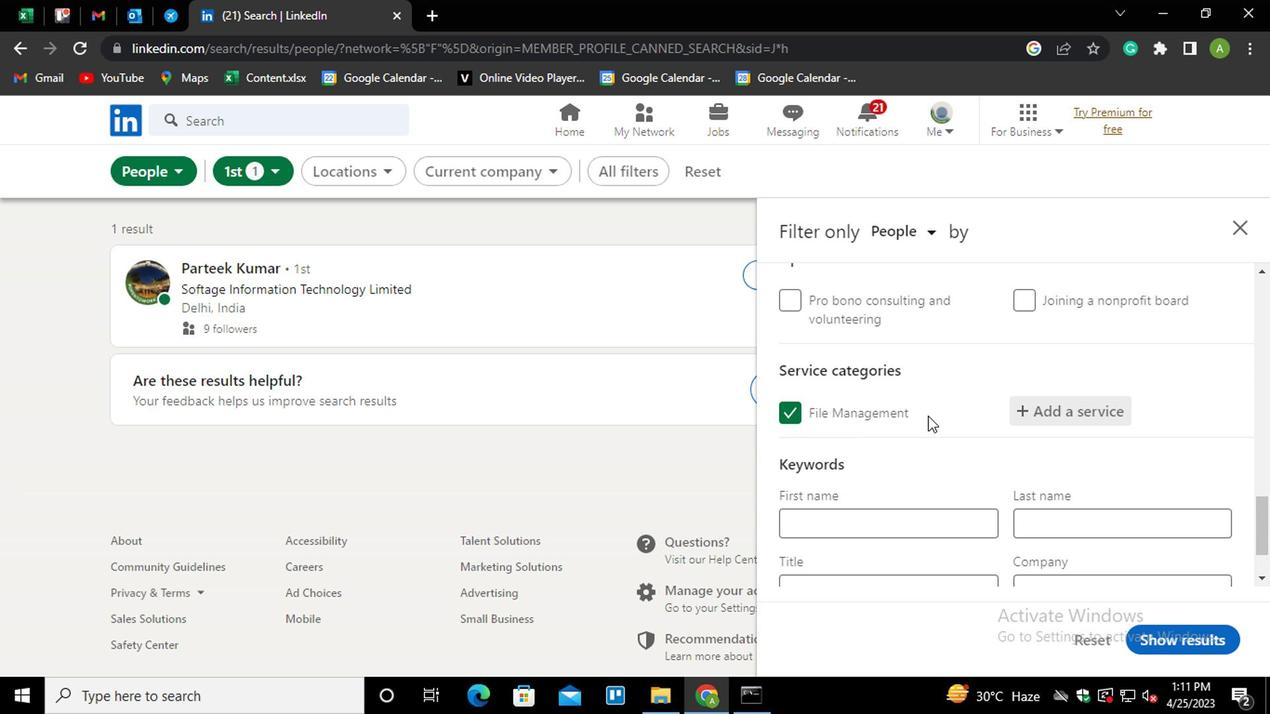 
Action: Mouse scrolled (931, 418) with delta (0, 0)
Screenshot: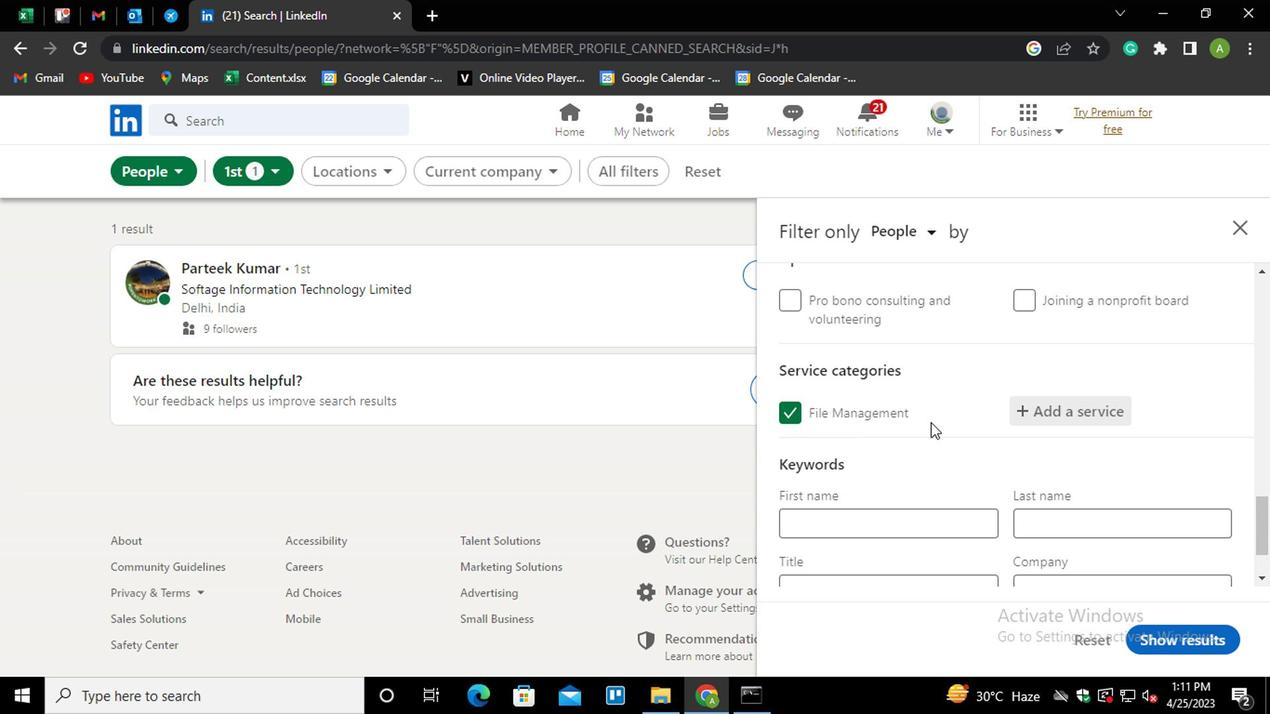 
Action: Mouse scrolled (931, 418) with delta (0, 0)
Screenshot: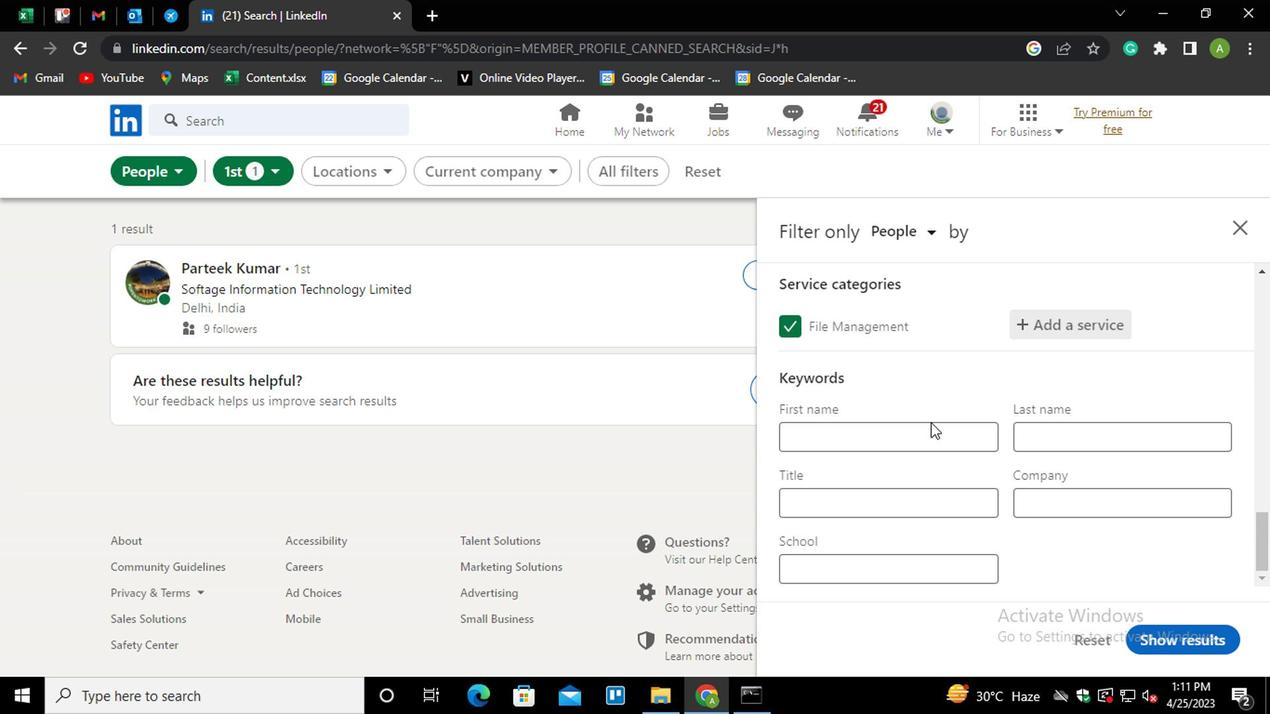 
Action: Mouse moved to (868, 502)
Screenshot: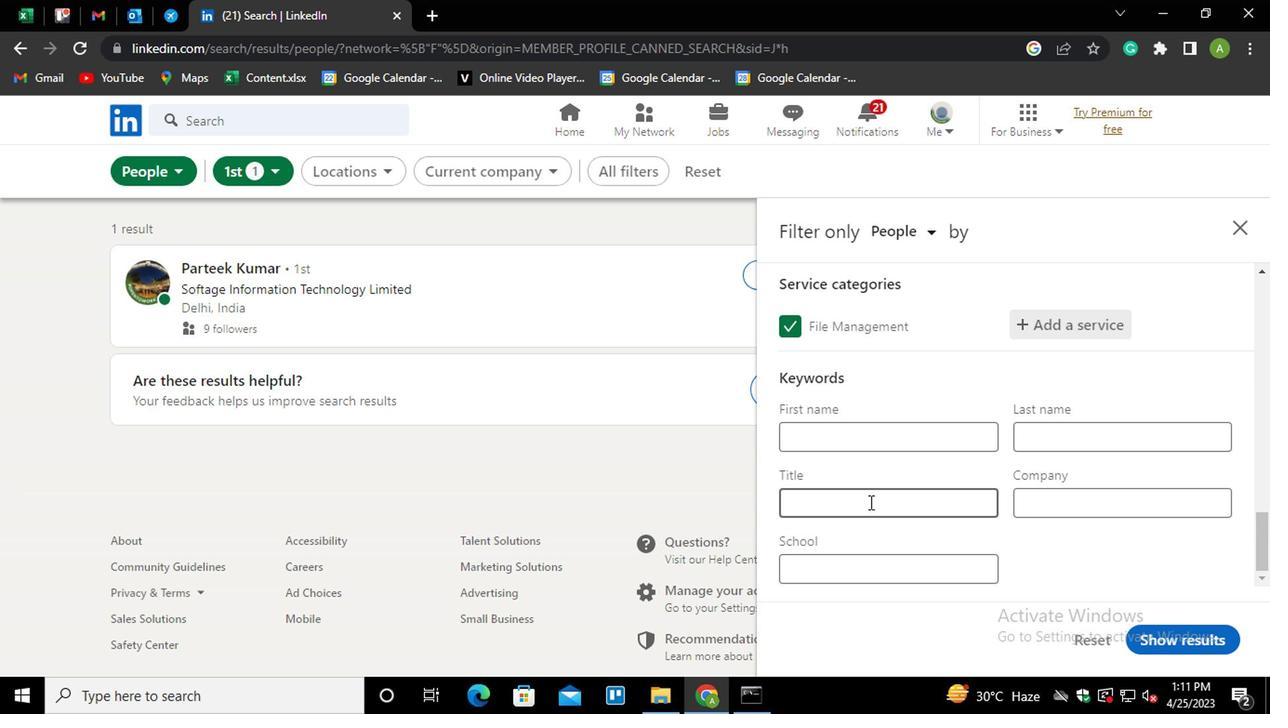 
Action: Mouse pressed left at (868, 502)
Screenshot: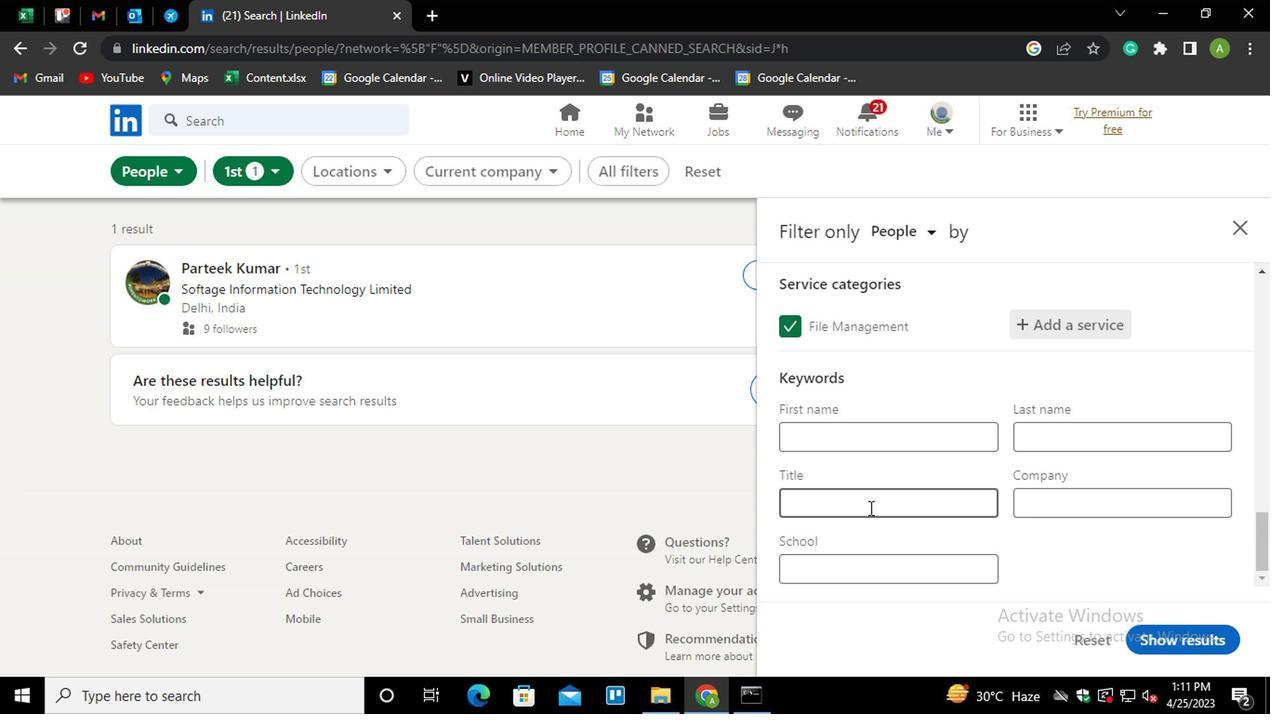 
Action: Key pressed <Key.shift>EXECUTIVE<Key.space><Key.shift>ASSISTANT
Screenshot: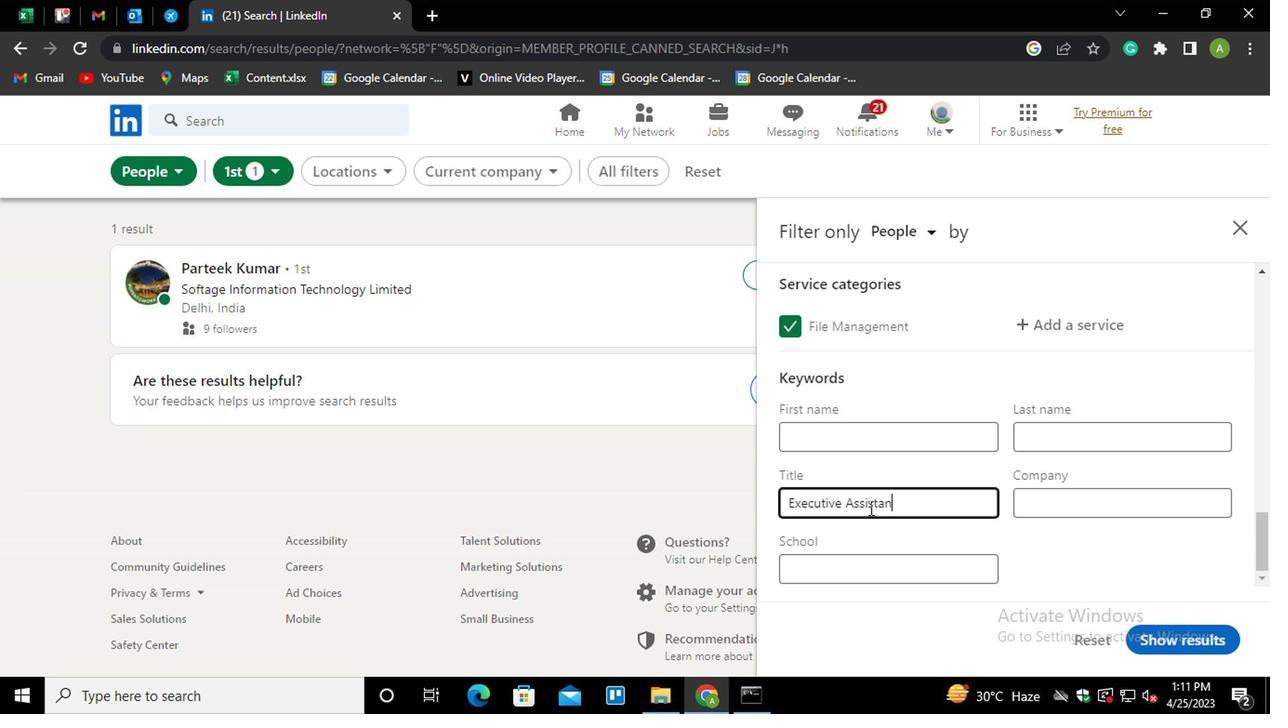 
Action: Mouse moved to (1192, 632)
Screenshot: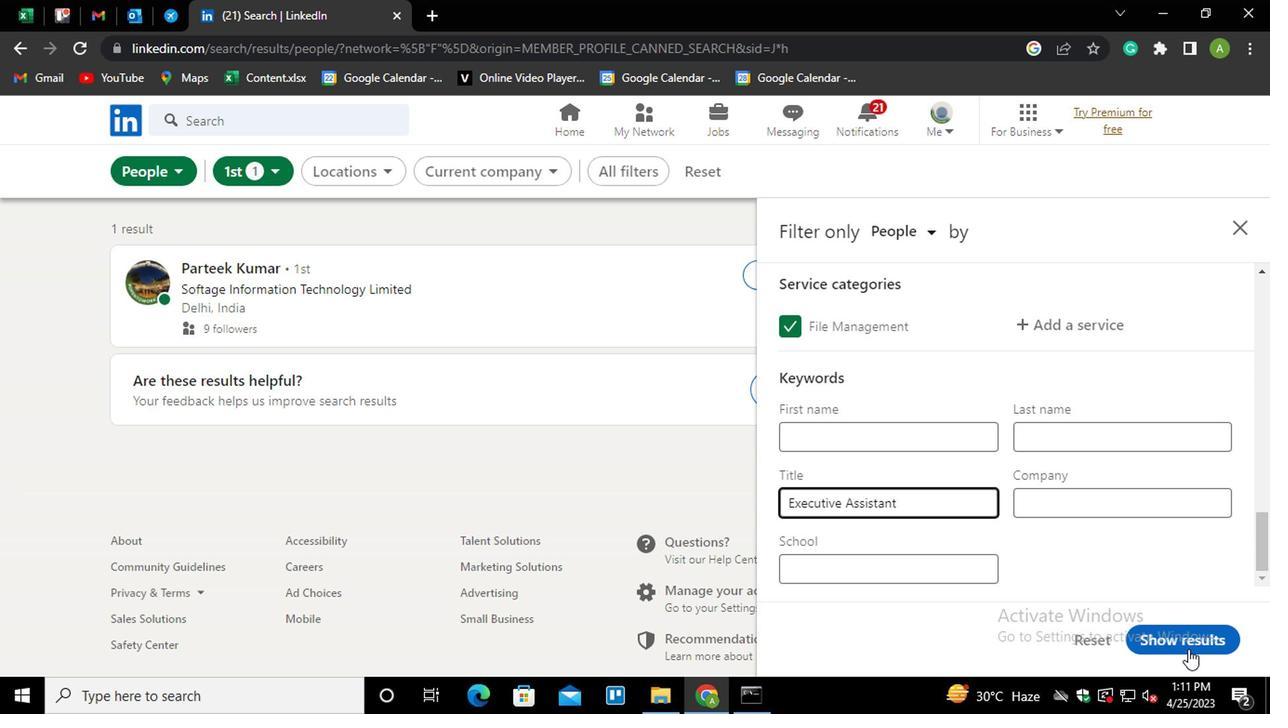 
Action: Mouse pressed left at (1192, 632)
Screenshot: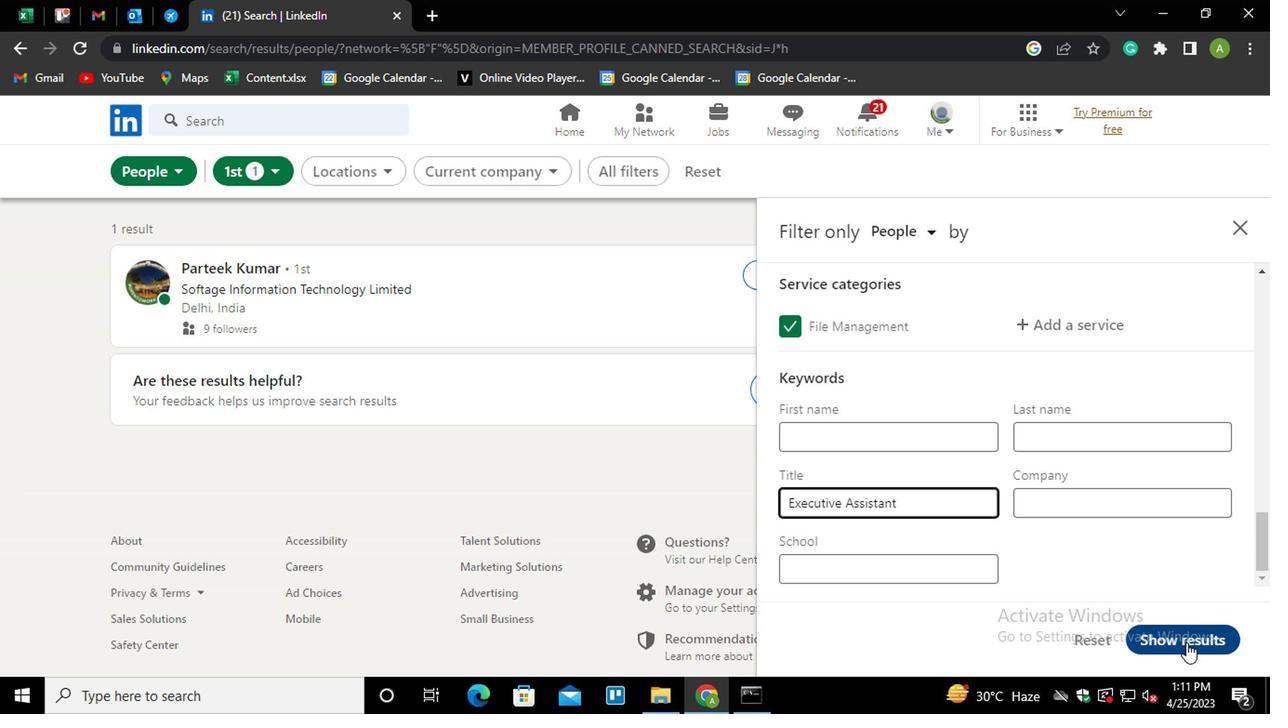 
Action: Mouse moved to (1035, 522)
Screenshot: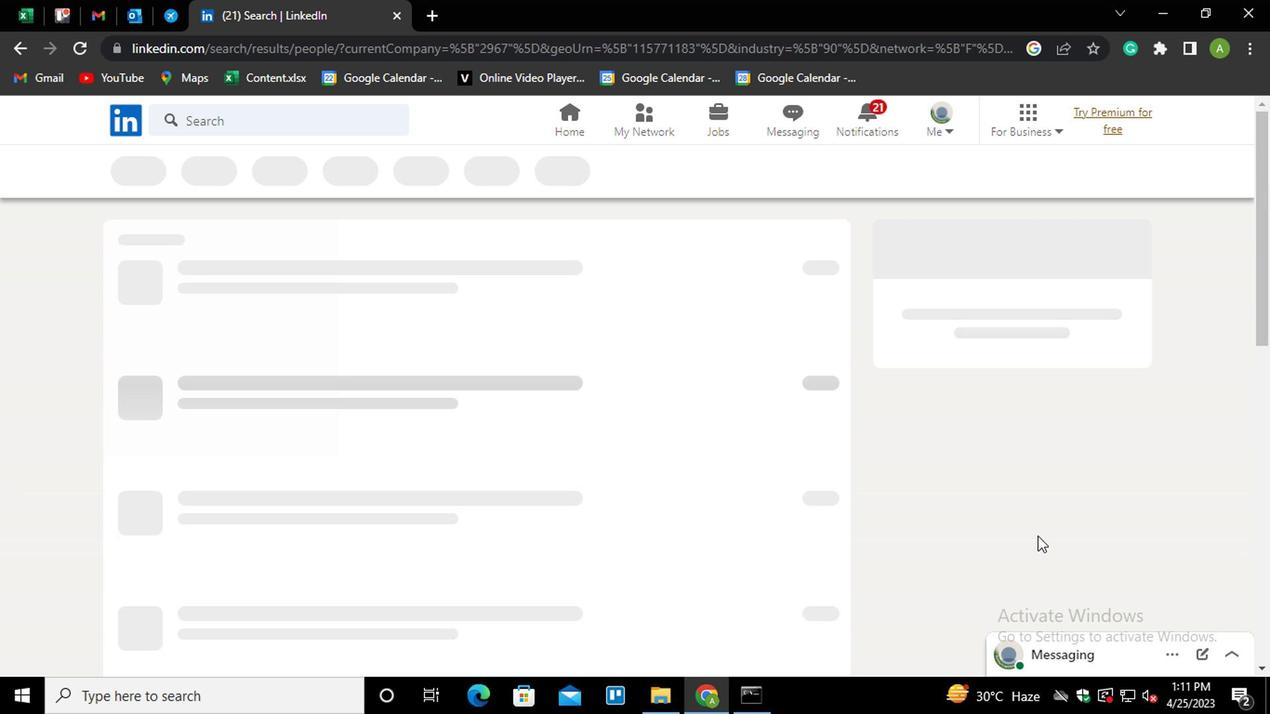 
